 Task: Create a wedding photo album in Google Photos and share it with specific email addresses.
Action: Mouse moved to (166, 0)
Screenshot: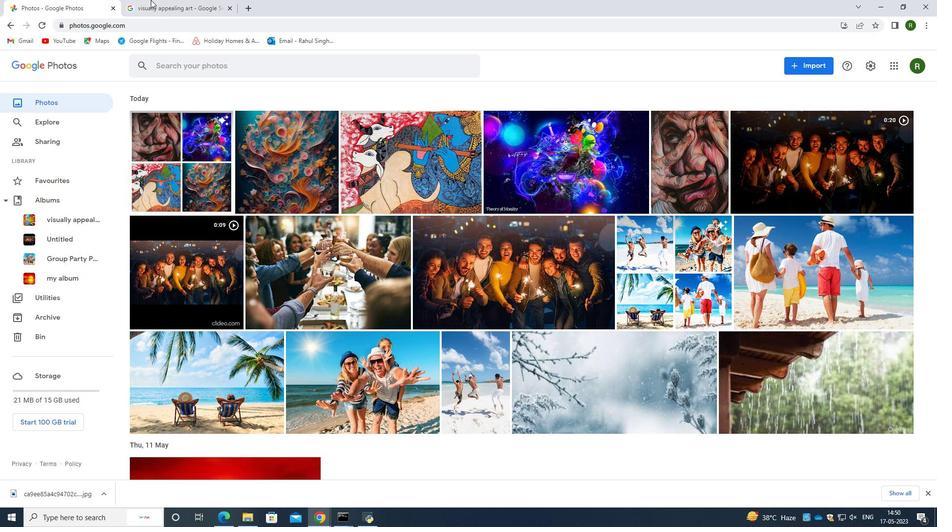 
Action: Mouse pressed left at (166, 0)
Screenshot: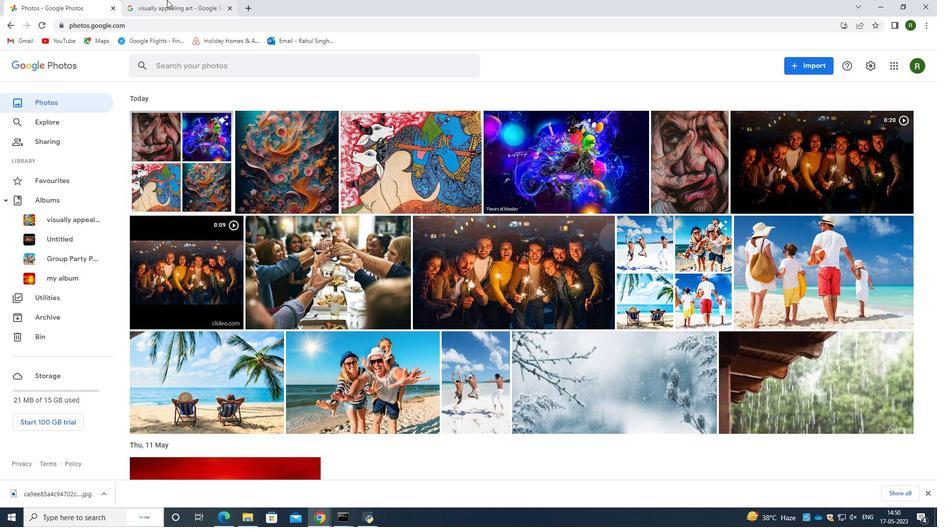 
Action: Mouse moved to (163, 24)
Screenshot: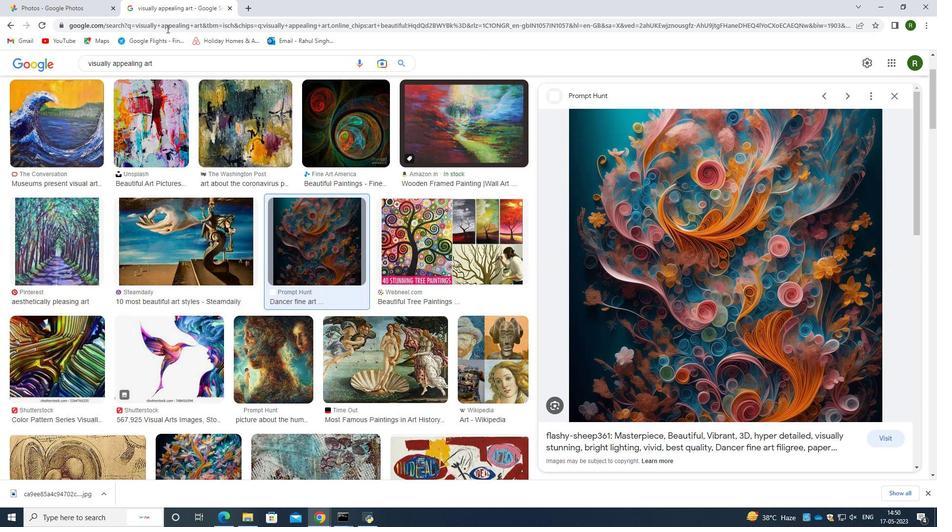 
Action: Mouse pressed left at (163, 24)
Screenshot: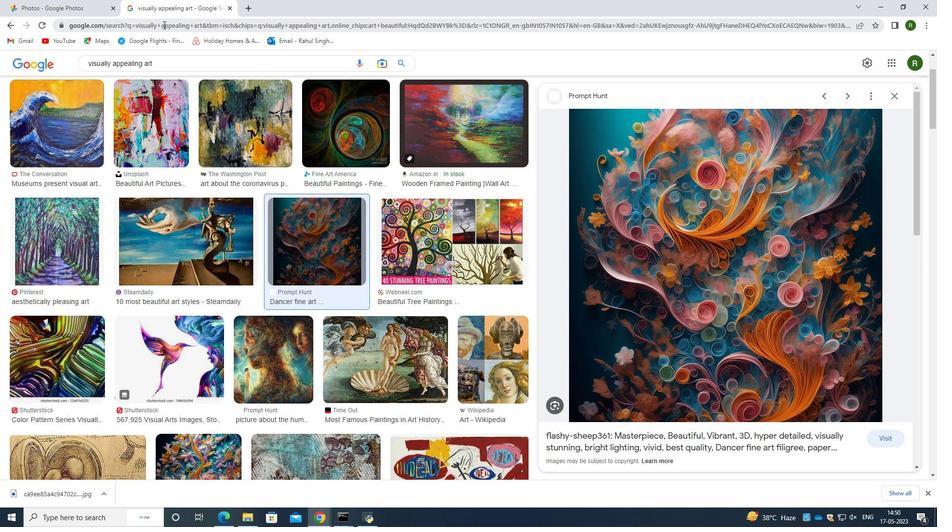 
Action: Mouse moved to (162, 24)
Screenshot: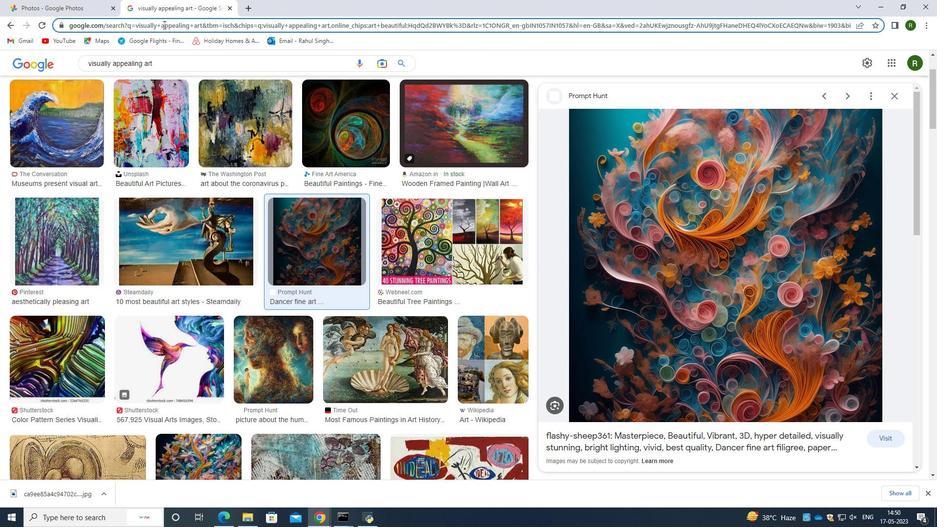 
Action: Key pressed google.com<Key.enter>
Screenshot: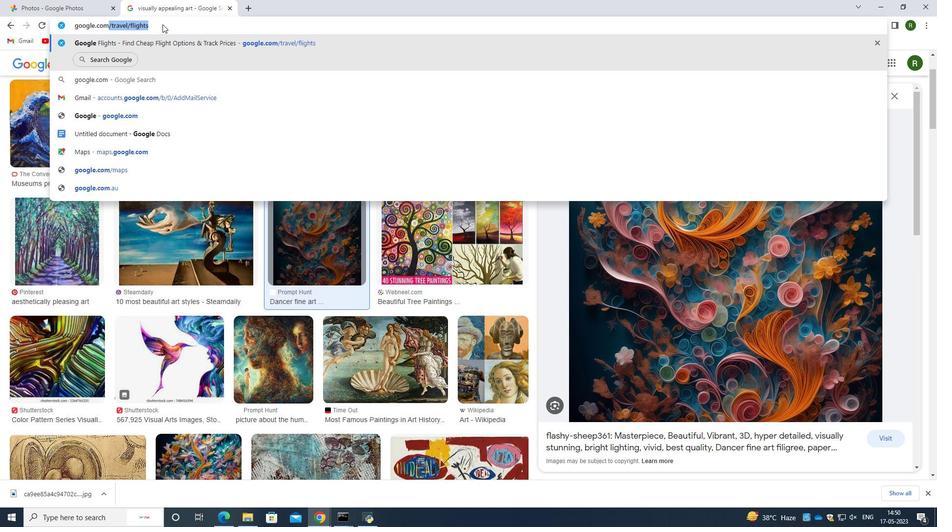 
Action: Mouse moved to (163, 22)
Screenshot: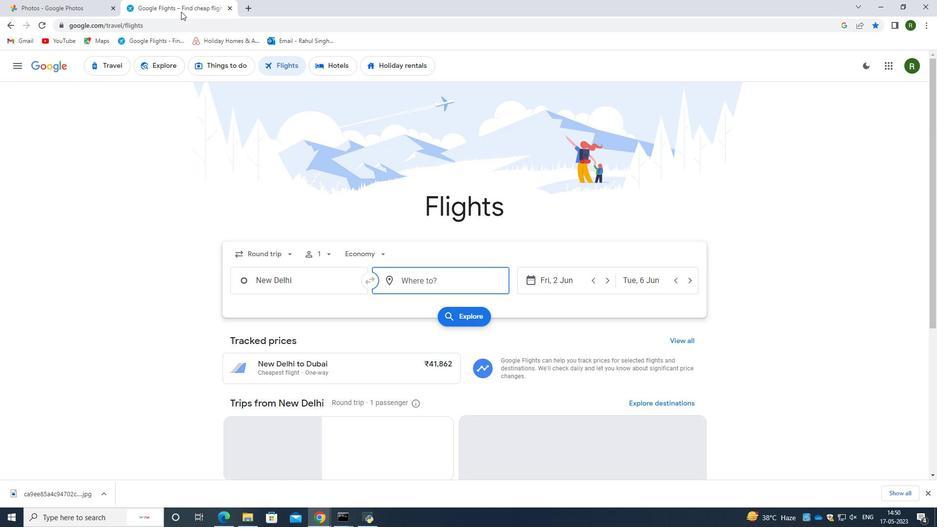 
Action: Mouse pressed left at (163, 22)
Screenshot: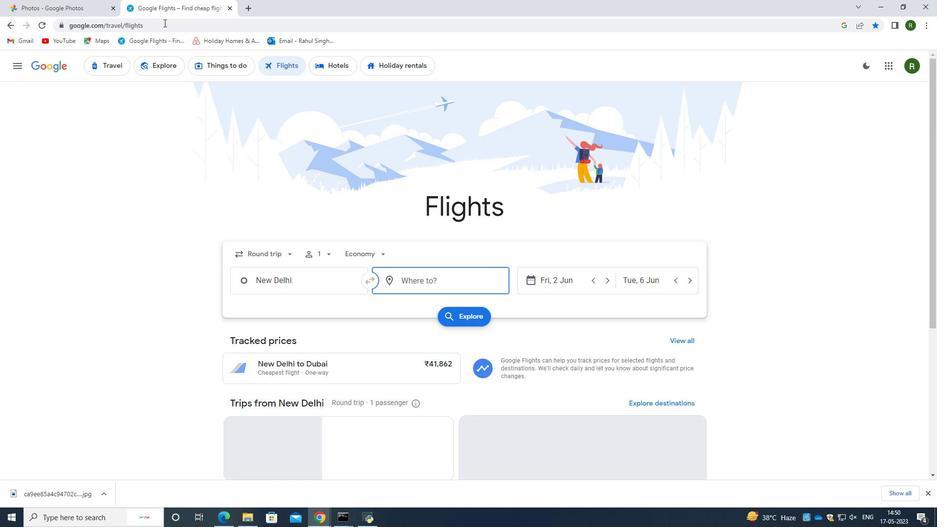 
Action: Key pressed www.google.com<Key.down><Key.enter>
Screenshot: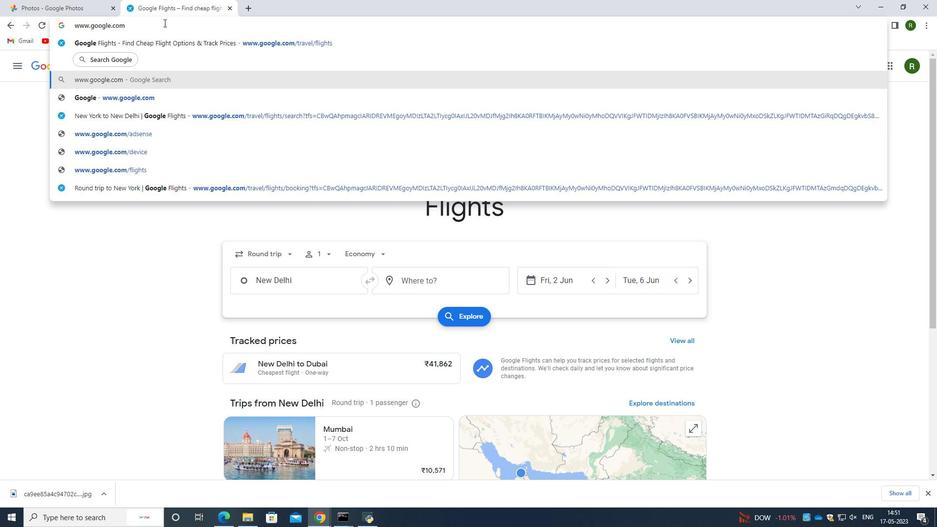 
Action: Mouse moved to (237, 77)
Screenshot: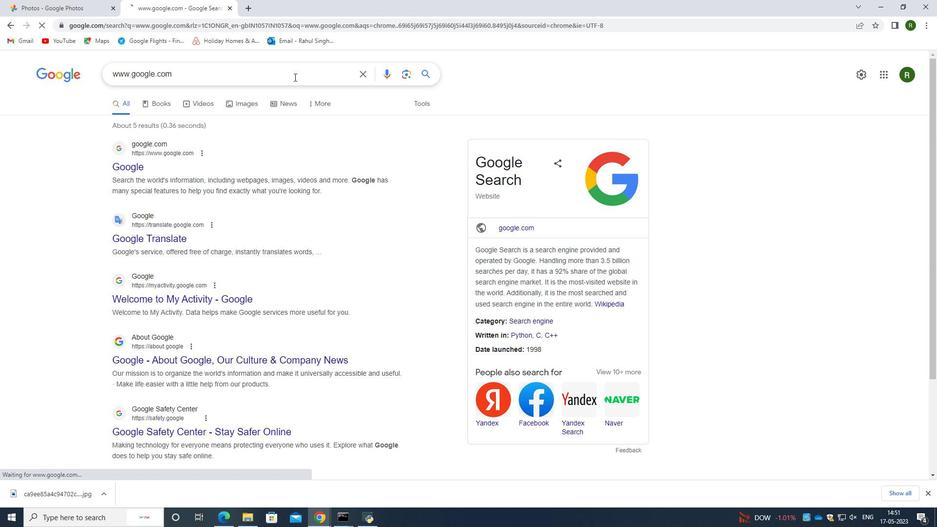 
Action: Mouse pressed left at (237, 77)
Screenshot: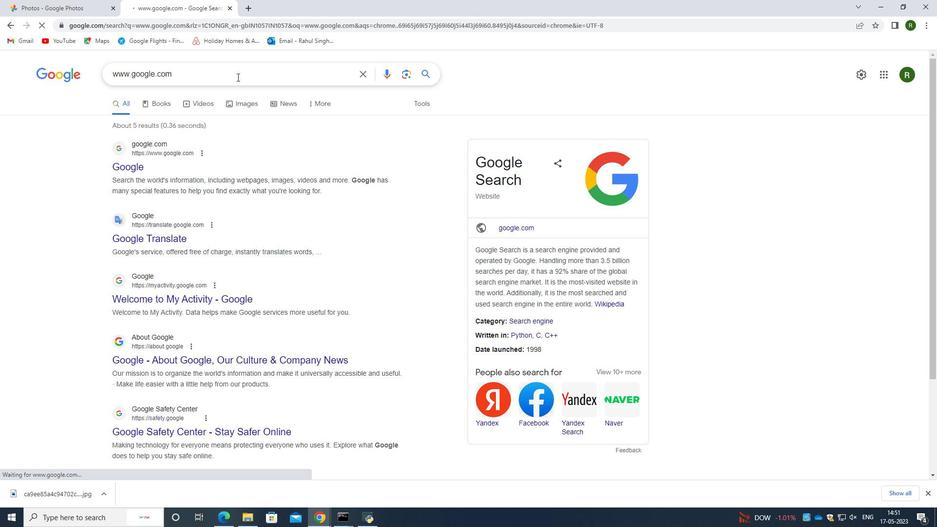 
Action: Mouse moved to (44, 274)
Screenshot: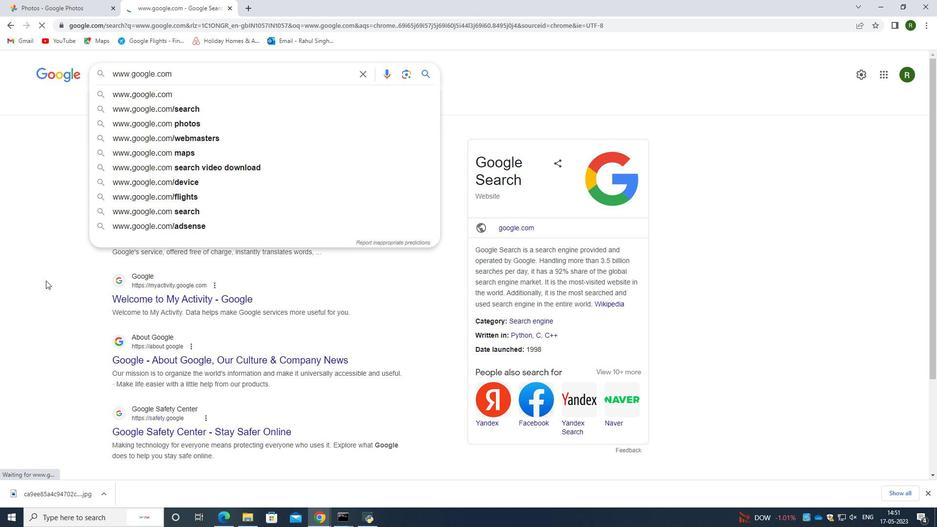 
Action: Mouse pressed left at (44, 274)
Screenshot: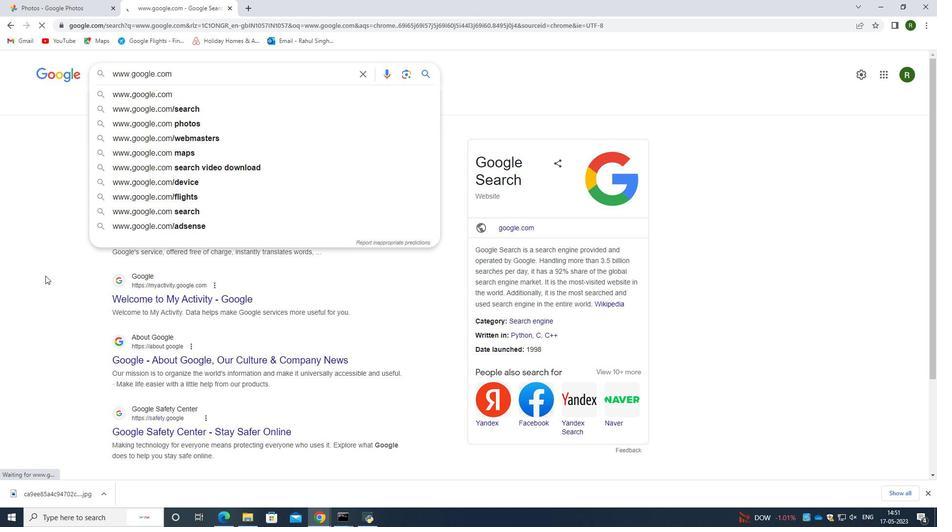 
Action: Mouse moved to (121, 168)
Screenshot: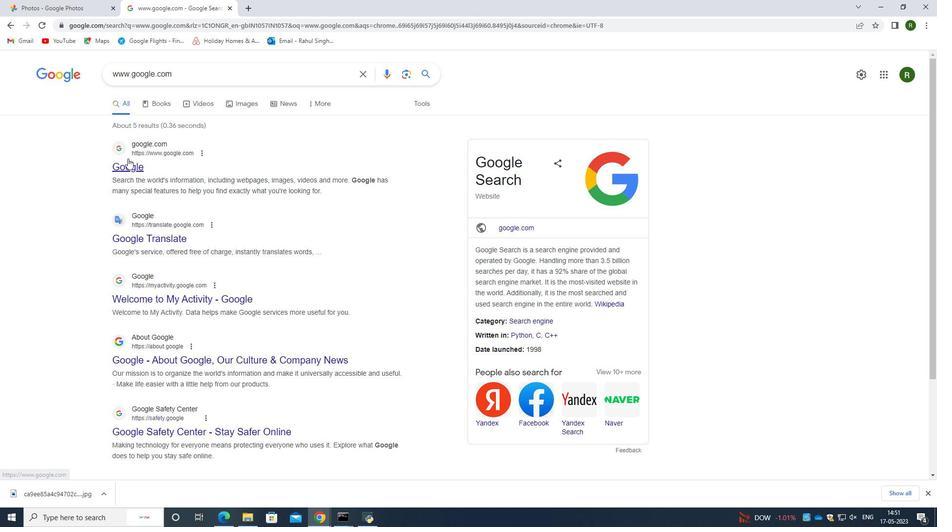 
Action: Mouse pressed left at (121, 168)
Screenshot: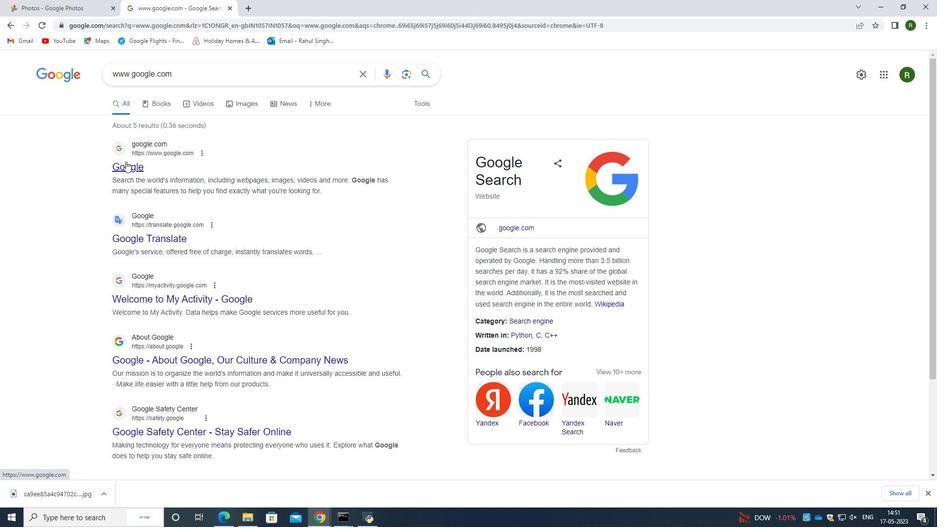 
Action: Mouse moved to (372, 251)
Screenshot: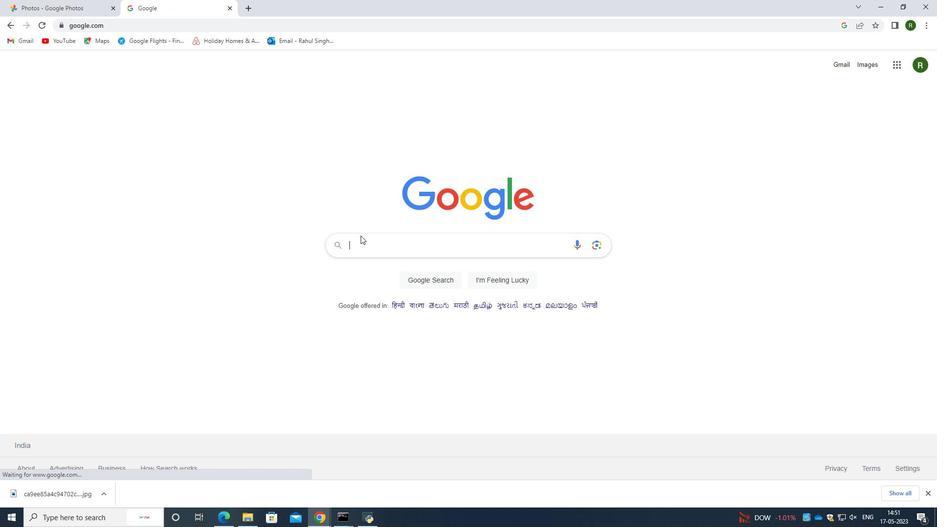 
Action: Mouse pressed left at (372, 251)
Screenshot: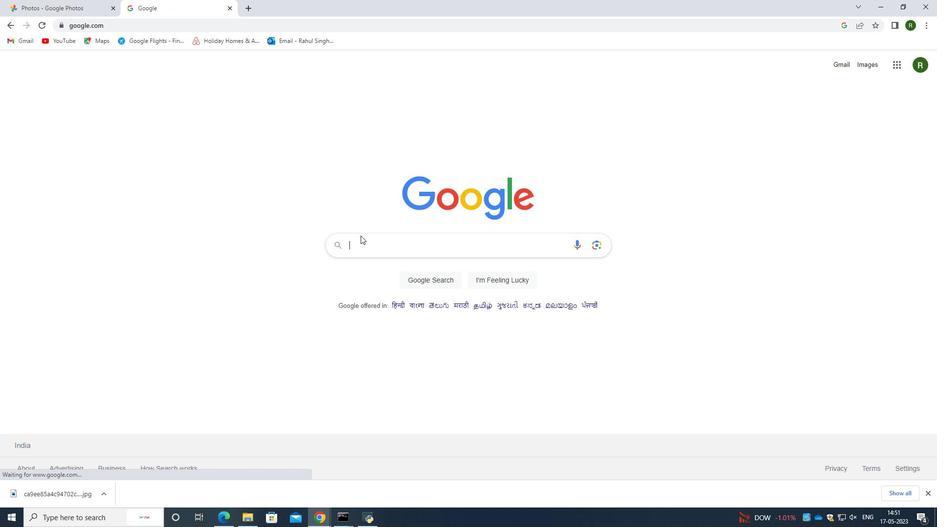 
Action: Mouse moved to (379, 251)
Screenshot: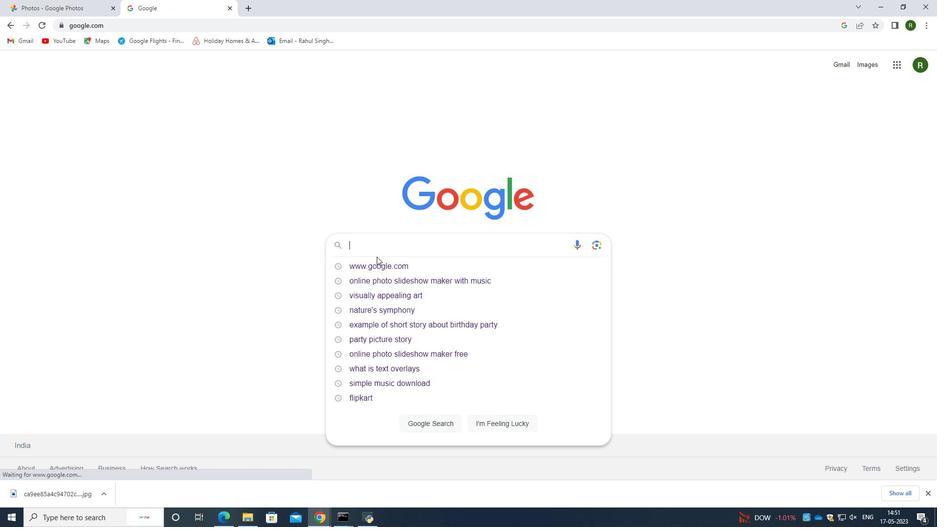 
Action: Mouse pressed left at (379, 251)
Screenshot: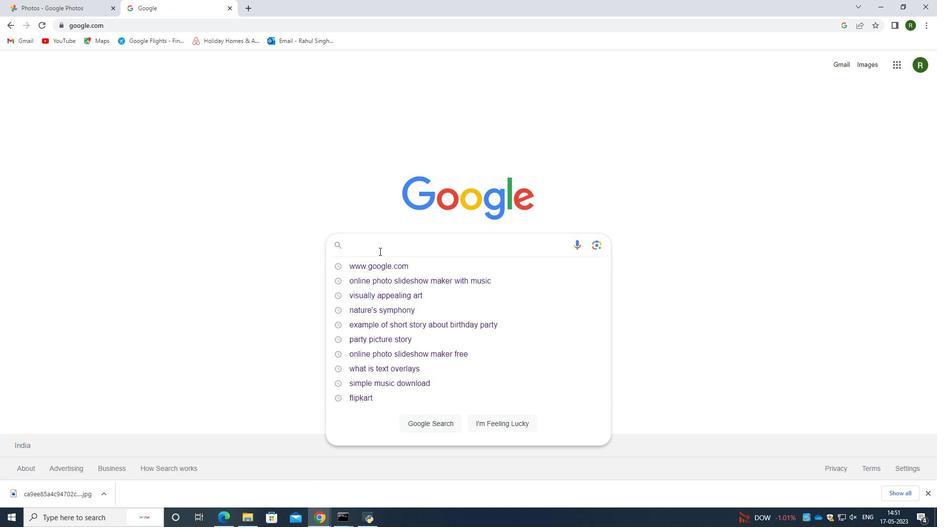 
Action: Key pressed f<Key.backspace>wedding<Key.space>pix<Key.backspace>cture<Key.down><Key.down><Key.enter>
Screenshot: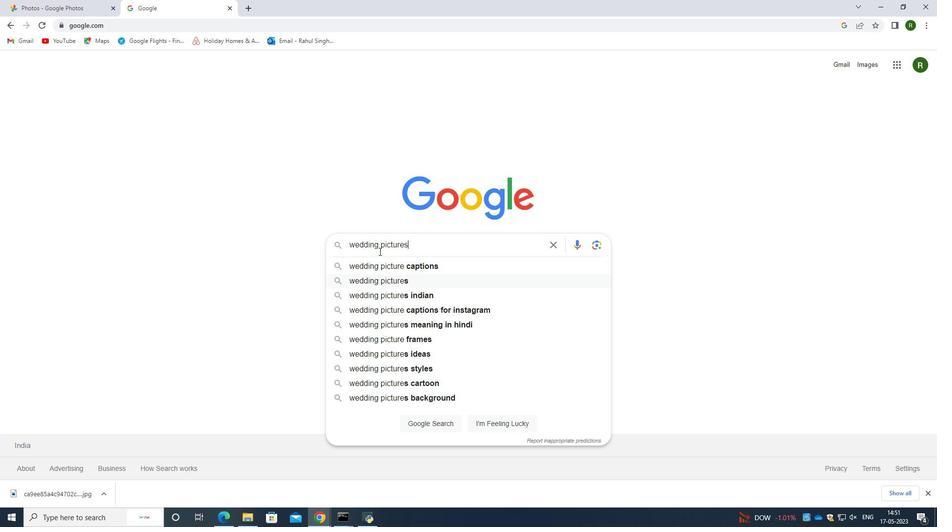 
Action: Mouse moved to (156, 107)
Screenshot: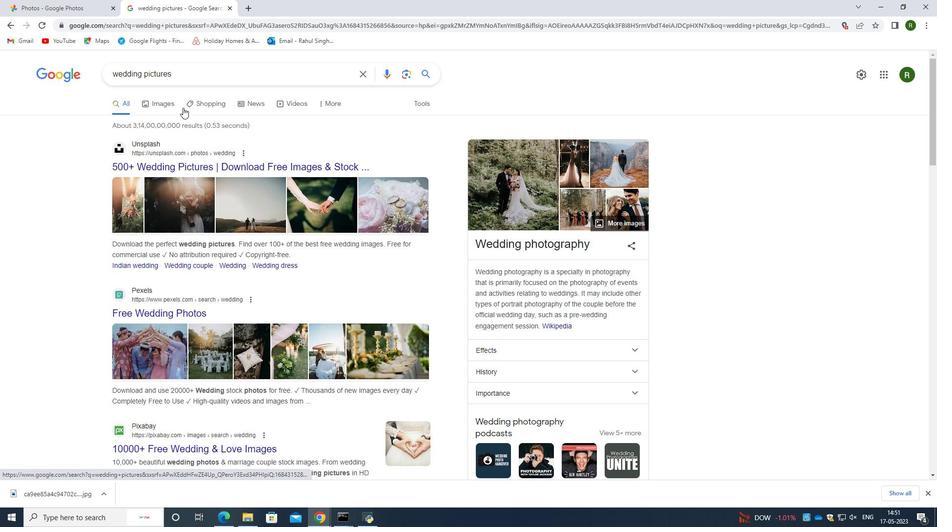 
Action: Mouse pressed left at (156, 107)
Screenshot: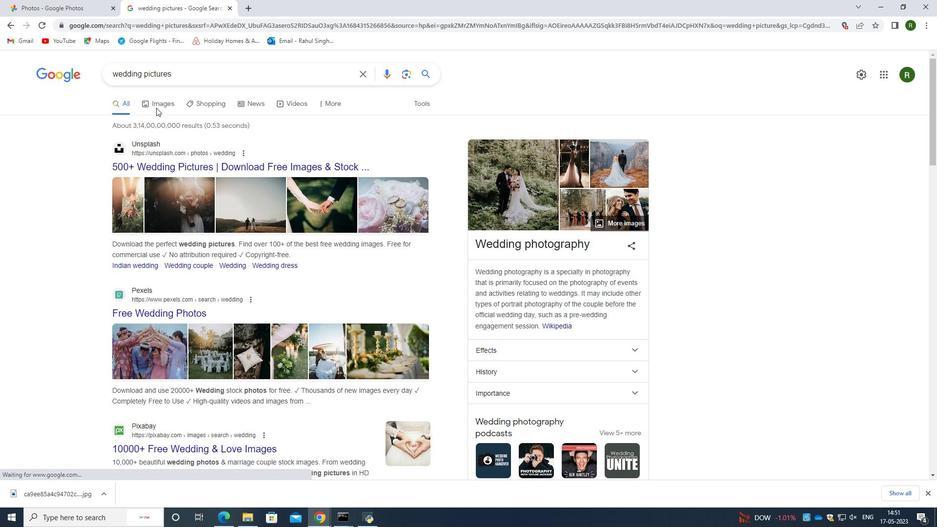 
Action: Mouse moved to (555, 425)
Screenshot: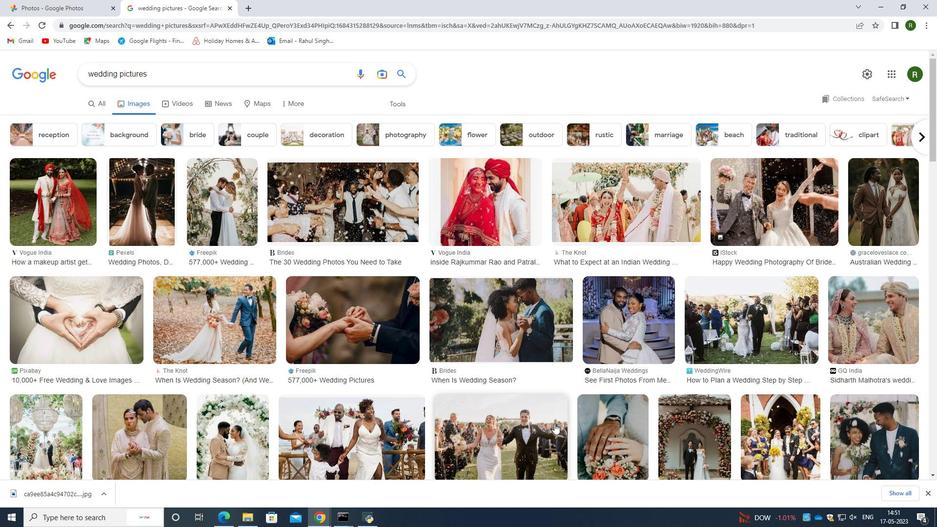 
Action: Mouse scrolled (555, 424) with delta (0, 0)
Screenshot: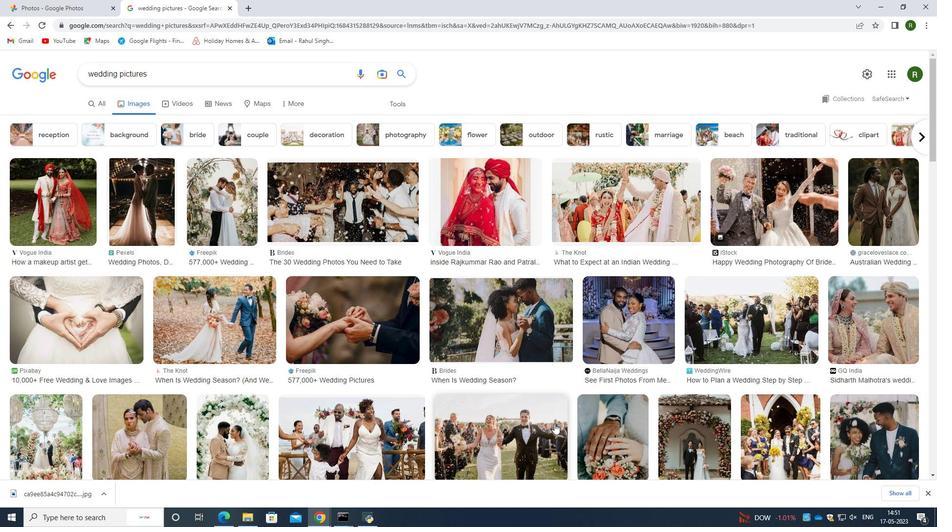 
Action: Mouse scrolled (555, 424) with delta (0, 0)
Screenshot: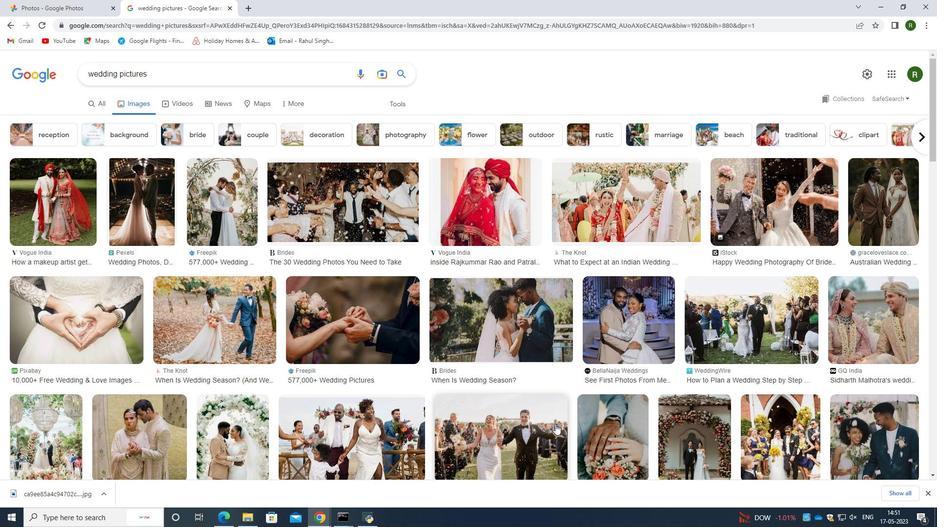 
Action: Mouse moved to (231, 346)
Screenshot: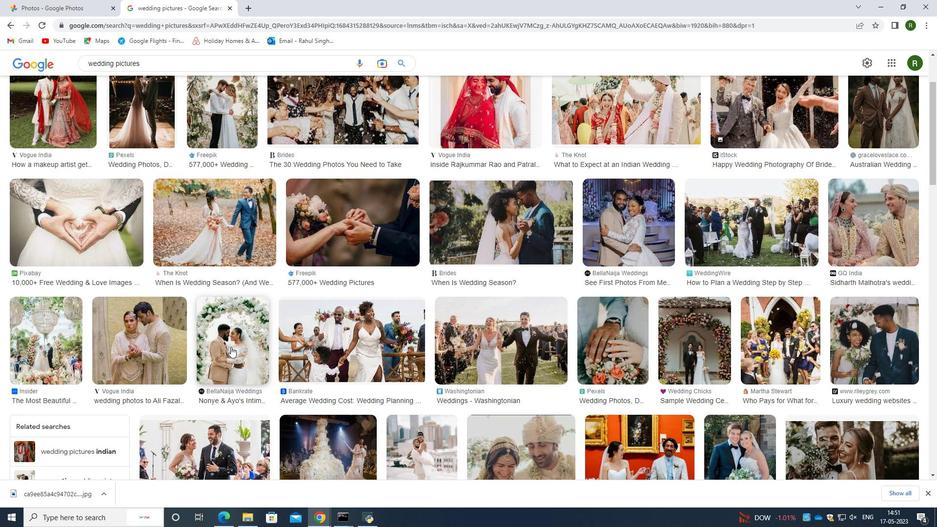 
Action: Mouse pressed left at (231, 346)
Screenshot: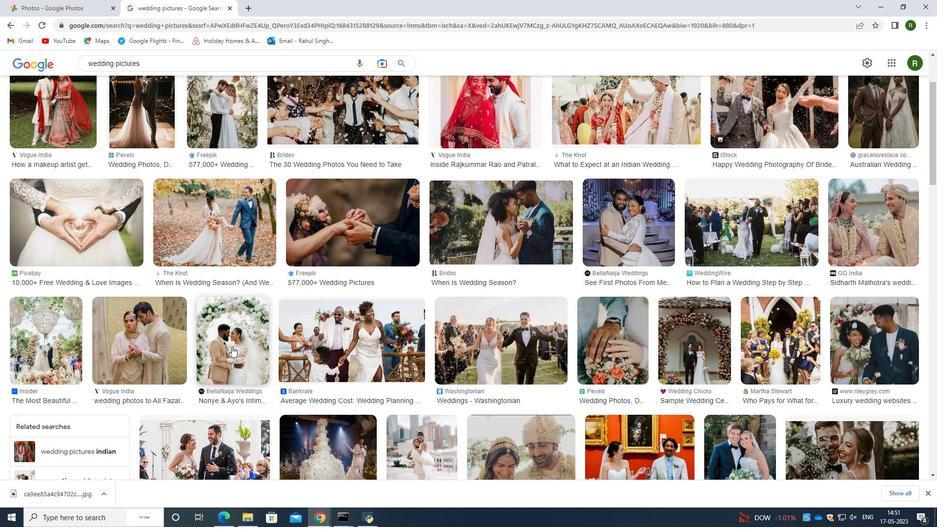 
Action: Mouse moved to (718, 275)
Screenshot: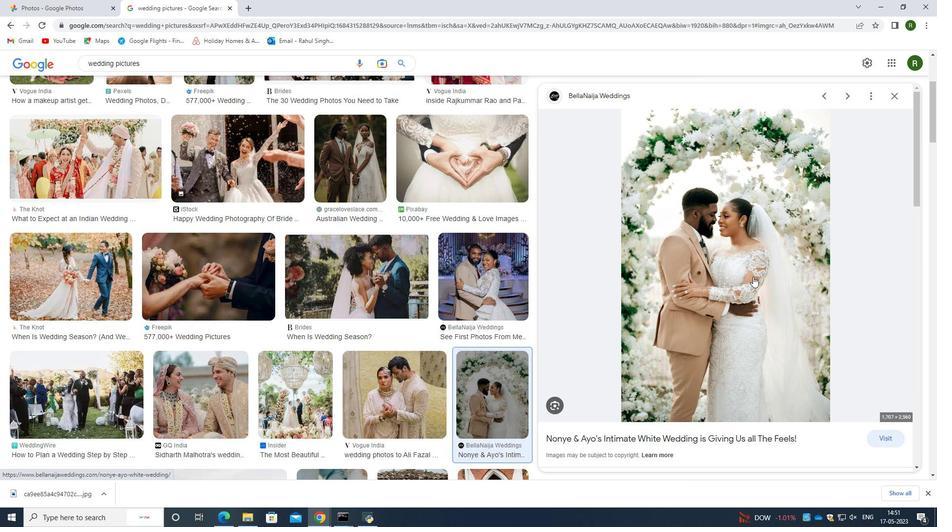 
Action: Mouse pressed right at (718, 275)
Screenshot: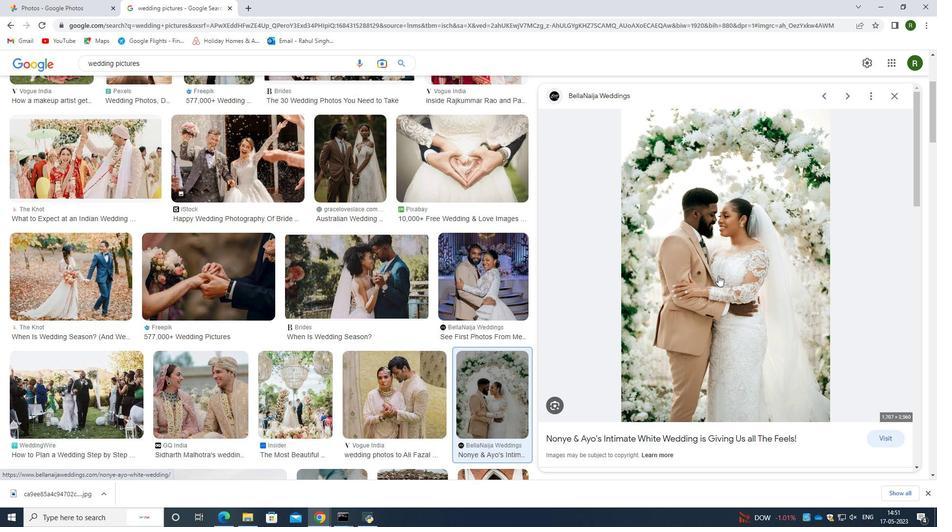 
Action: Mouse moved to (775, 379)
Screenshot: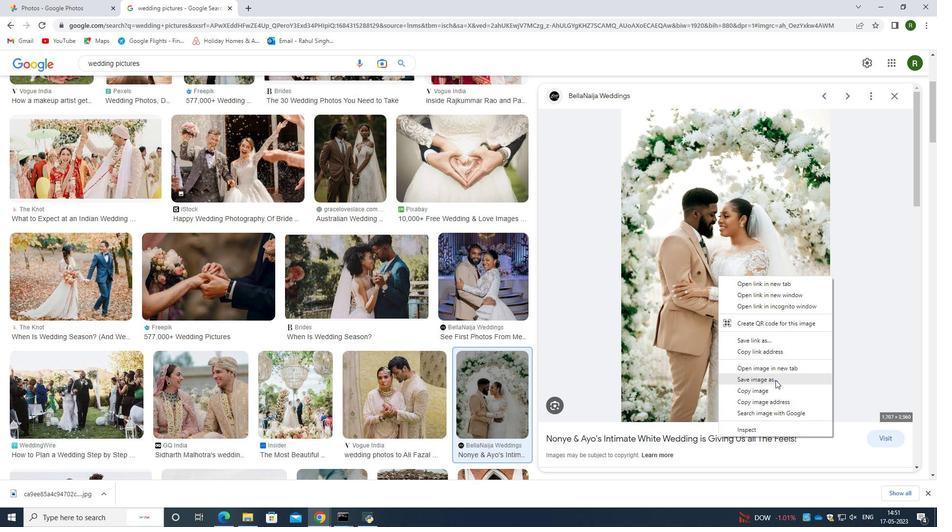 
Action: Mouse pressed left at (775, 379)
Screenshot: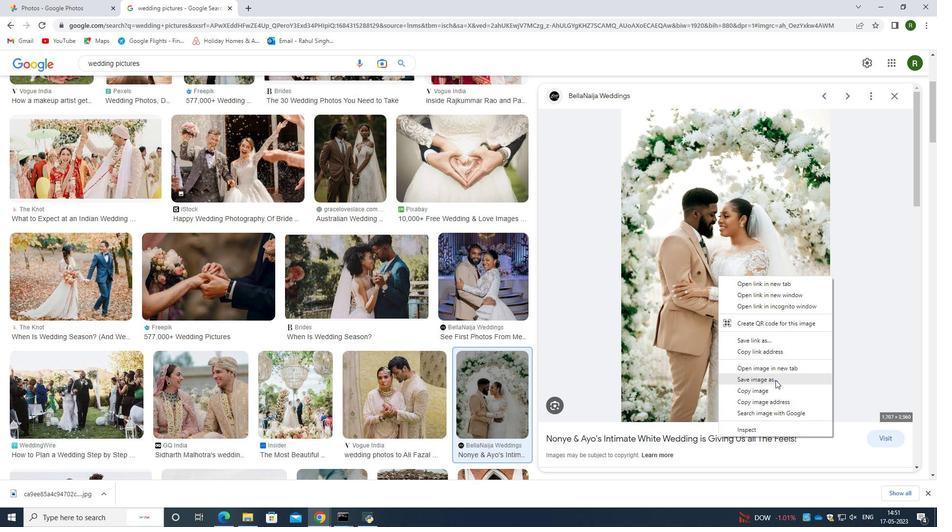 
Action: Mouse moved to (406, 167)
Screenshot: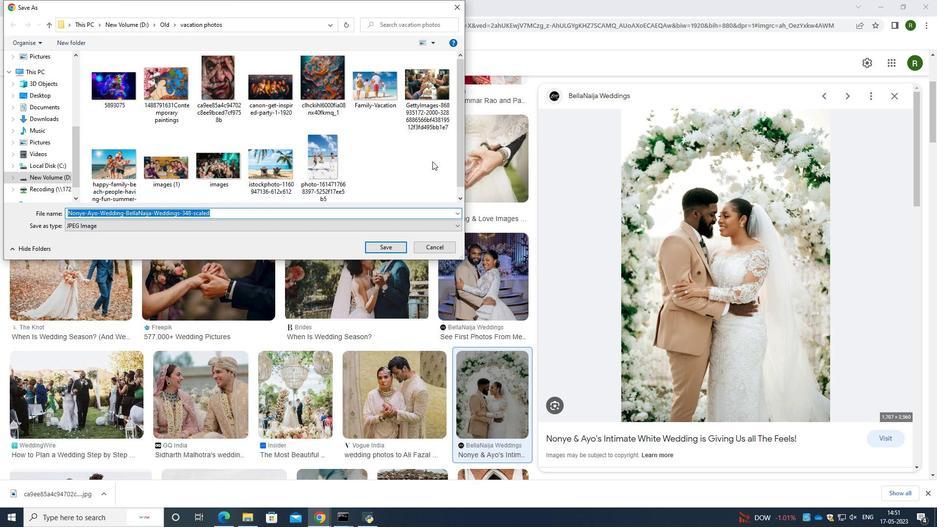 
Action: Mouse pressed left at (406, 167)
Screenshot: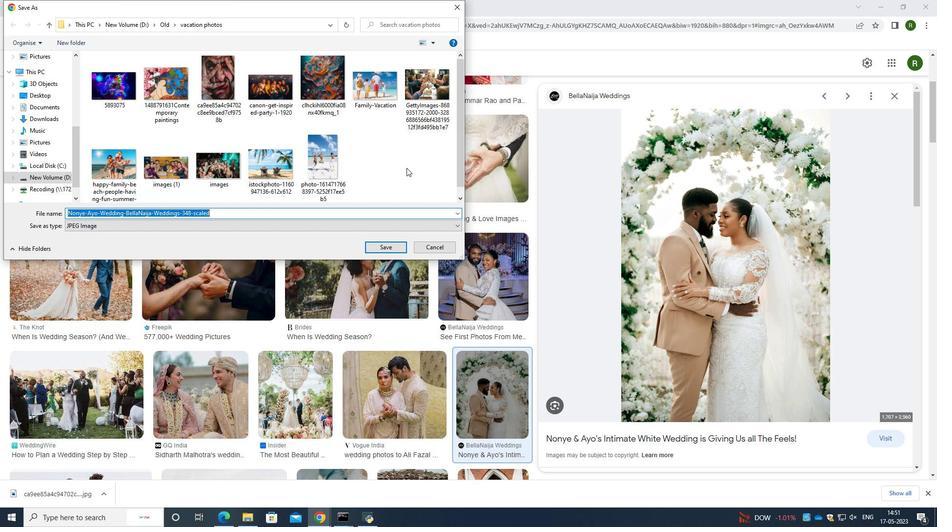 
Action: Mouse moved to (45, 178)
Screenshot: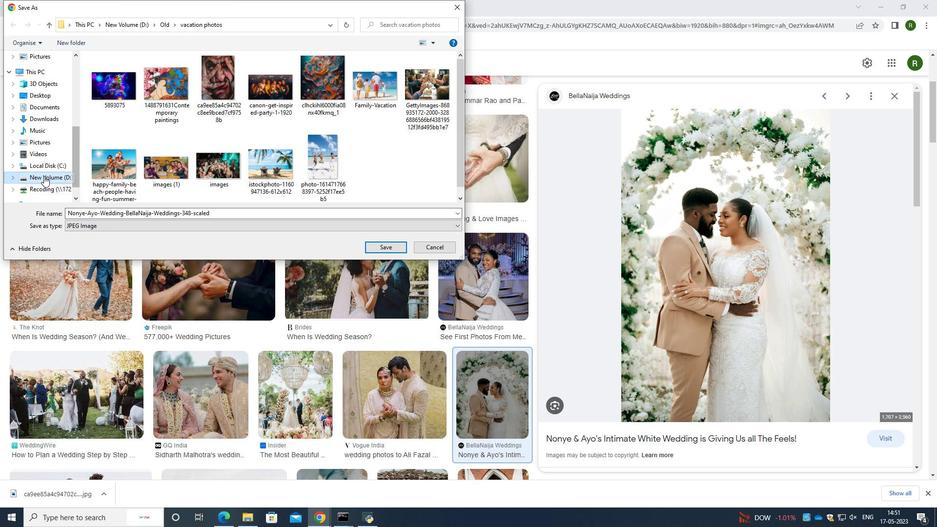 
Action: Mouse pressed left at (45, 178)
Screenshot: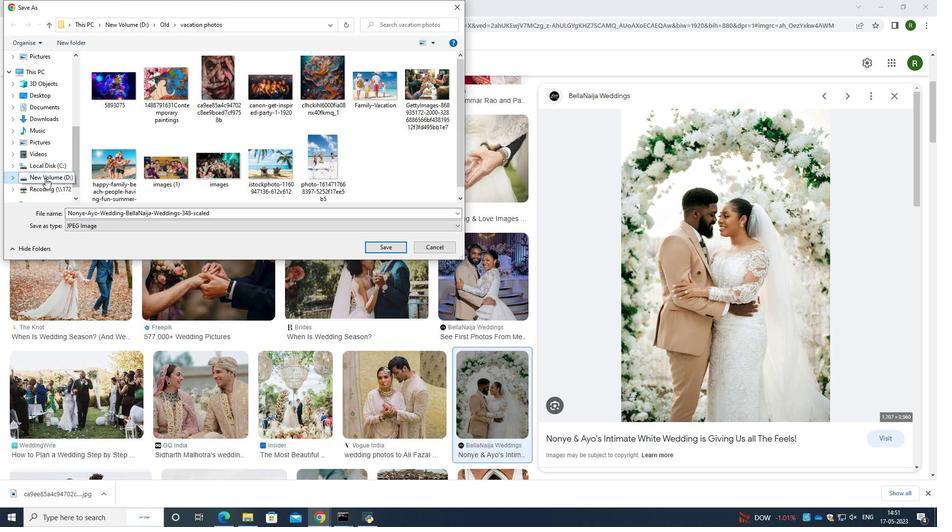 
Action: Mouse moved to (276, 150)
Screenshot: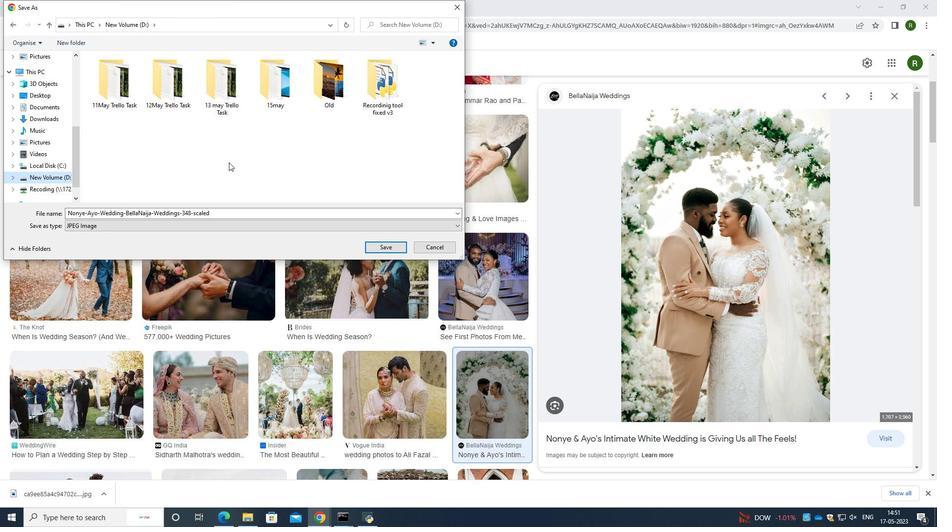 
Action: Mouse pressed right at (276, 150)
Screenshot: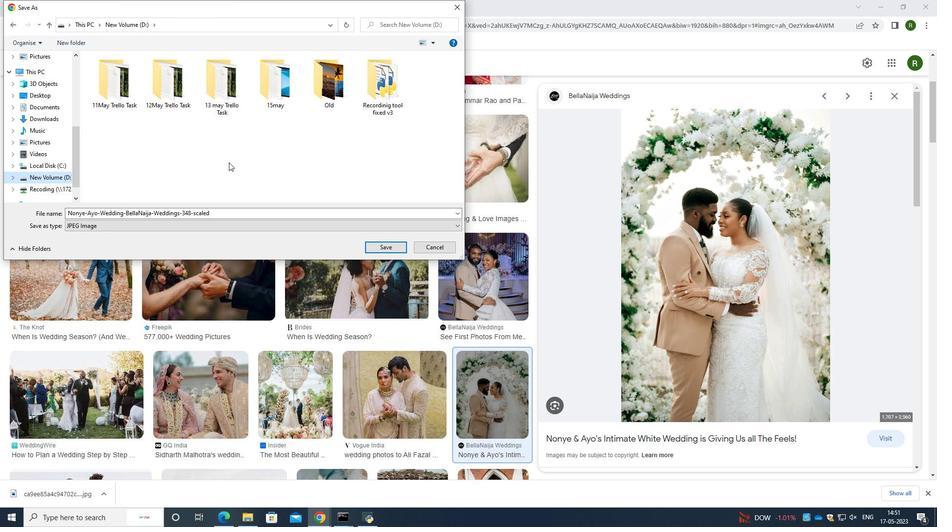 
Action: Mouse moved to (407, 255)
Screenshot: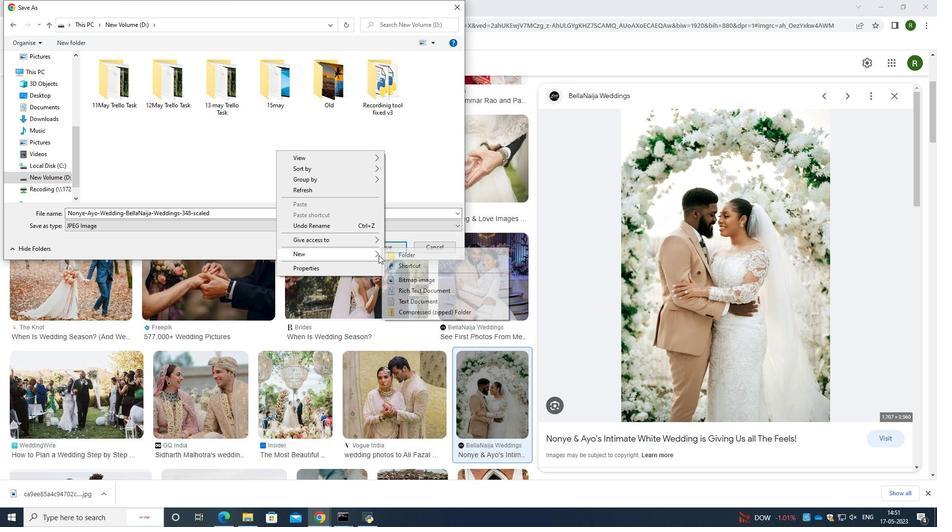 
Action: Mouse pressed left at (407, 255)
Screenshot: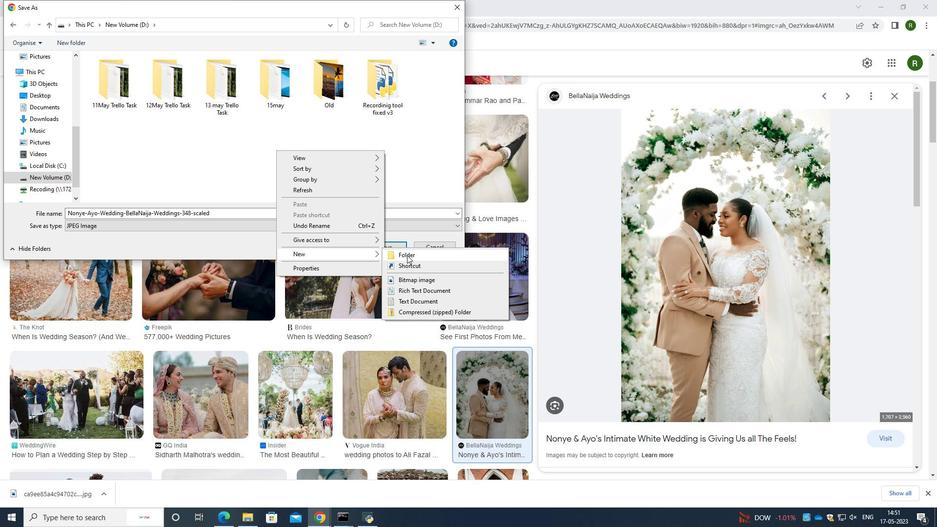 
Action: Mouse moved to (384, 195)
Screenshot: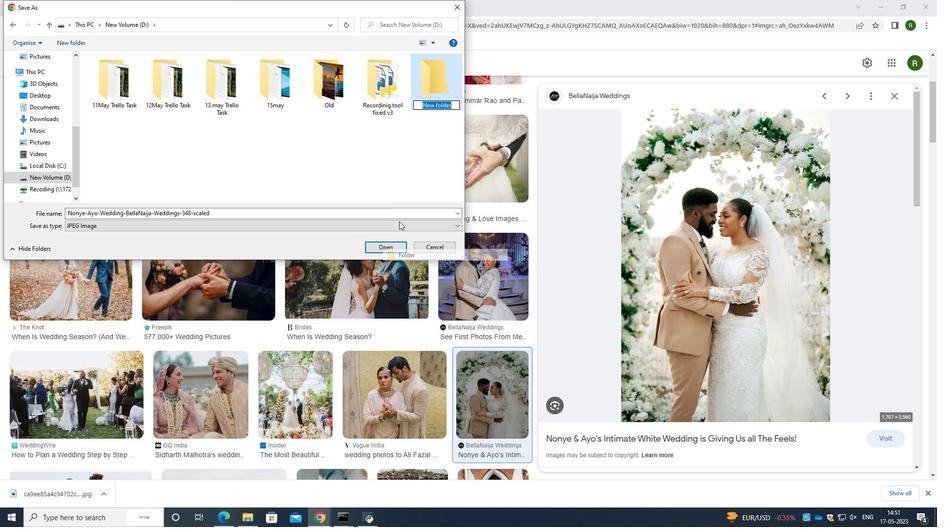 
Action: Key pressed wedding<Key.space>pics<Key.enter>
Screenshot: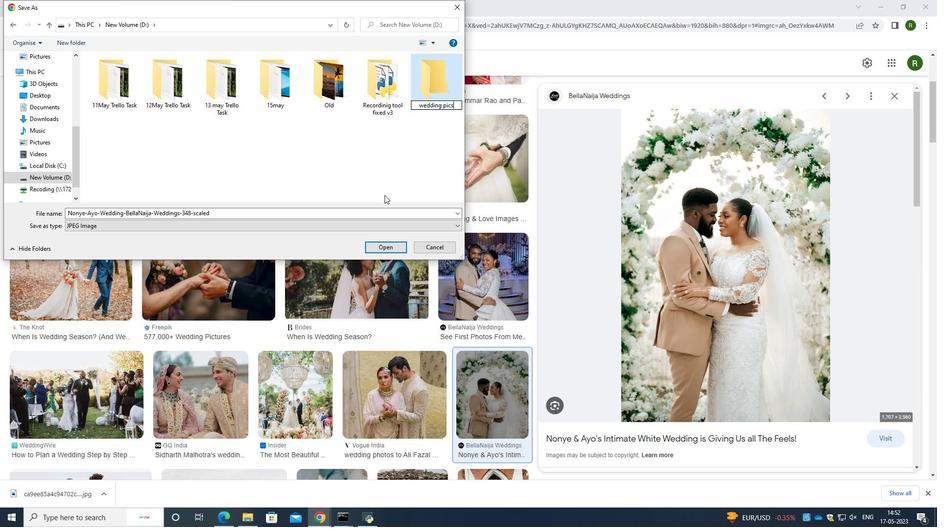 
Action: Mouse moved to (436, 86)
Screenshot: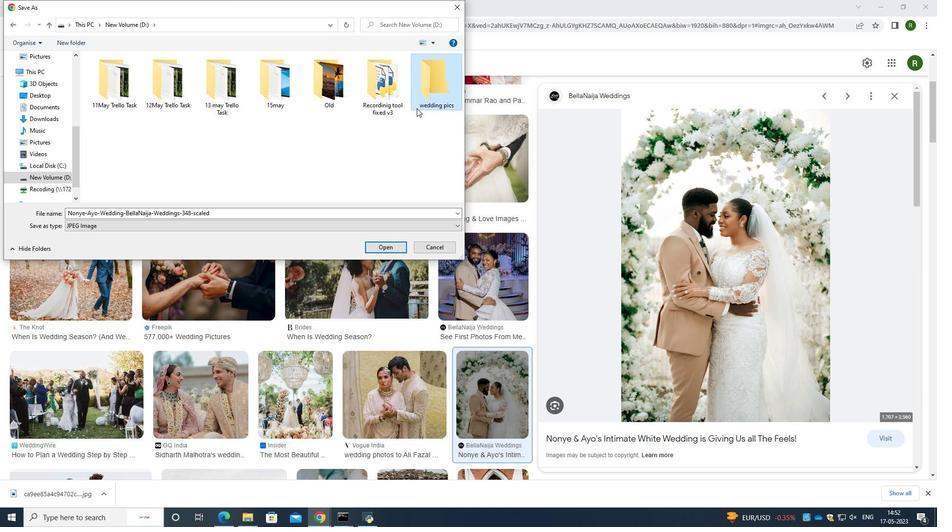 
Action: Mouse pressed left at (436, 86)
Screenshot: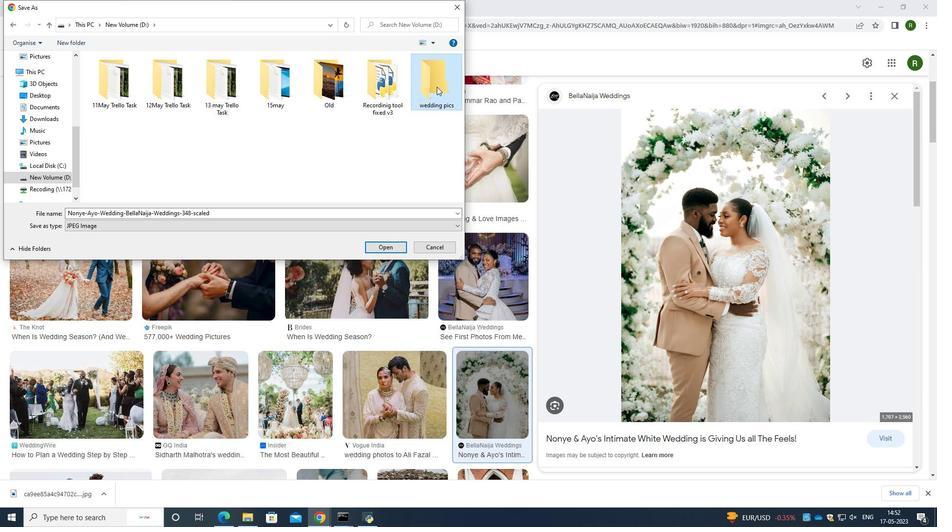 
Action: Mouse pressed left at (436, 86)
Screenshot: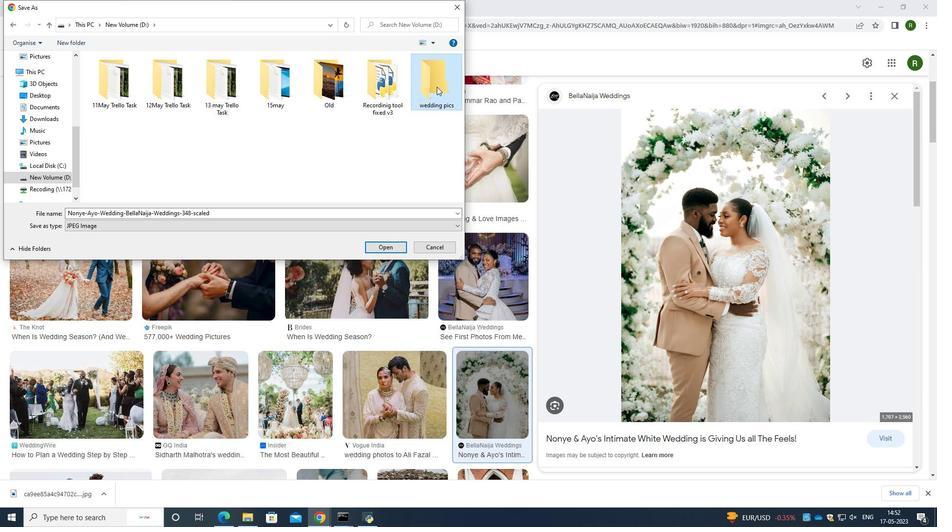 
Action: Mouse moved to (374, 247)
Screenshot: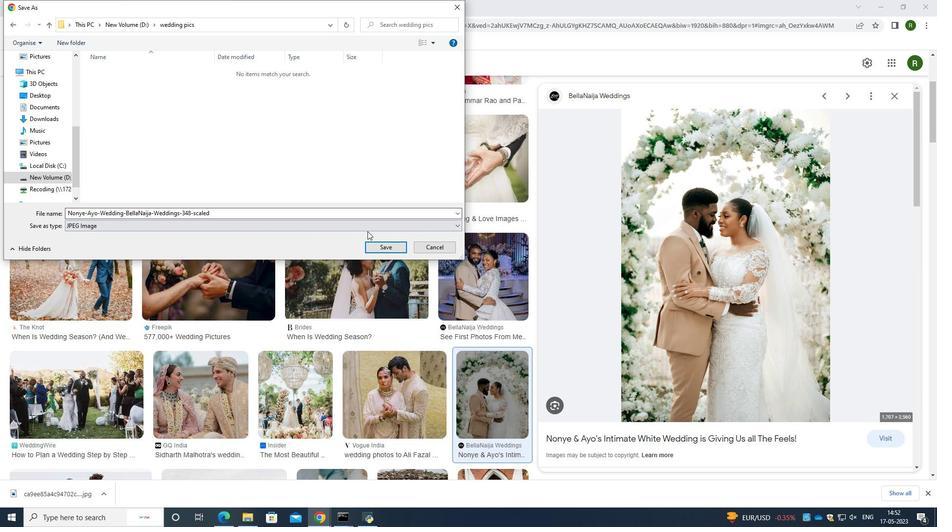 
Action: Mouse pressed left at (374, 247)
Screenshot: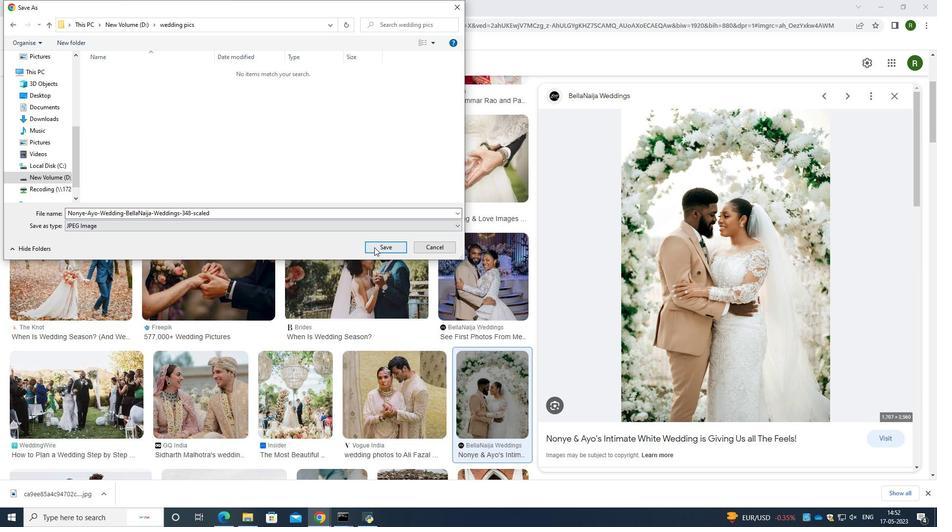 
Action: Mouse moved to (403, 285)
Screenshot: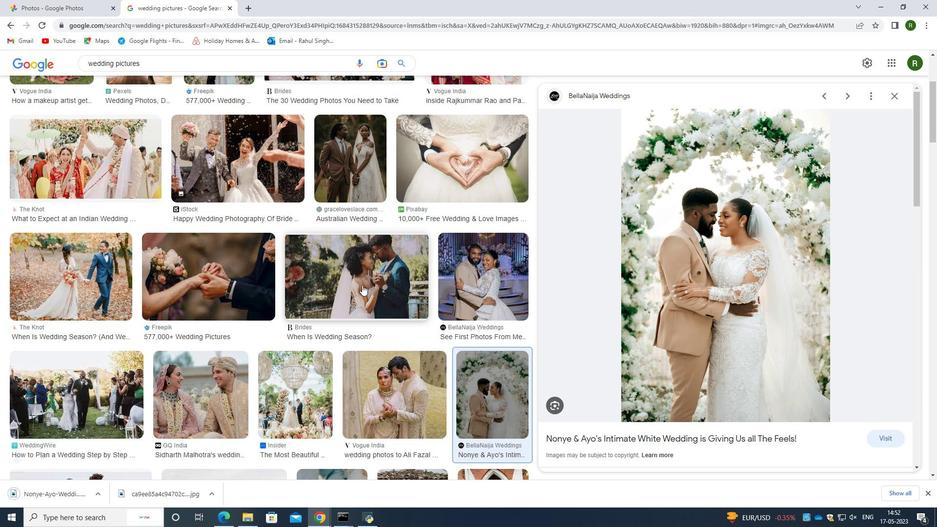 
Action: Mouse scrolled (403, 285) with delta (0, 0)
Screenshot: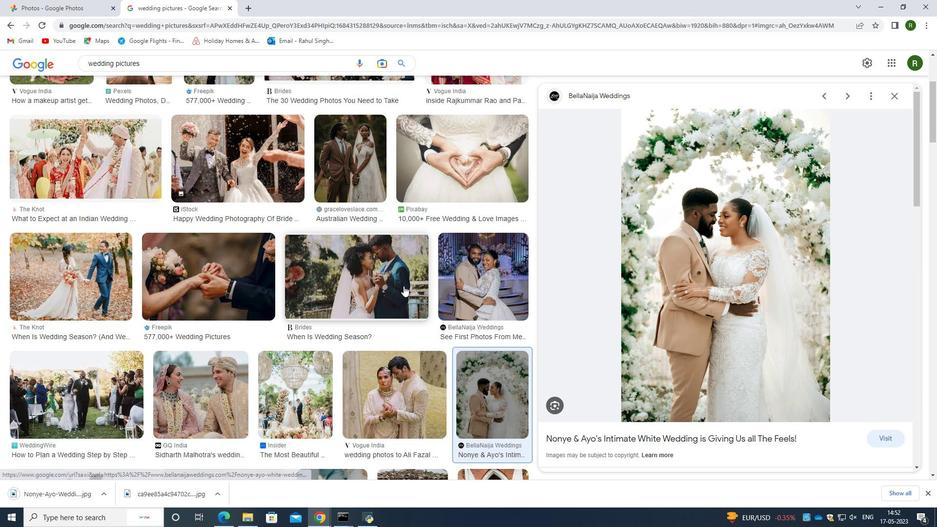 
Action: Mouse scrolled (403, 285) with delta (0, 0)
Screenshot: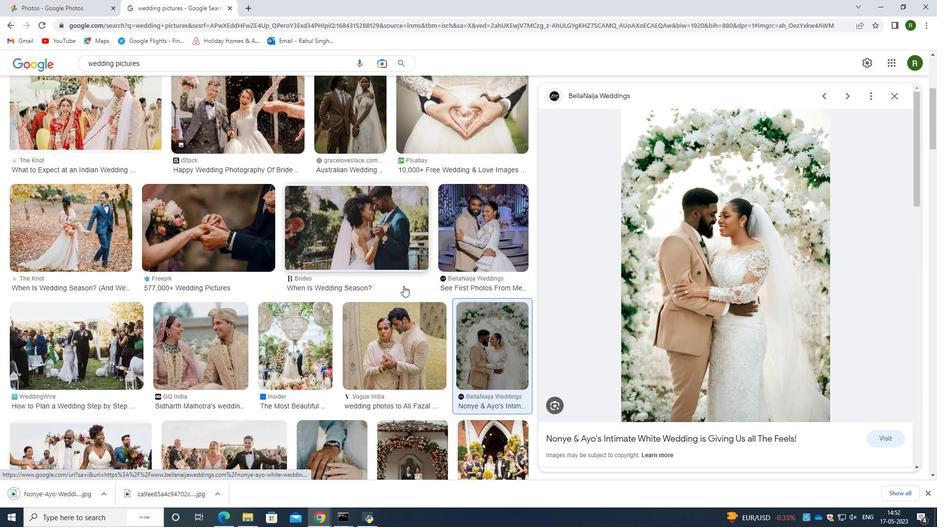 
Action: Mouse moved to (294, 294)
Screenshot: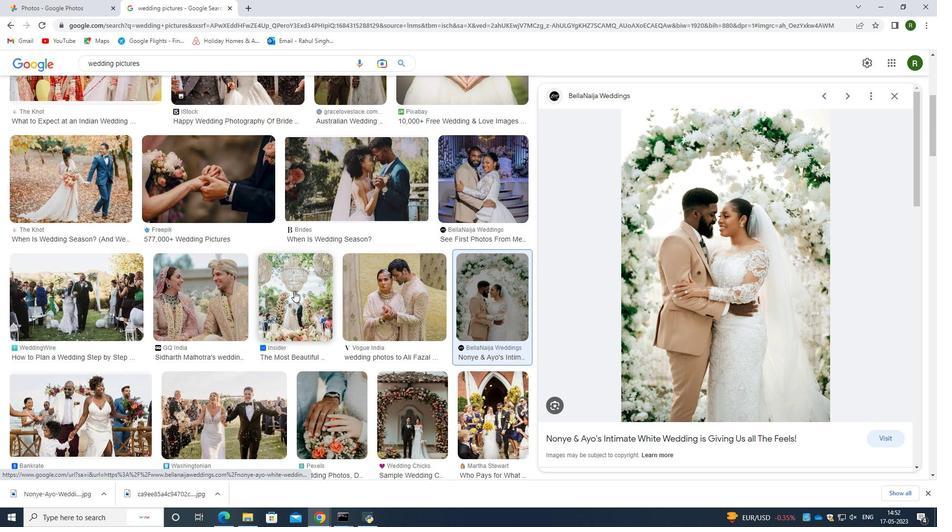 
Action: Mouse pressed left at (294, 294)
Screenshot: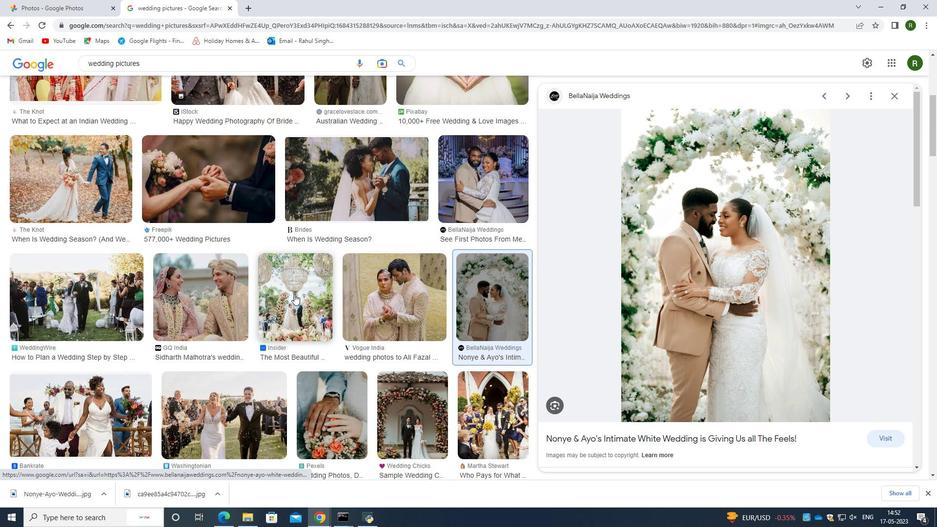 
Action: Mouse moved to (713, 257)
Screenshot: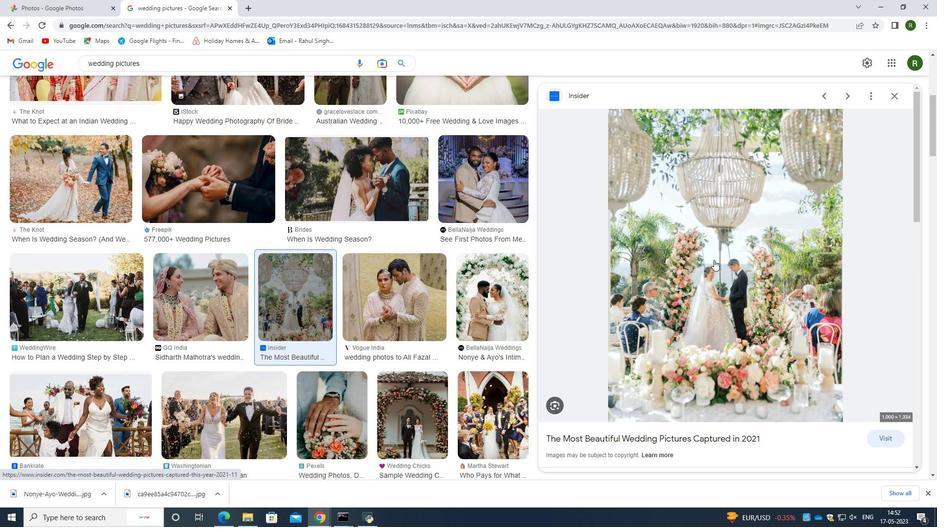
Action: Mouse pressed right at (713, 257)
Screenshot: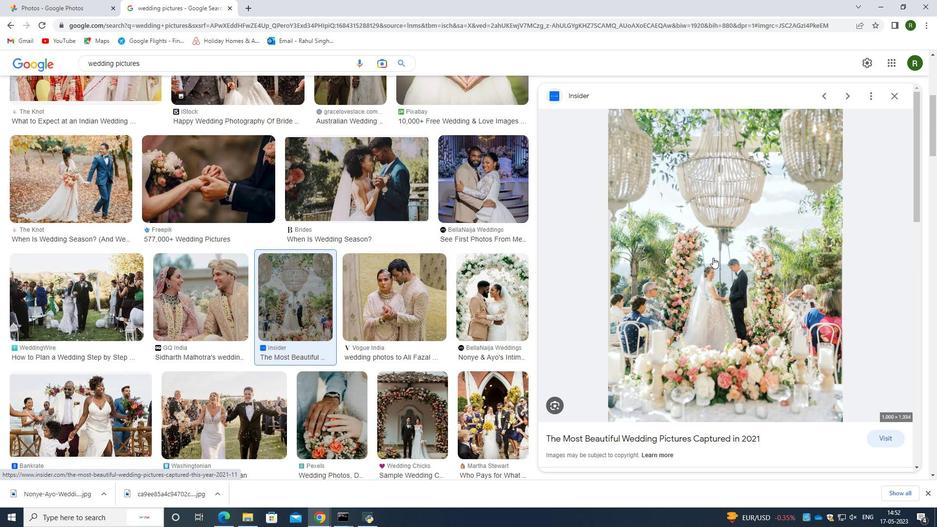 
Action: Mouse moved to (296, 275)
Screenshot: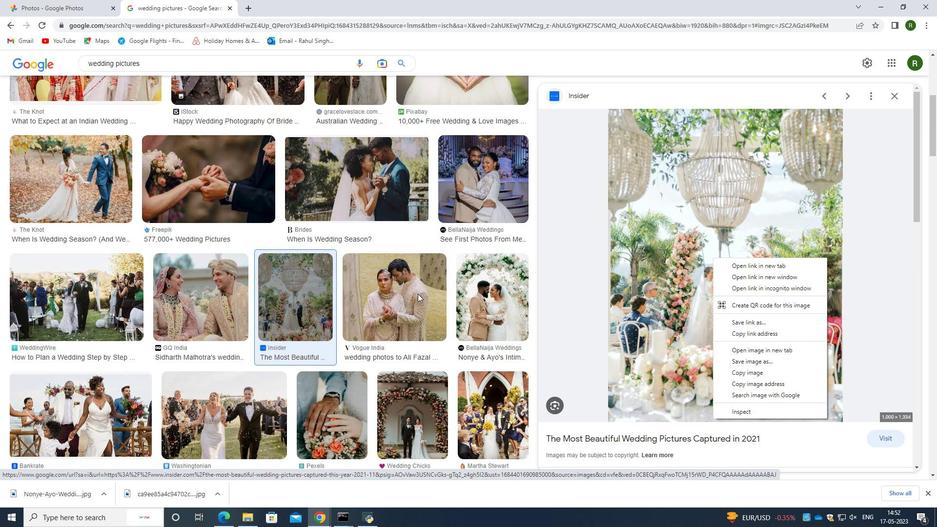 
Action: Mouse scrolled (296, 275) with delta (0, 0)
Screenshot: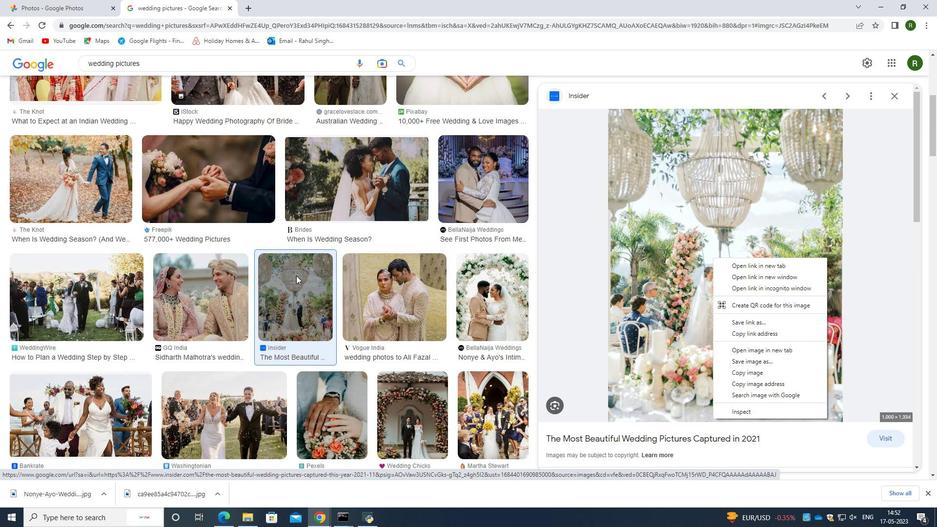 
Action: Mouse scrolled (296, 275) with delta (0, 0)
Screenshot: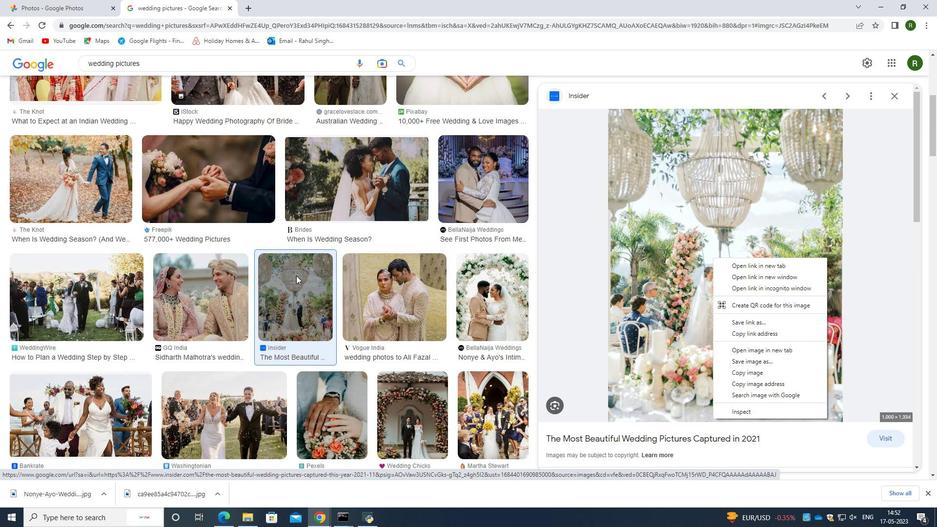 
Action: Mouse moved to (313, 327)
Screenshot: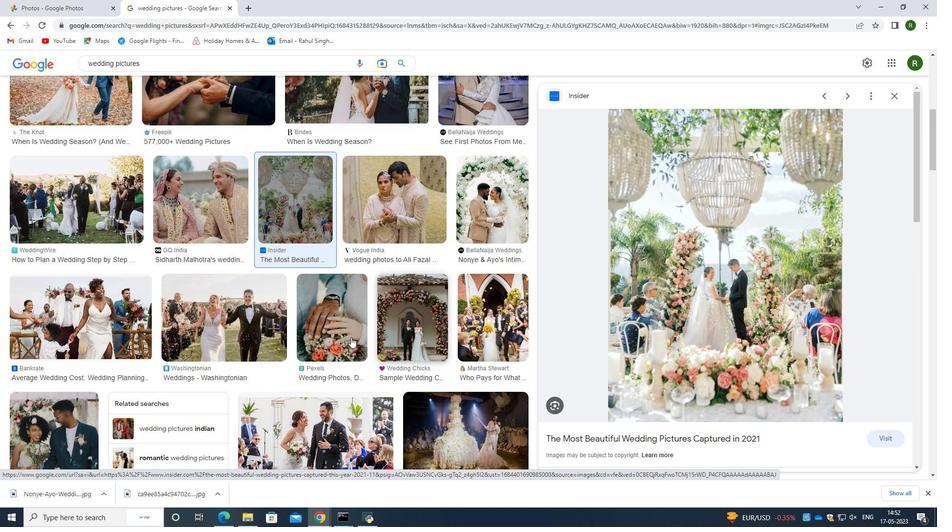 
Action: Mouse scrolled (313, 326) with delta (0, 0)
Screenshot: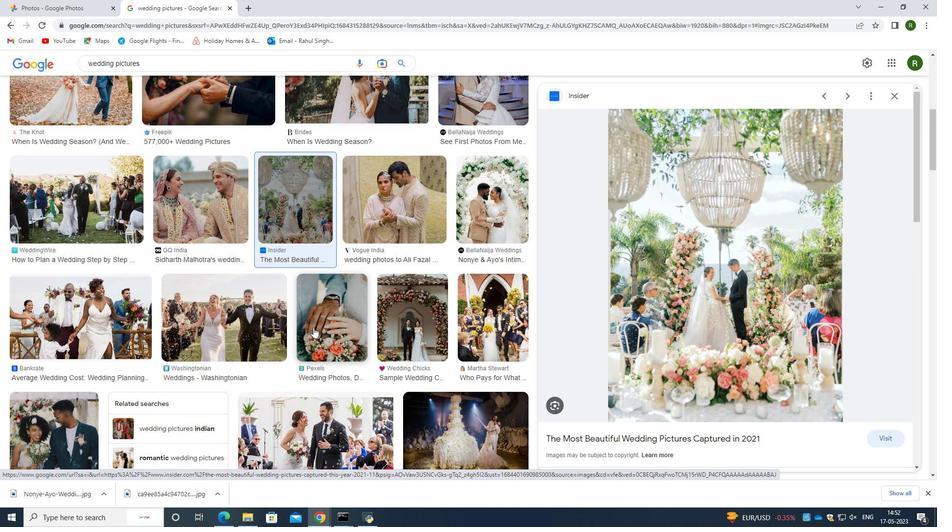 
Action: Mouse scrolled (313, 326) with delta (0, 0)
Screenshot: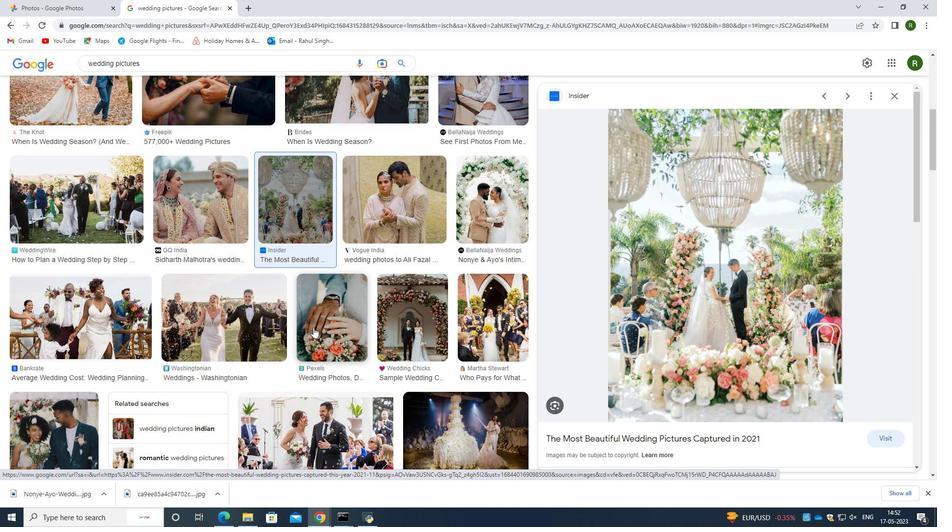 
Action: Mouse moved to (420, 309)
Screenshot: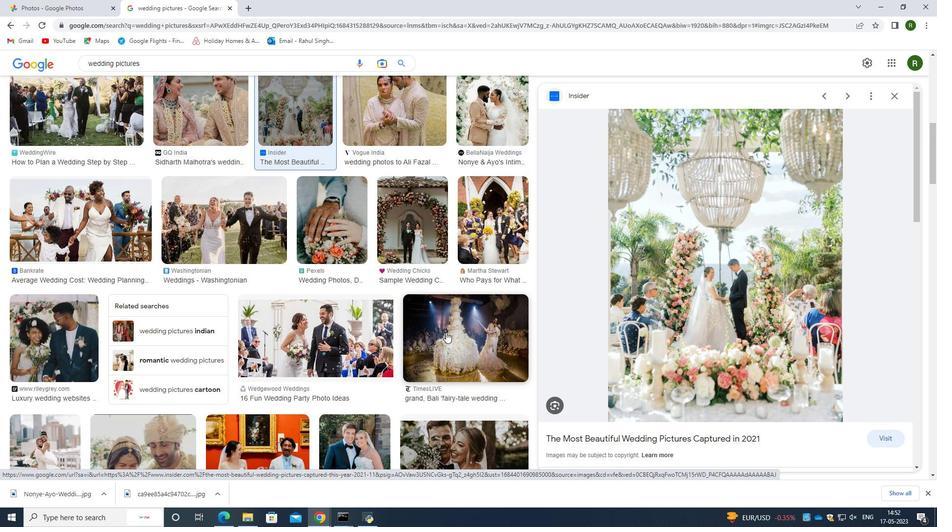
Action: Mouse scrolled (420, 308) with delta (0, 0)
Screenshot: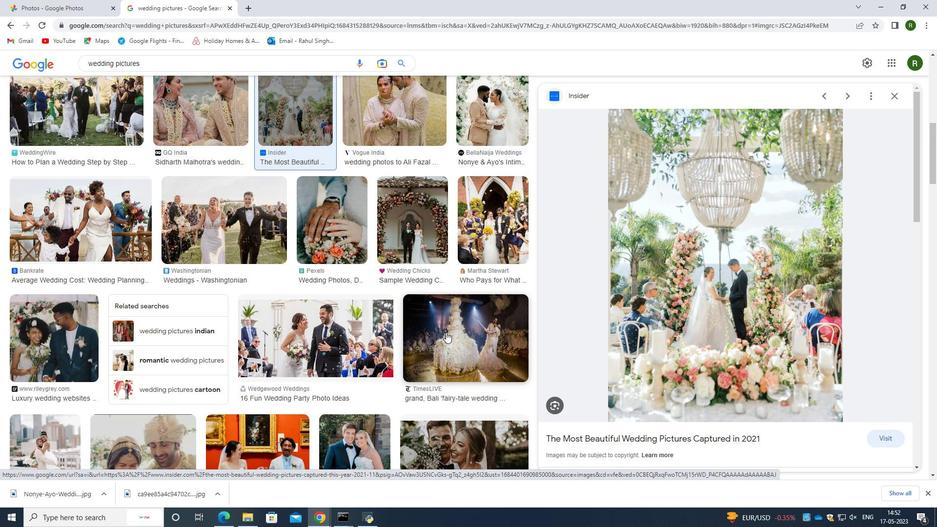 
Action: Mouse moved to (369, 357)
Screenshot: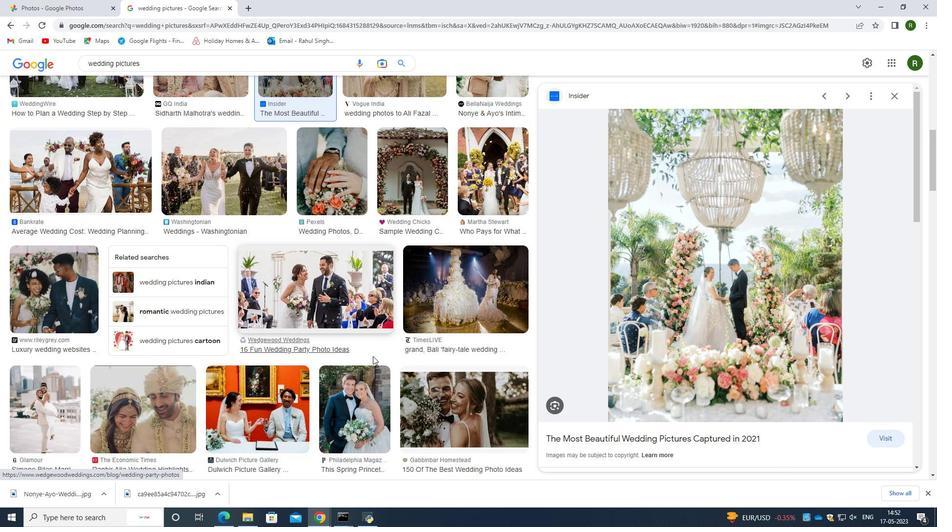 
Action: Mouse scrolled (369, 356) with delta (0, 0)
Screenshot: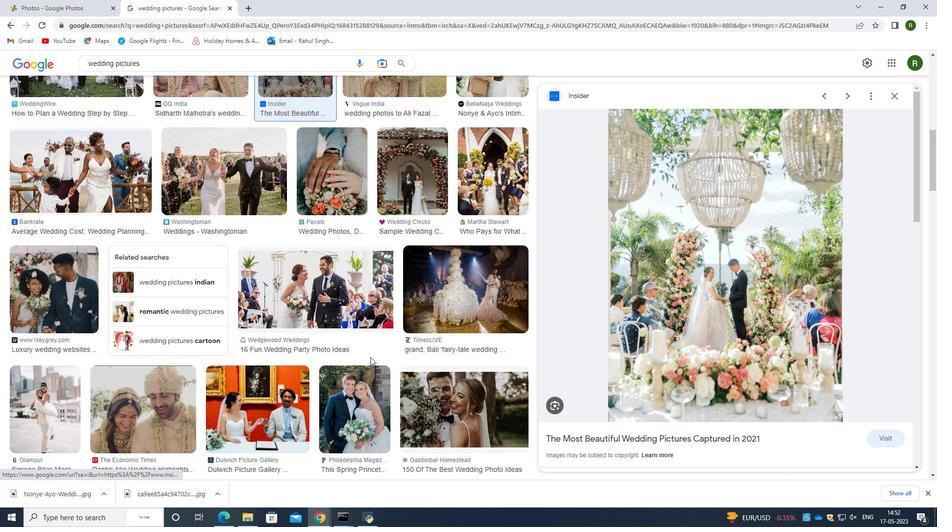 
Action: Mouse moved to (299, 346)
Screenshot: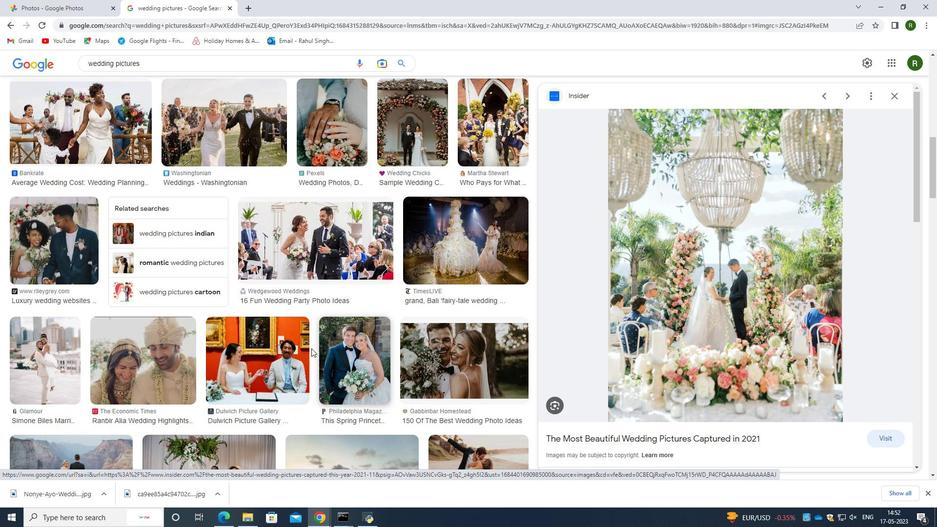 
Action: Mouse scrolled (299, 346) with delta (0, 0)
Screenshot: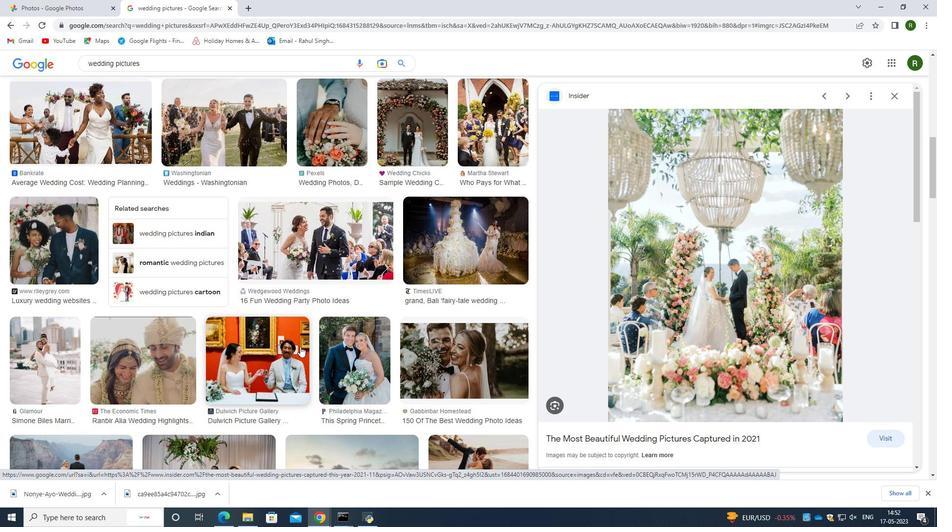 
Action: Mouse moved to (299, 346)
Screenshot: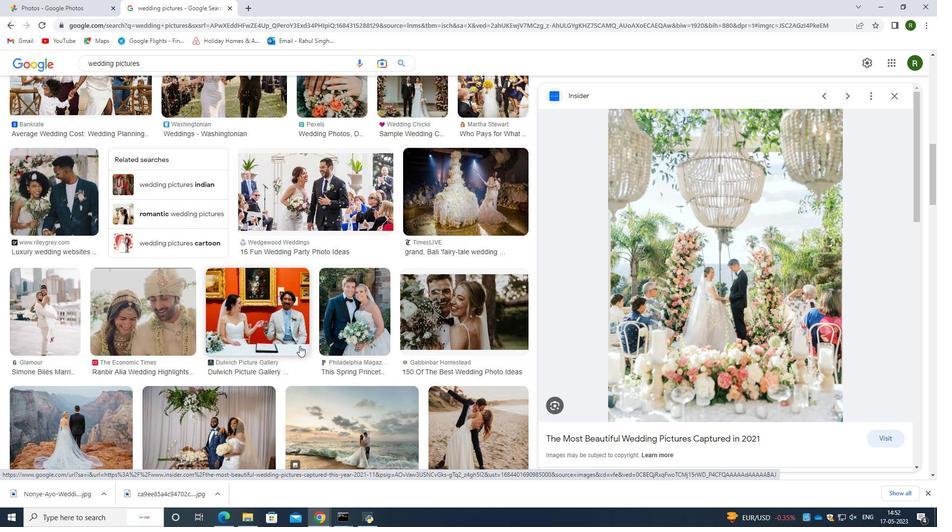 
Action: Mouse scrolled (299, 345) with delta (0, 0)
Screenshot: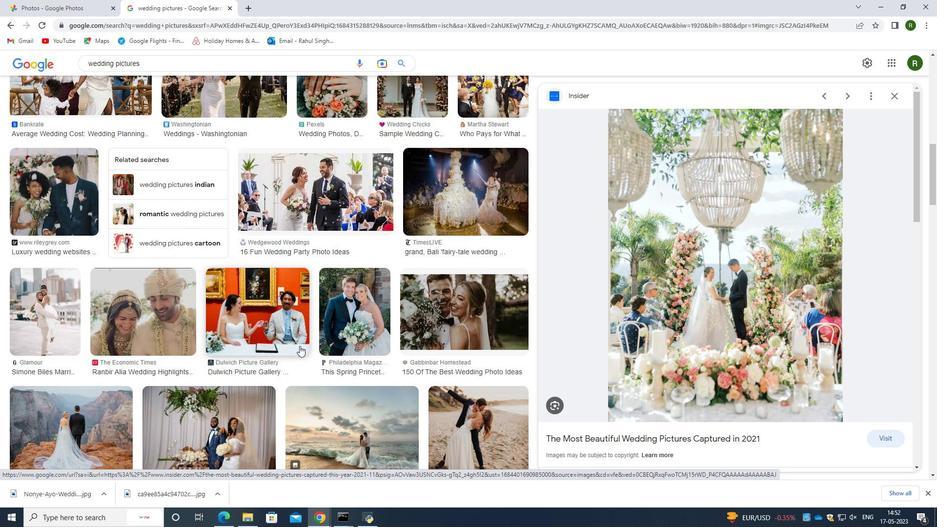 
Action: Mouse scrolled (299, 345) with delta (0, 0)
Screenshot: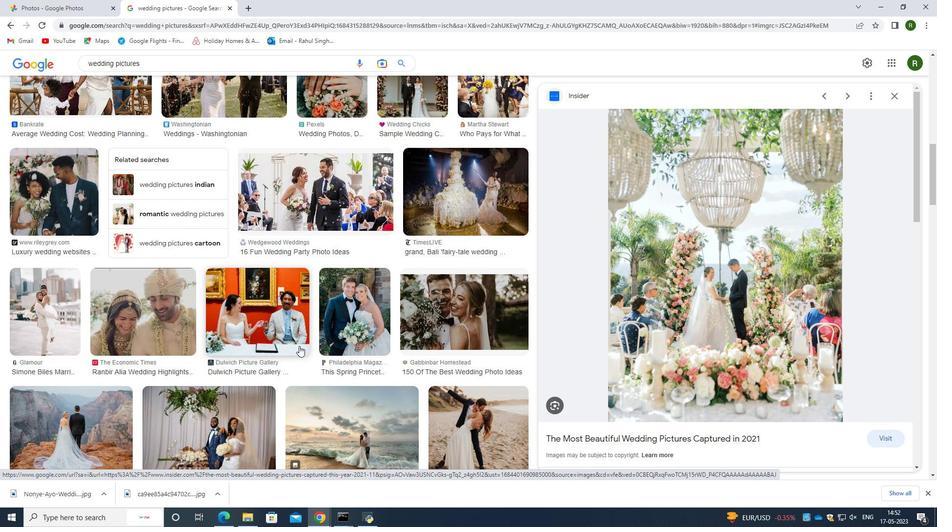 
Action: Mouse moved to (192, 317)
Screenshot: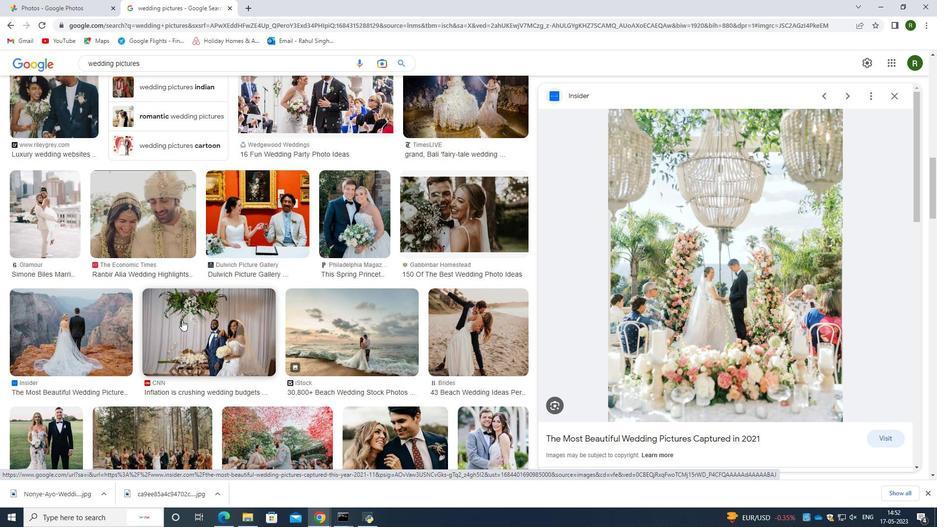 
Action: Mouse scrolled (192, 316) with delta (0, 0)
Screenshot: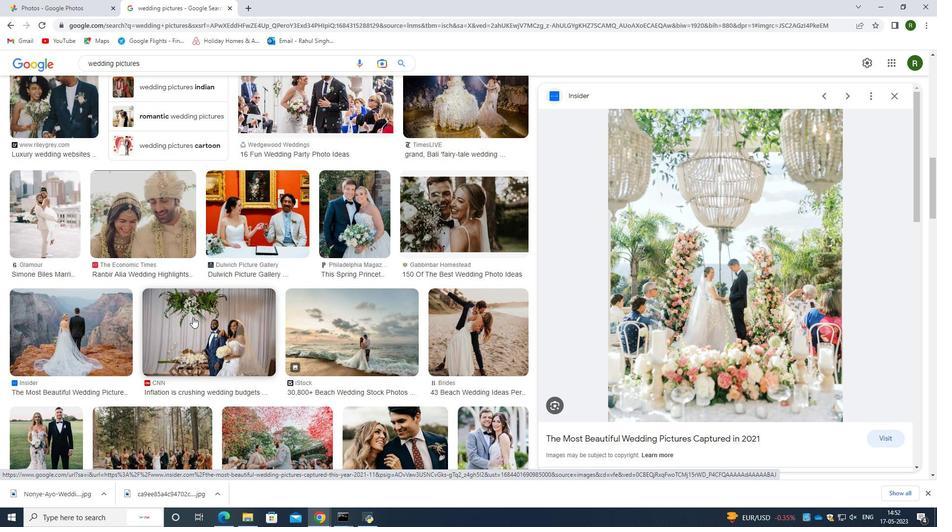 
Action: Mouse moved to (208, 351)
Screenshot: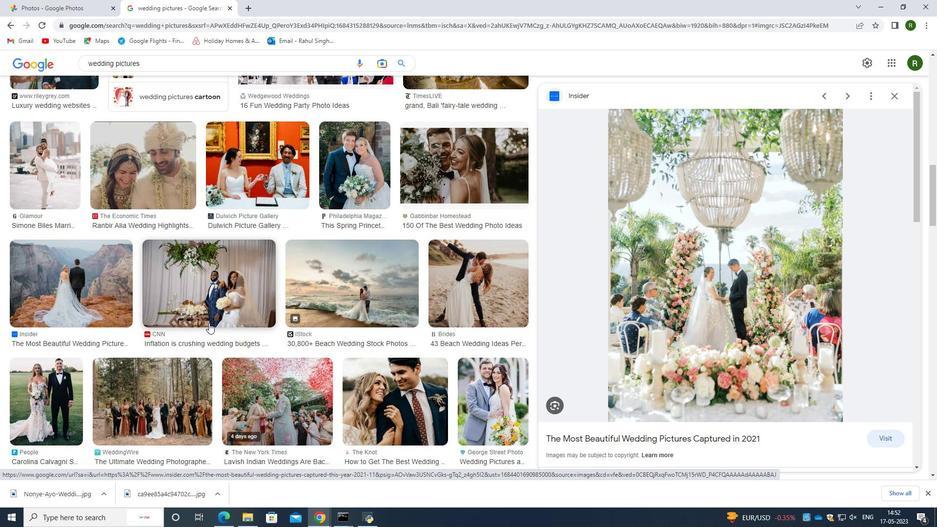 
Action: Mouse scrolled (208, 350) with delta (0, 0)
Screenshot: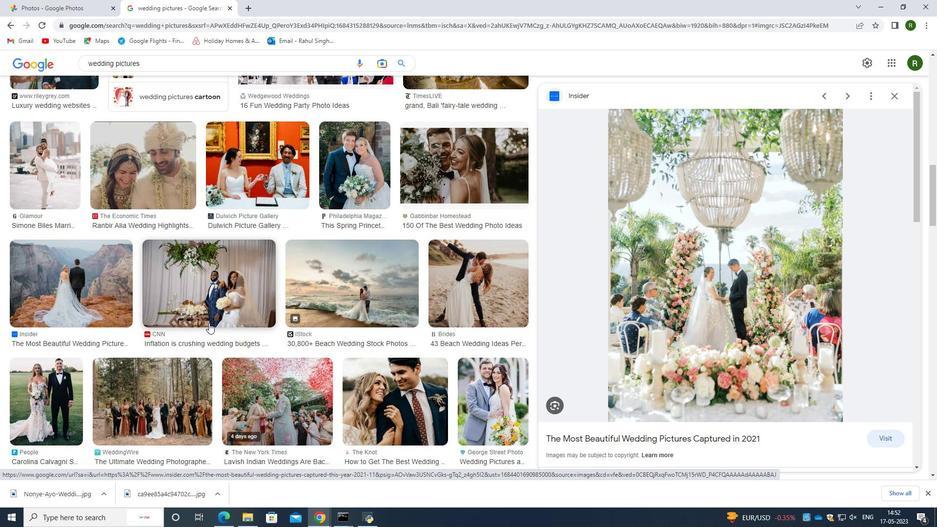 
Action: Mouse moved to (163, 360)
Screenshot: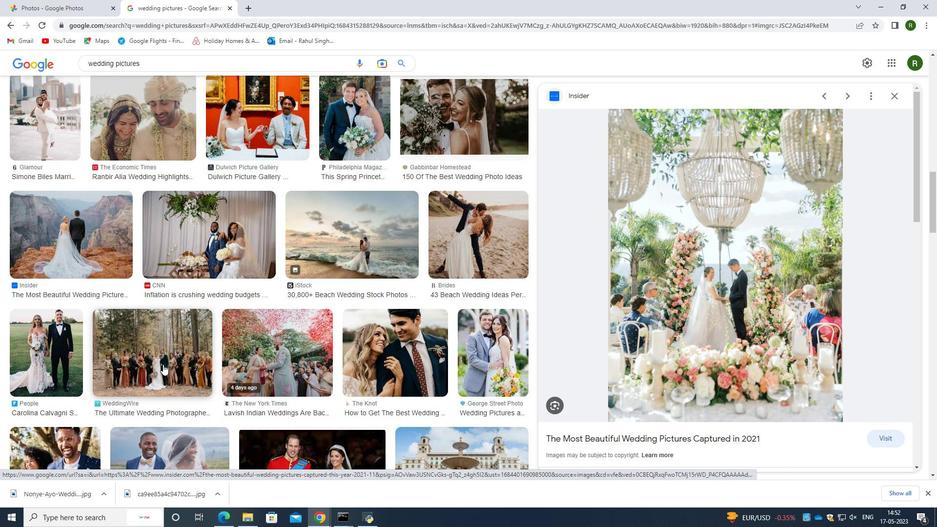 
Action: Mouse pressed left at (163, 360)
Screenshot: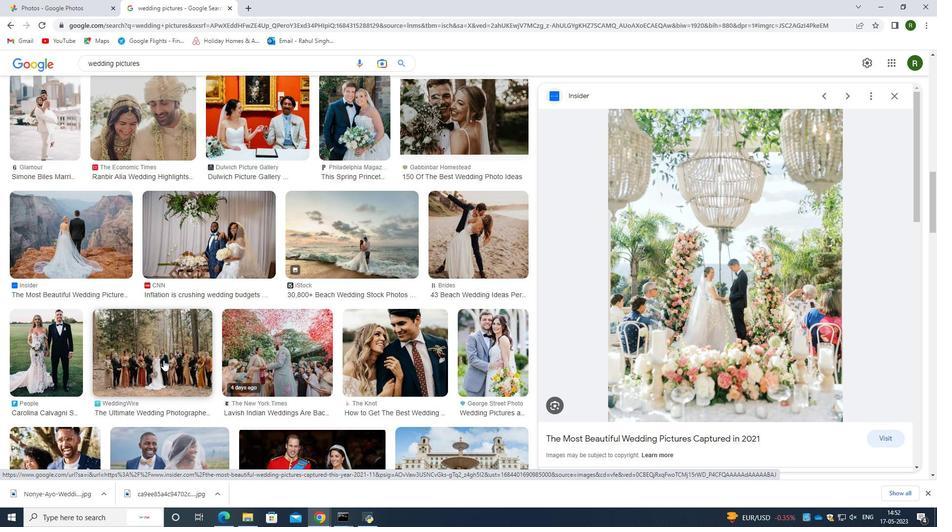 
Action: Mouse moved to (693, 229)
Screenshot: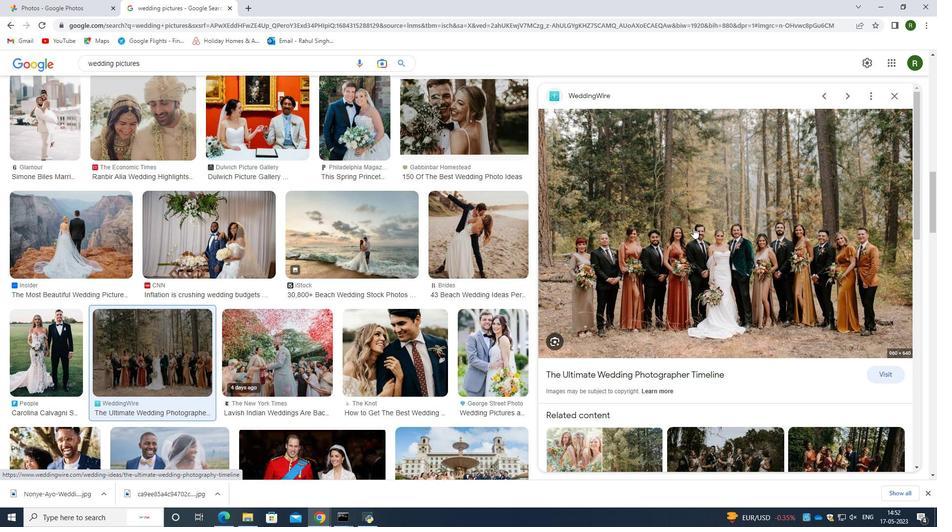 
Action: Mouse pressed right at (693, 229)
Screenshot: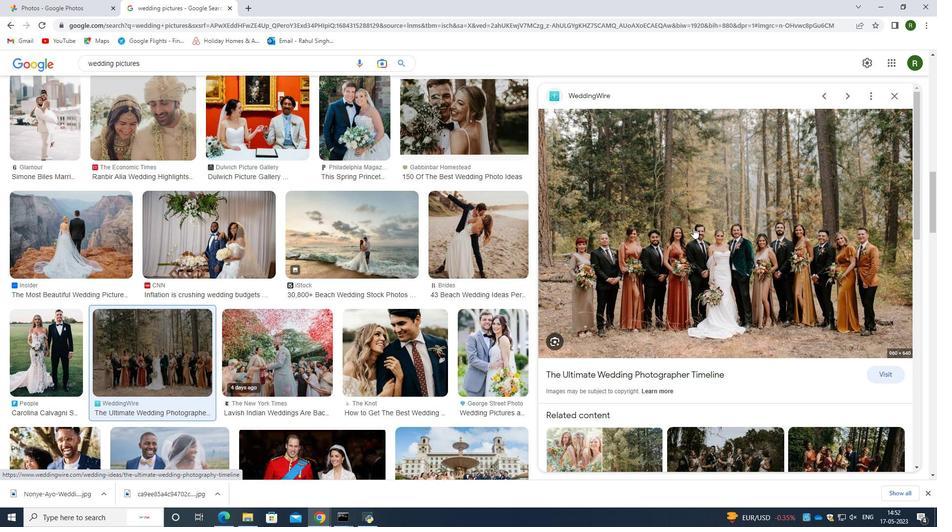 
Action: Mouse moved to (749, 336)
Screenshot: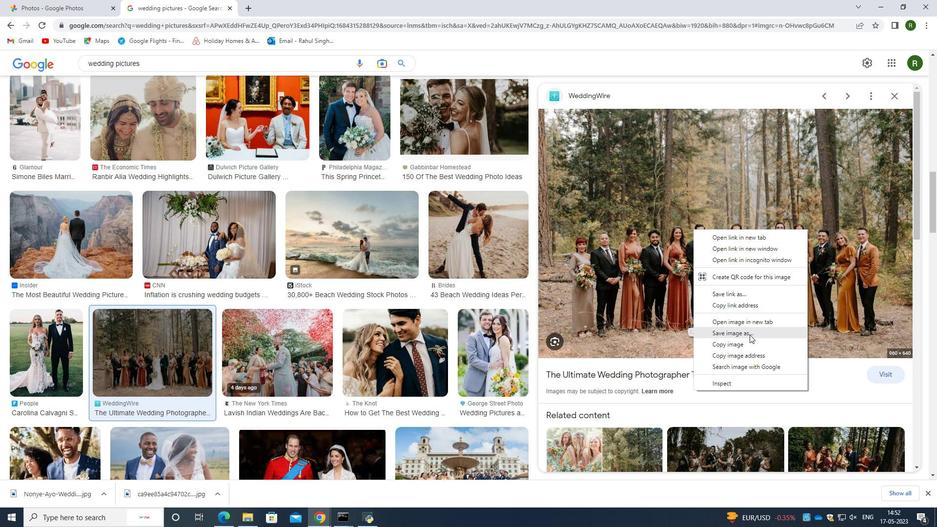 
Action: Mouse pressed left at (749, 336)
Screenshot: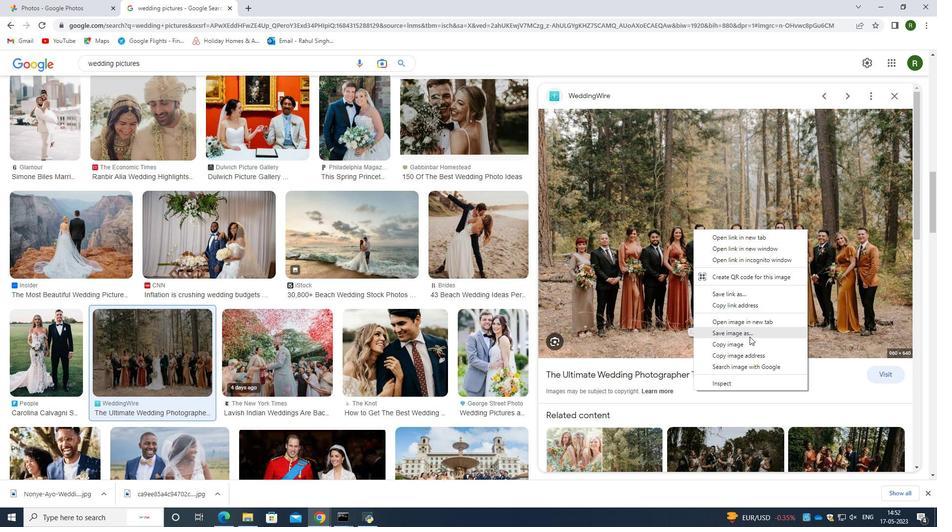 
Action: Mouse moved to (398, 252)
Screenshot: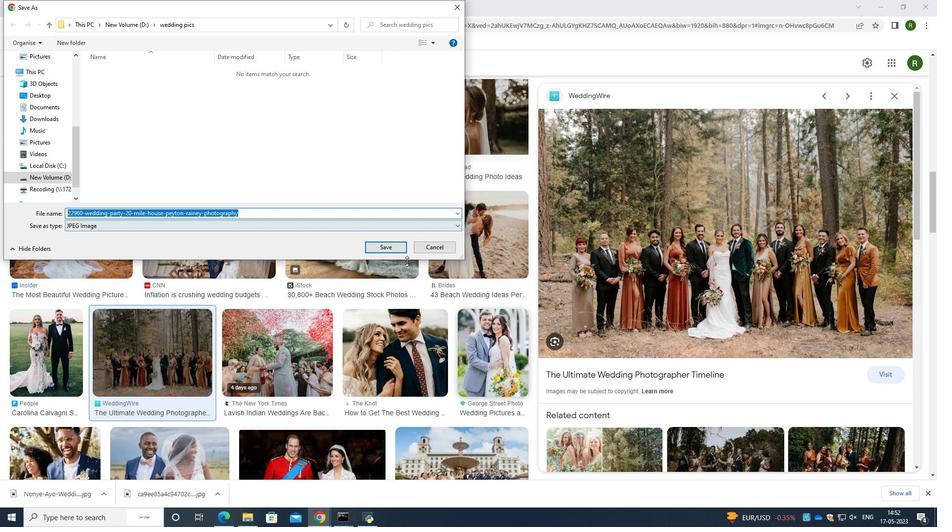 
Action: Mouse pressed left at (398, 252)
Screenshot: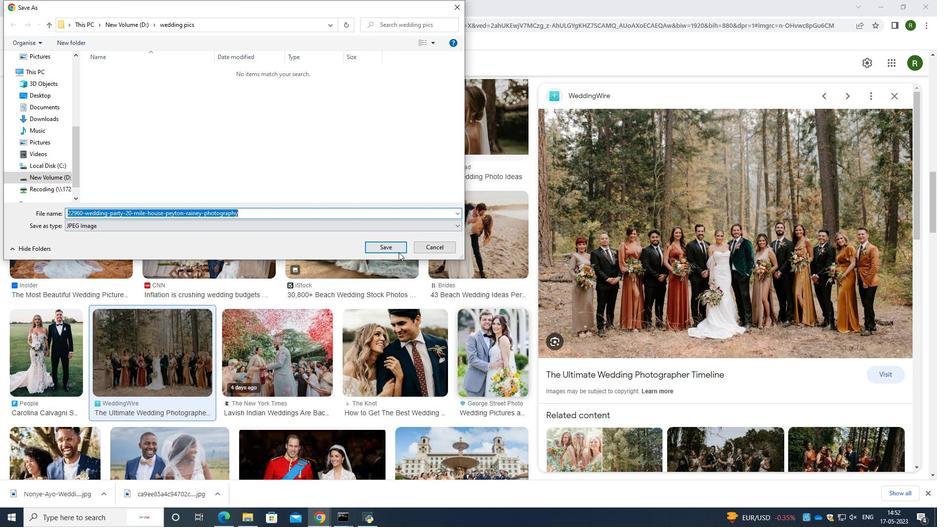 
Action: Mouse moved to (179, 358)
Screenshot: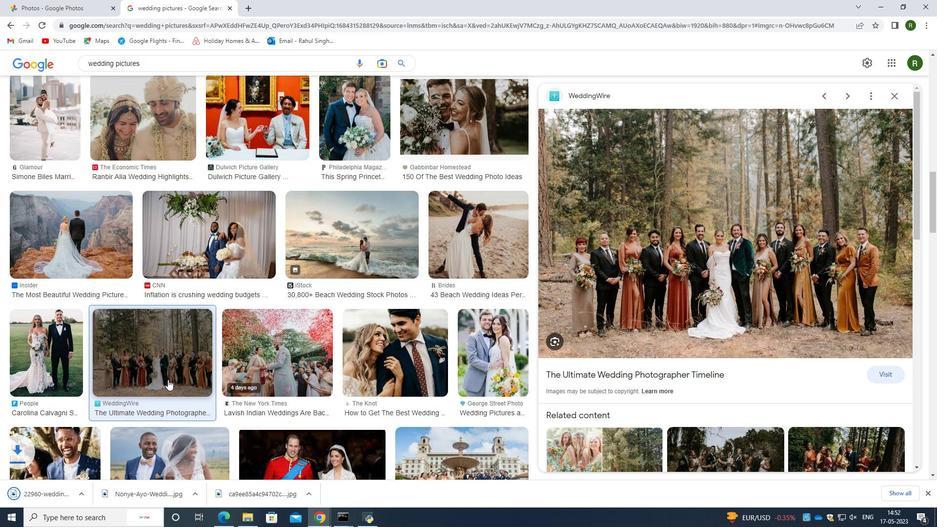 
Action: Mouse scrolled (179, 357) with delta (0, 0)
Screenshot: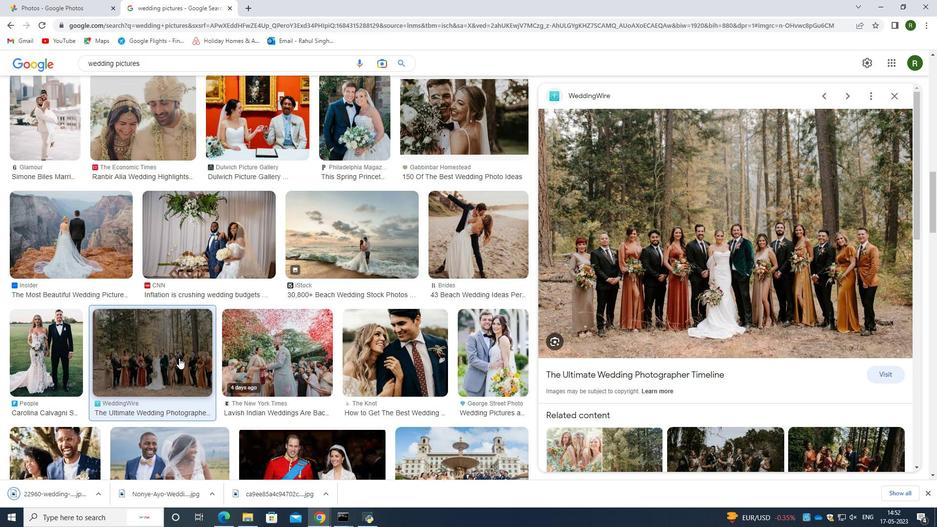 
Action: Mouse moved to (196, 397)
Screenshot: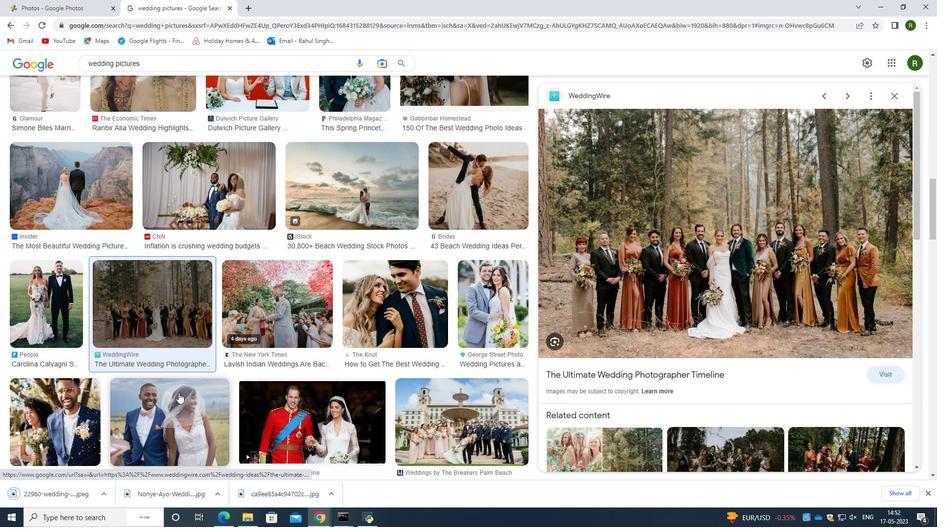 
Action: Mouse scrolled (196, 397) with delta (0, 0)
Screenshot: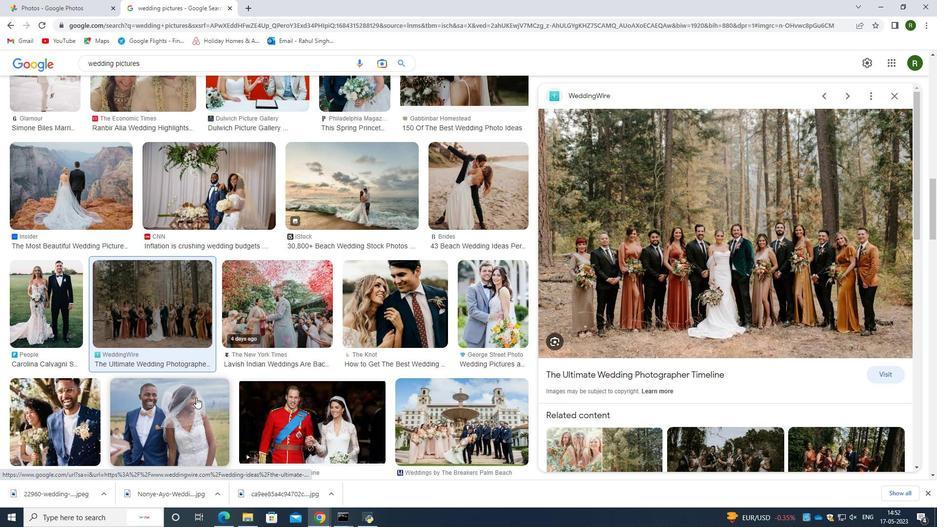 
Action: Mouse moved to (184, 382)
Screenshot: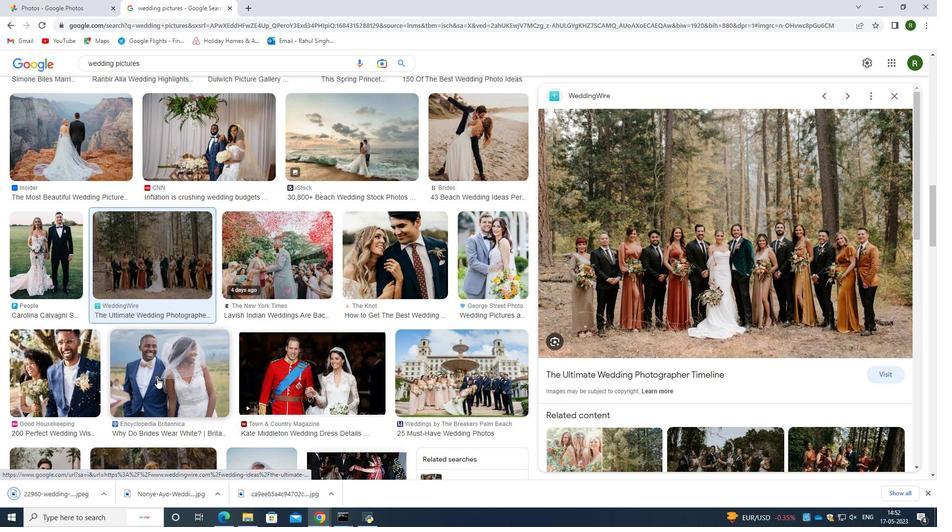 
Action: Mouse pressed left at (184, 382)
Screenshot: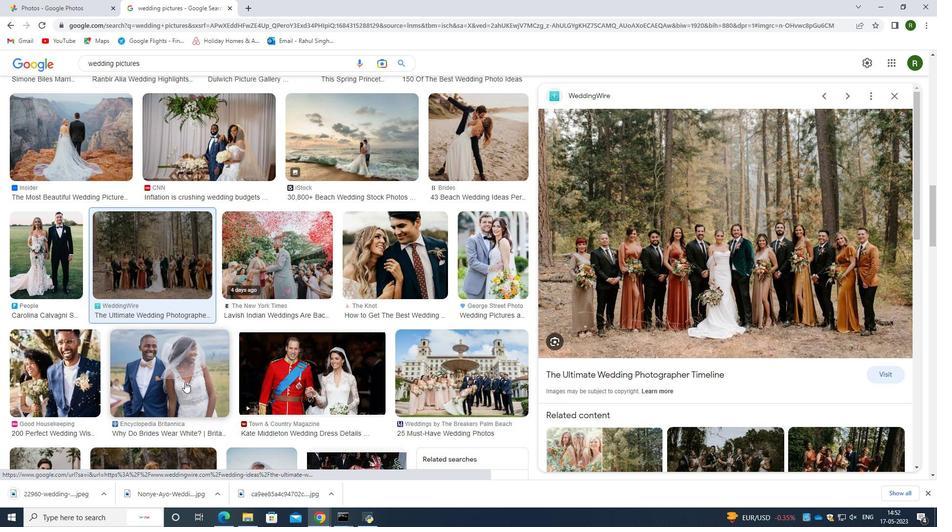 
Action: Mouse moved to (730, 254)
Screenshot: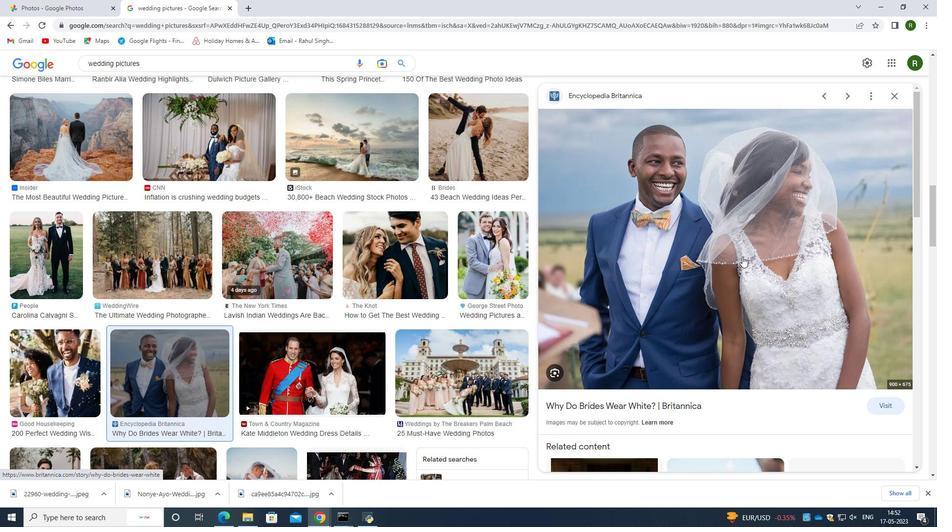 
Action: Mouse pressed right at (730, 254)
Screenshot: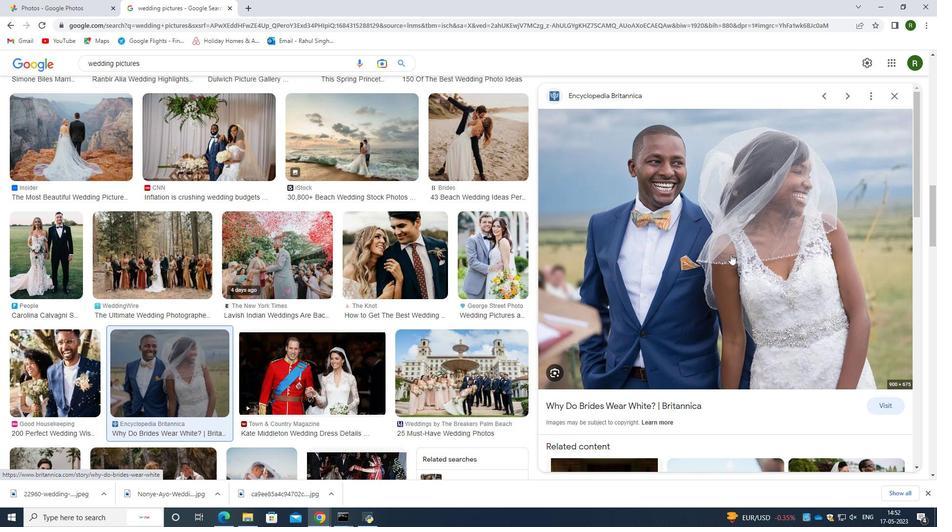 
Action: Mouse moved to (782, 356)
Screenshot: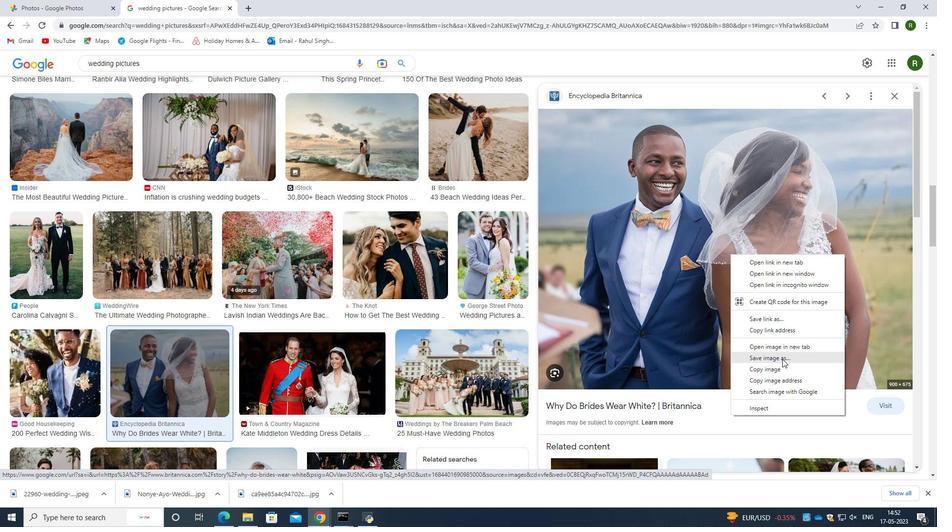 
Action: Mouse pressed left at (782, 356)
Screenshot: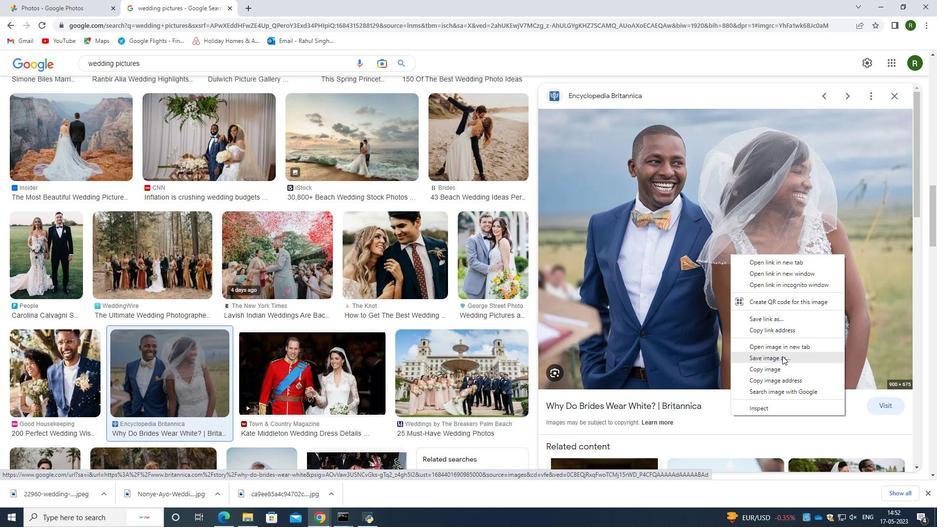 
Action: Mouse moved to (465, 9)
Screenshot: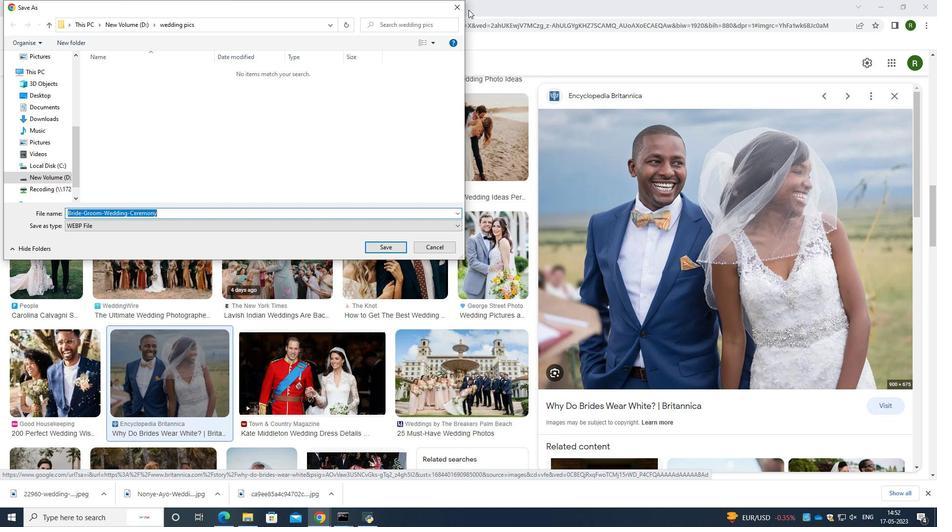 
Action: Mouse pressed left at (465, 9)
Screenshot: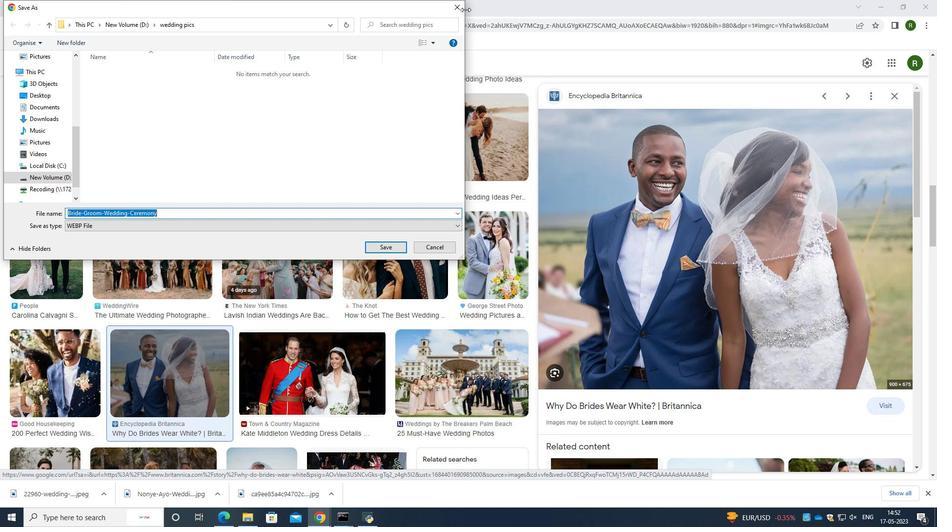 
Action: Mouse moved to (455, 4)
Screenshot: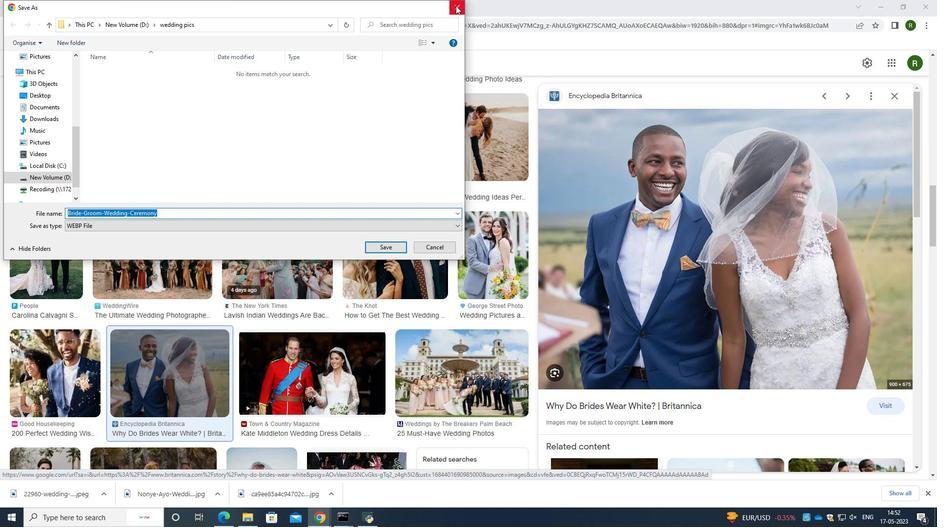 
Action: Mouse pressed left at (455, 4)
Screenshot: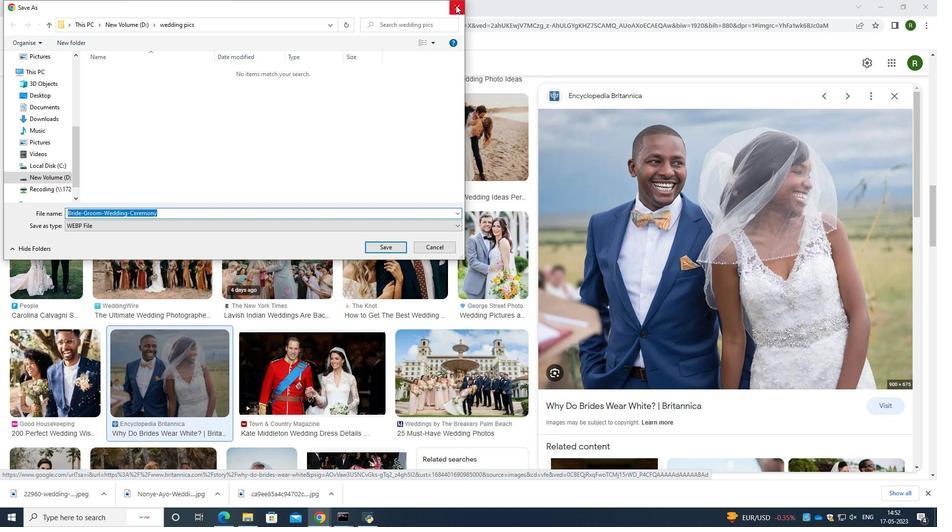 
Action: Mouse moved to (233, 368)
Screenshot: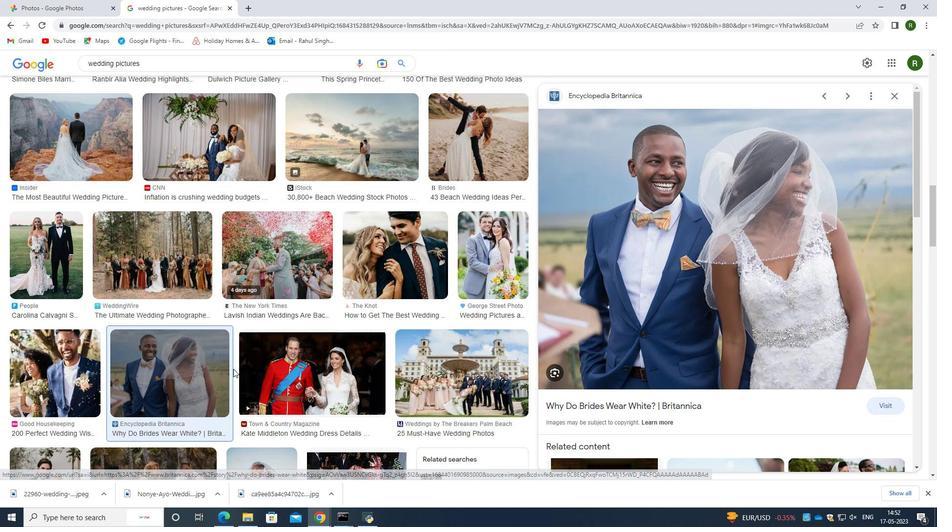 
Action: Mouse scrolled (233, 367) with delta (0, 0)
Screenshot: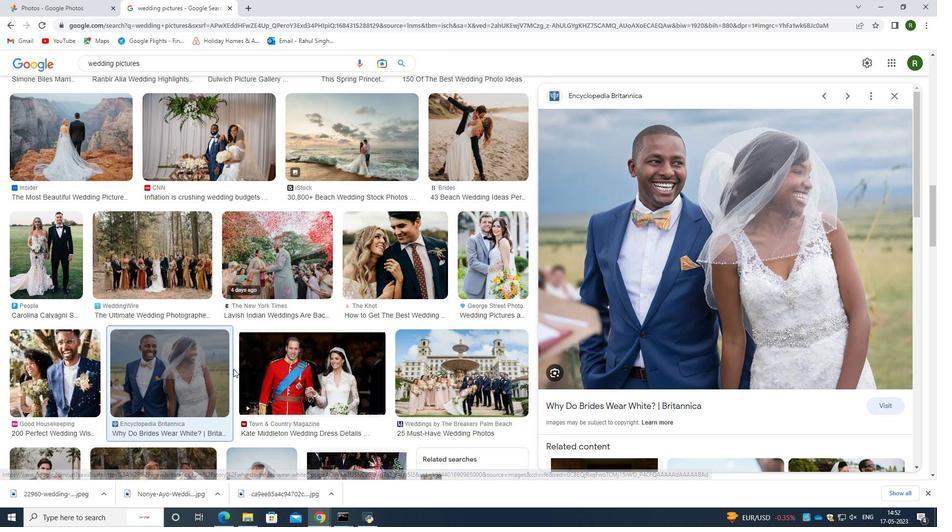 
Action: Mouse scrolled (233, 367) with delta (0, 0)
Screenshot: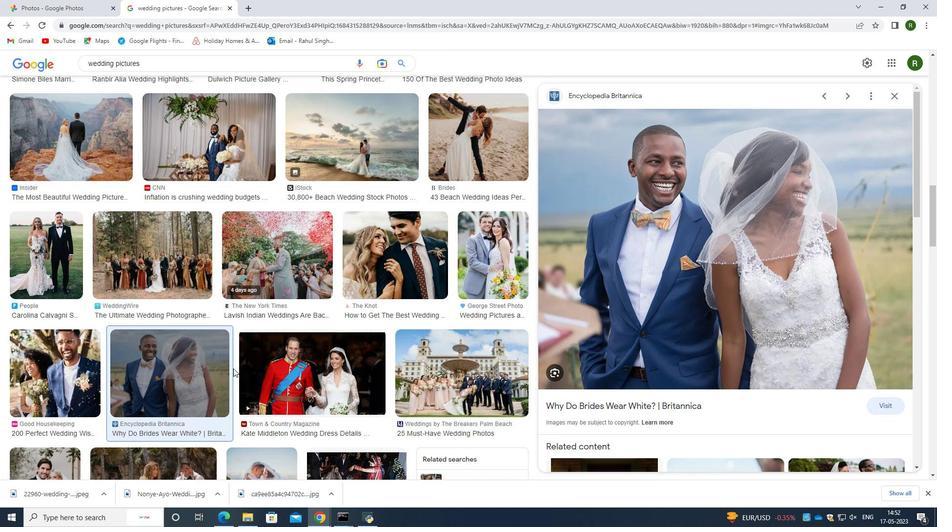 
Action: Mouse moved to (156, 406)
Screenshot: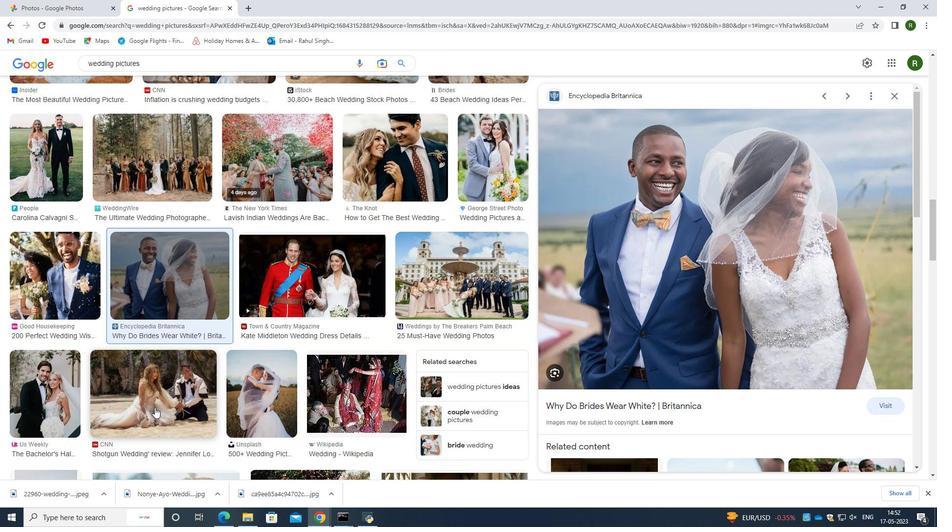 
Action: Mouse pressed left at (156, 406)
Screenshot: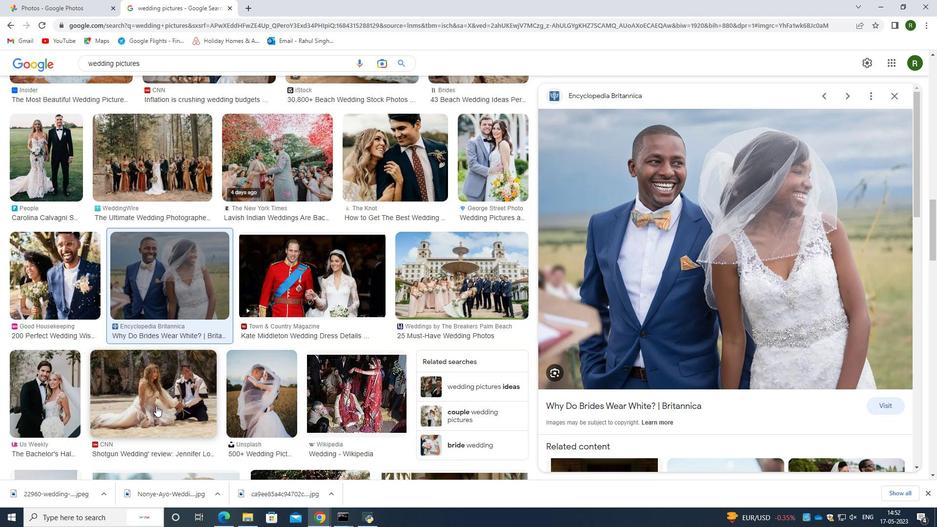 
Action: Mouse moved to (667, 247)
Screenshot: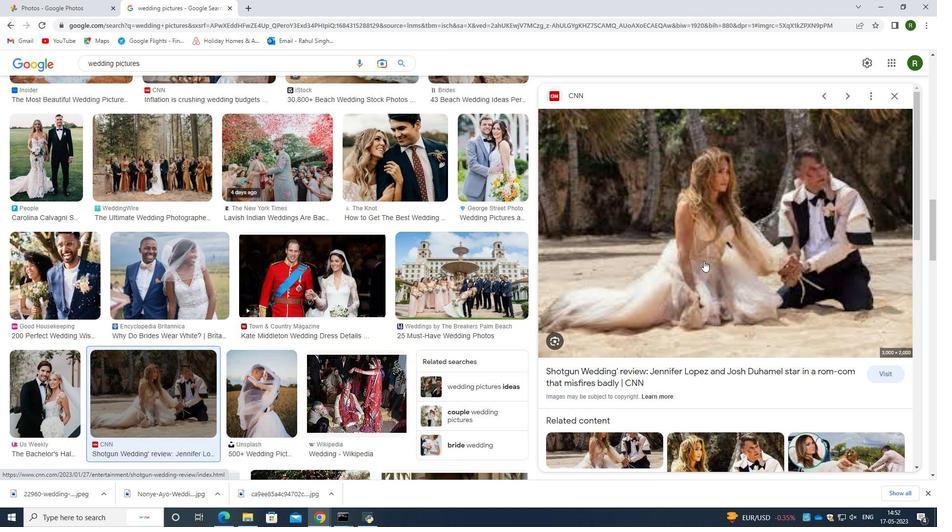 
Action: Mouse pressed right at (667, 247)
Screenshot: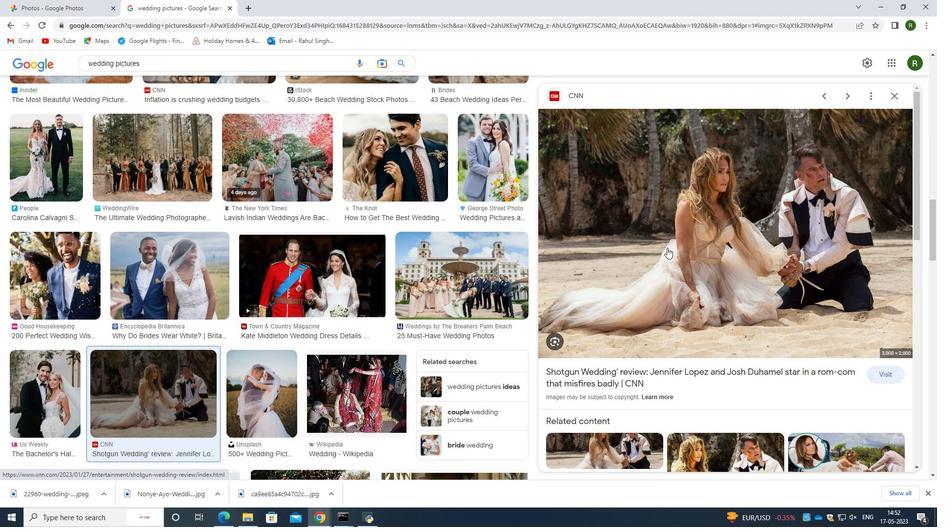 
Action: Mouse moved to (323, 408)
Screenshot: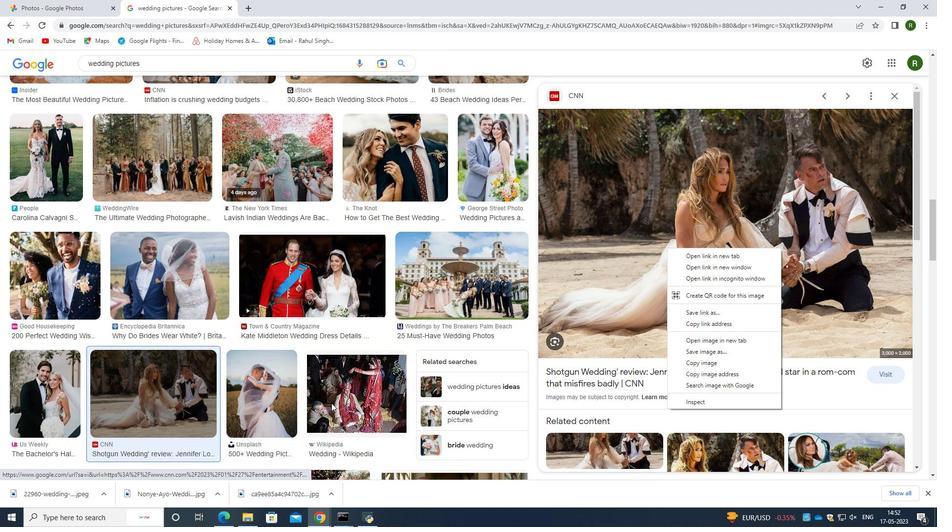 
Action: Mouse pressed left at (323, 408)
Screenshot: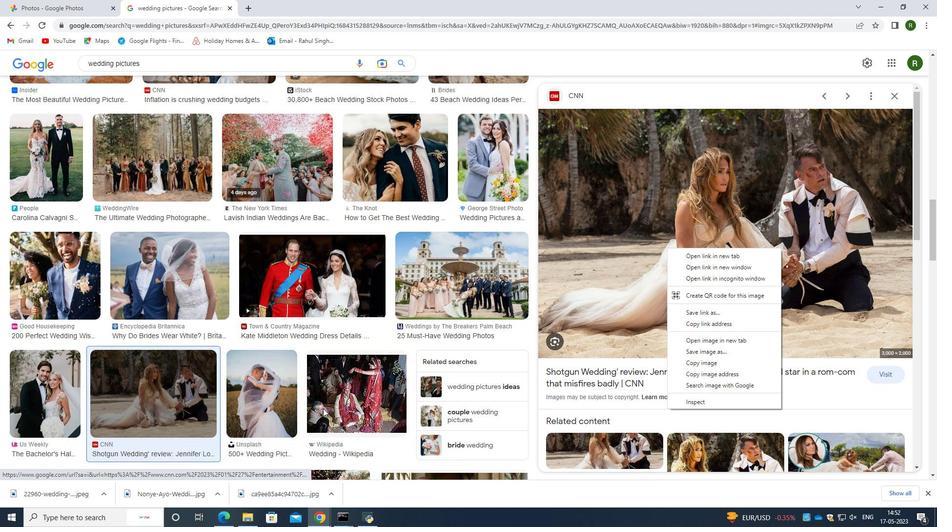 
Action: Mouse moved to (409, 478)
Screenshot: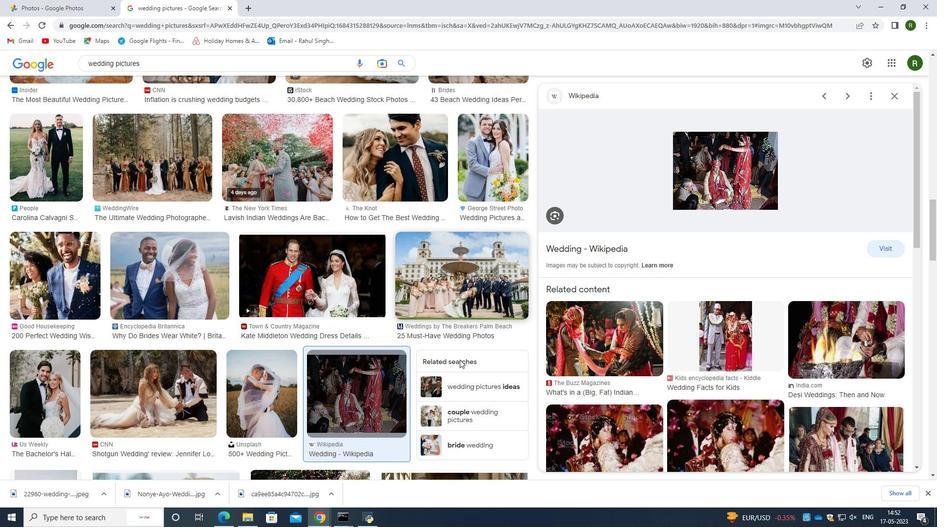
Action: Mouse scrolled (409, 477) with delta (0, 0)
Screenshot: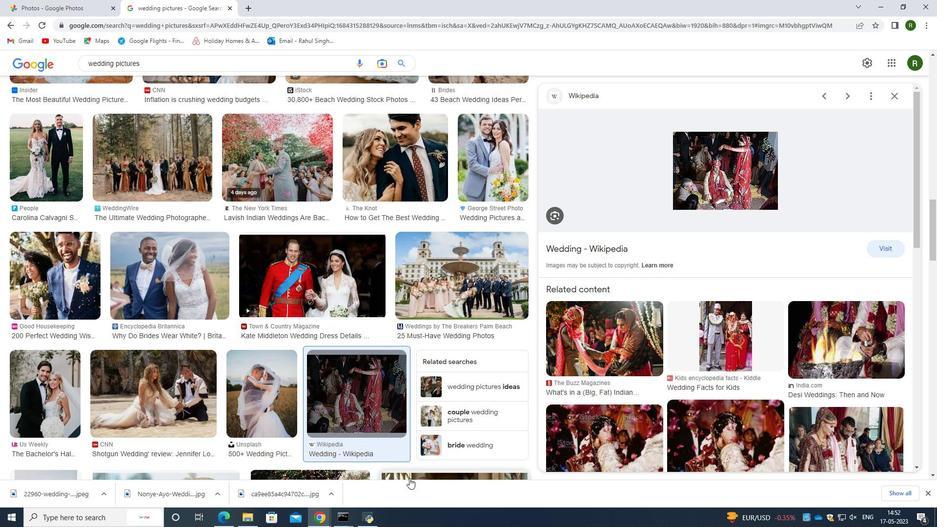 
Action: Mouse moved to (478, 345)
Screenshot: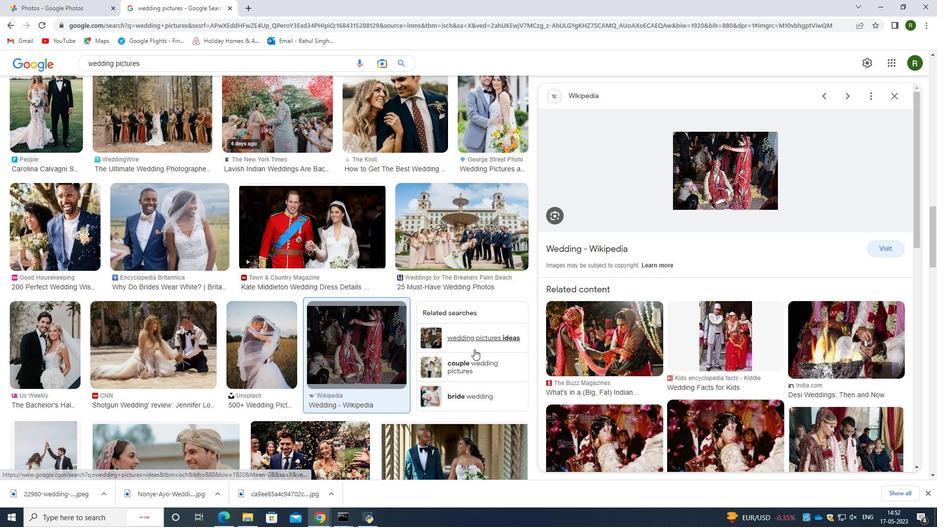 
Action: Mouse pressed left at (478, 345)
Screenshot: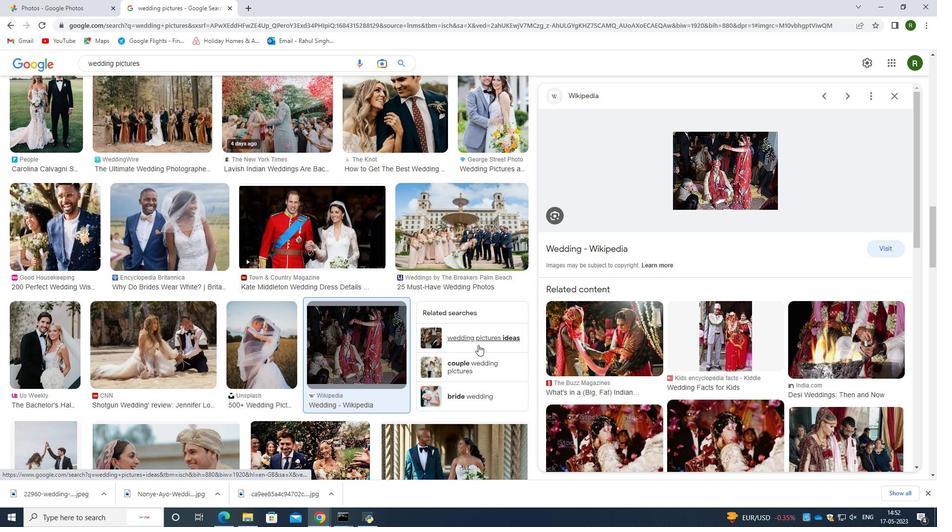 
Action: Mouse moved to (224, 321)
Screenshot: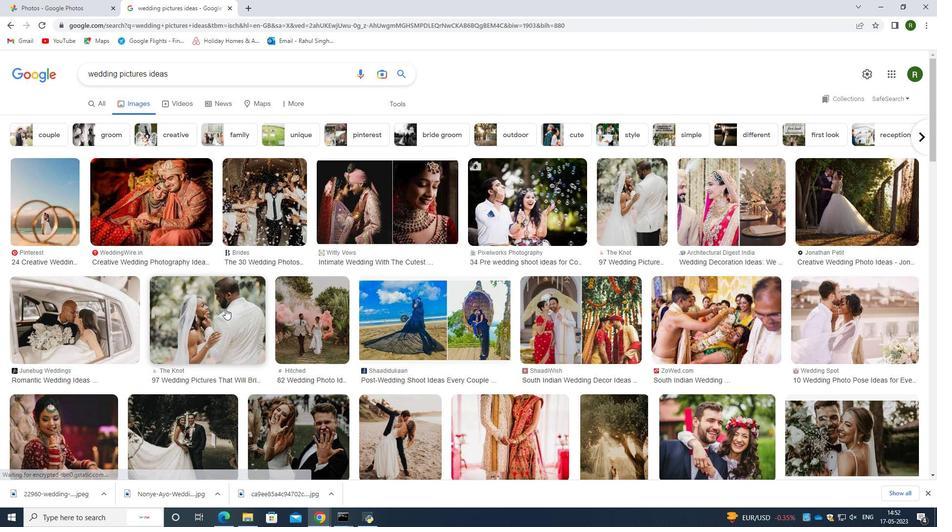 
Action: Mouse pressed right at (224, 321)
Screenshot: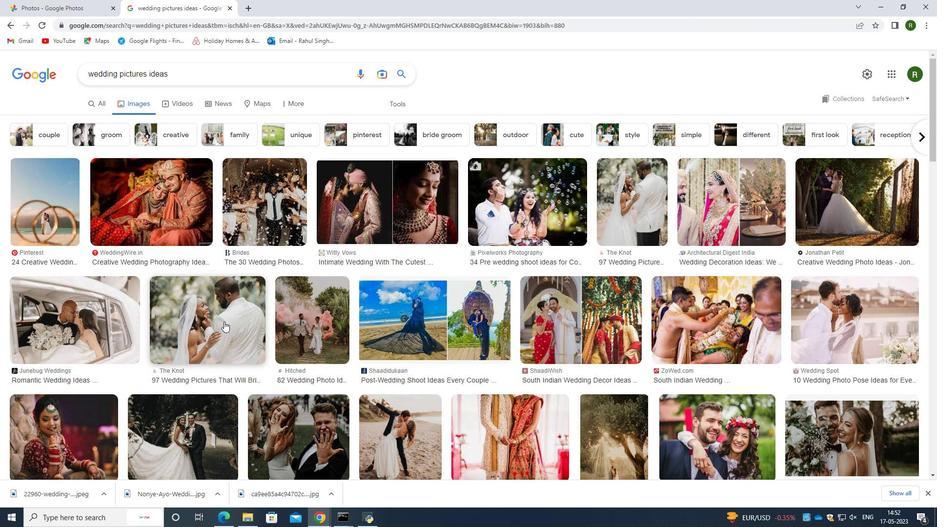 
Action: Mouse pressed left at (224, 321)
Screenshot: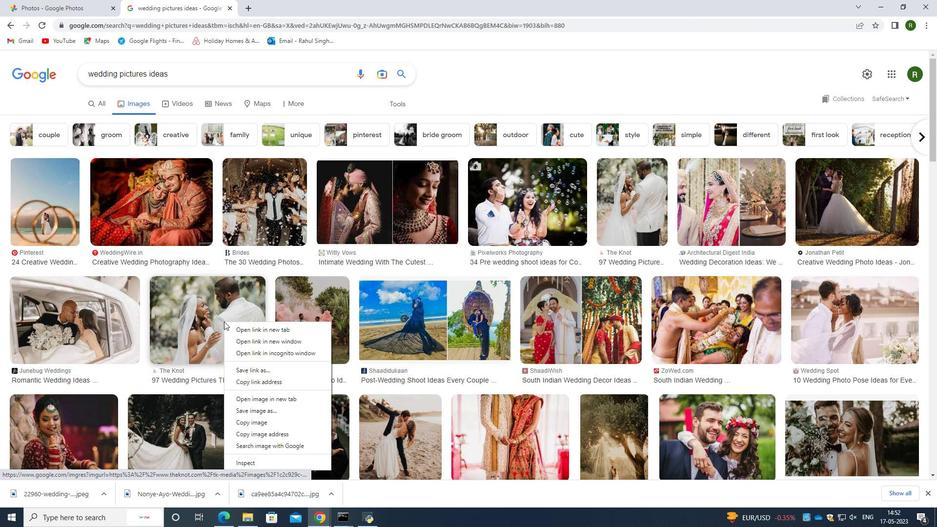 
Action: Mouse moved to (701, 214)
Screenshot: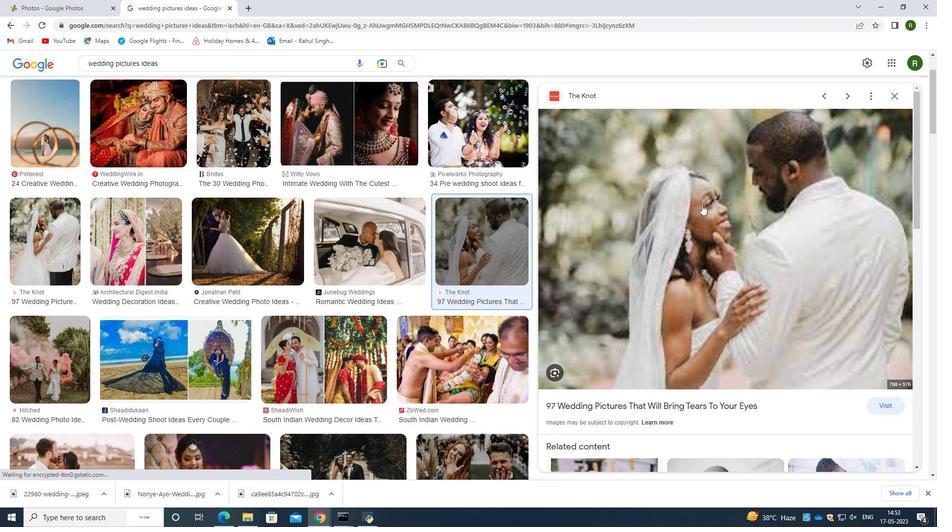 
Action: Mouse pressed right at (701, 214)
Screenshot: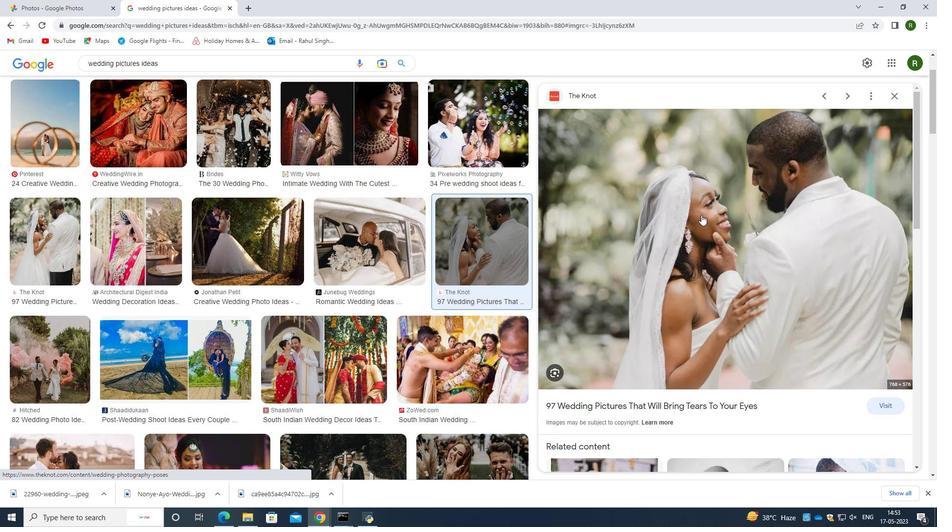 
Action: Mouse moved to (753, 327)
Screenshot: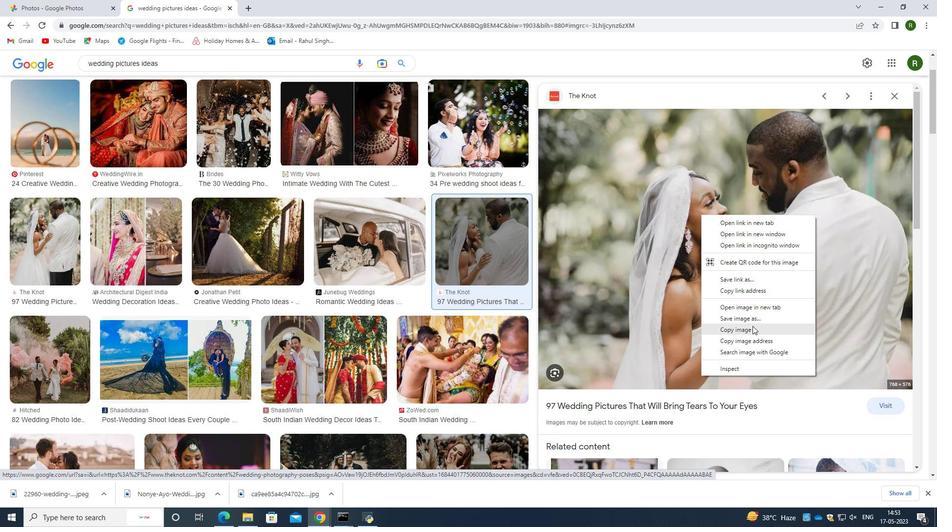
Action: Mouse pressed left at (753, 327)
Screenshot: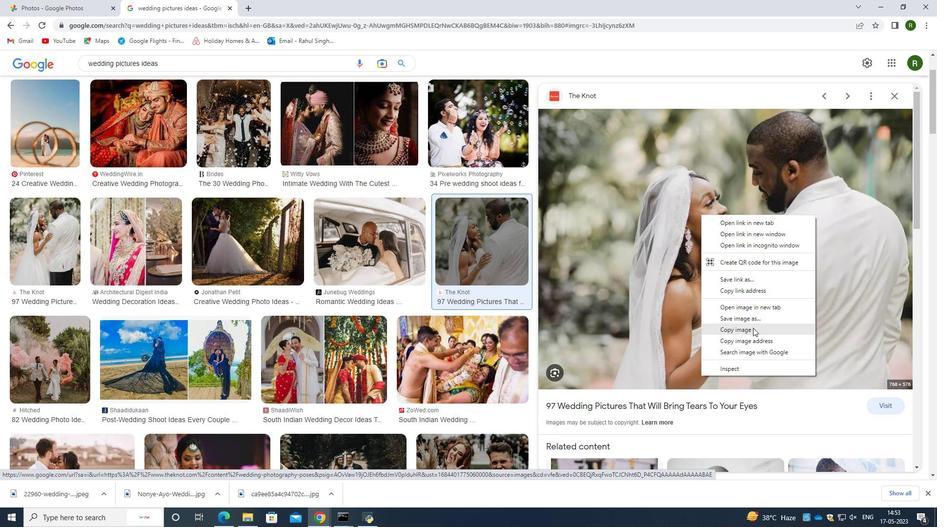 
Action: Mouse moved to (633, 287)
Screenshot: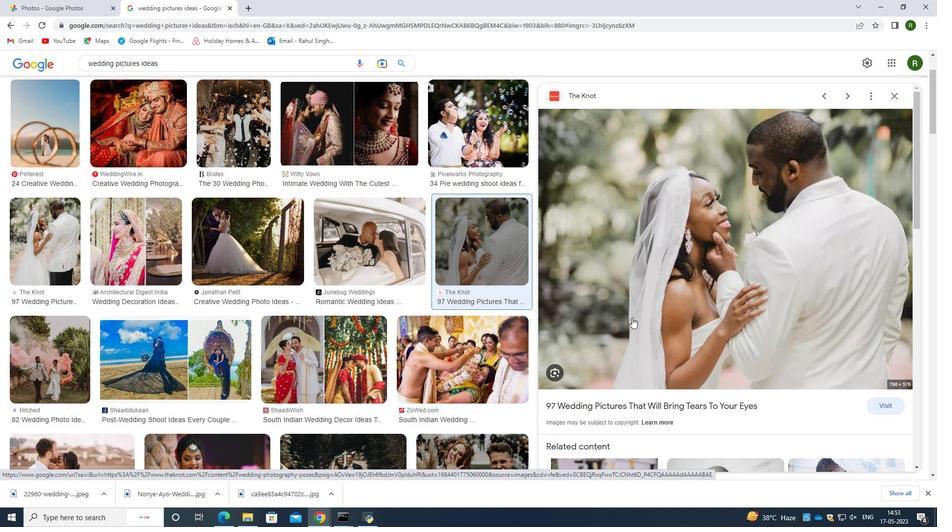 
Action: Mouse pressed right at (633, 287)
Screenshot: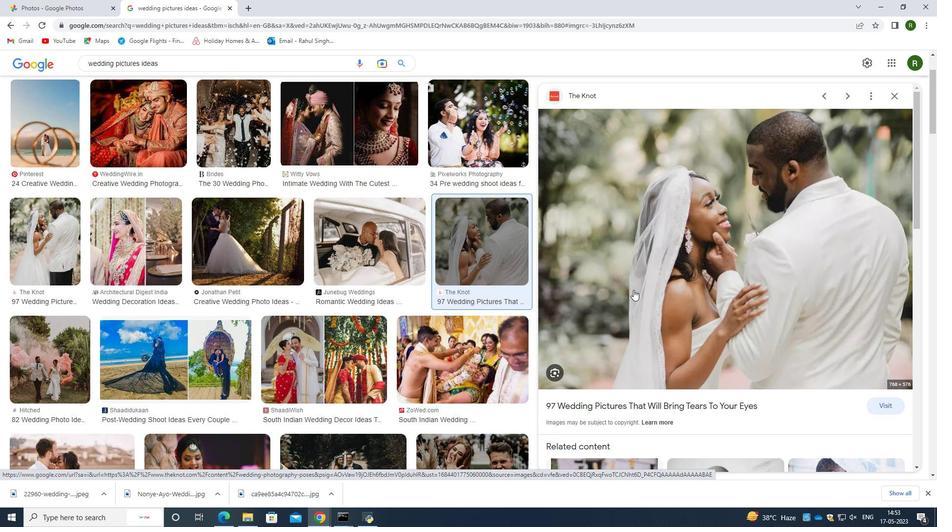 
Action: Mouse moved to (682, 387)
Screenshot: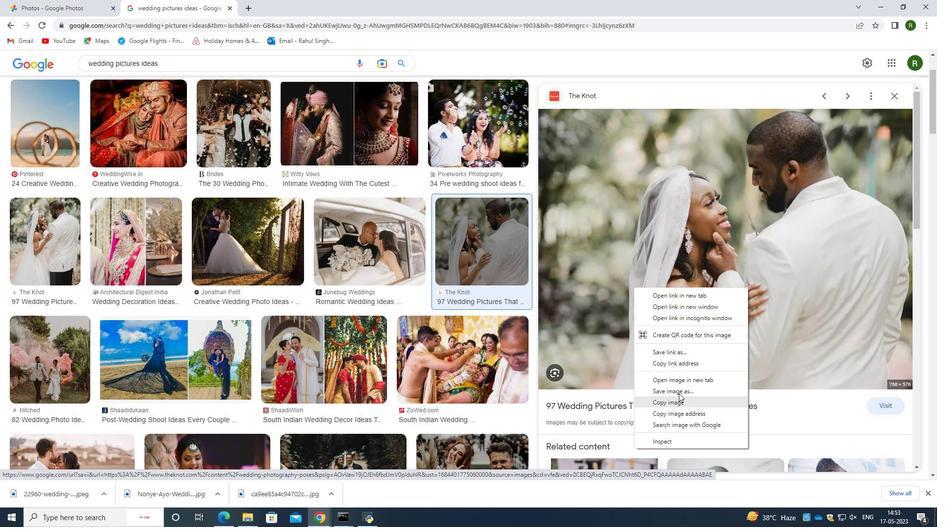 
Action: Mouse pressed left at (682, 387)
Screenshot: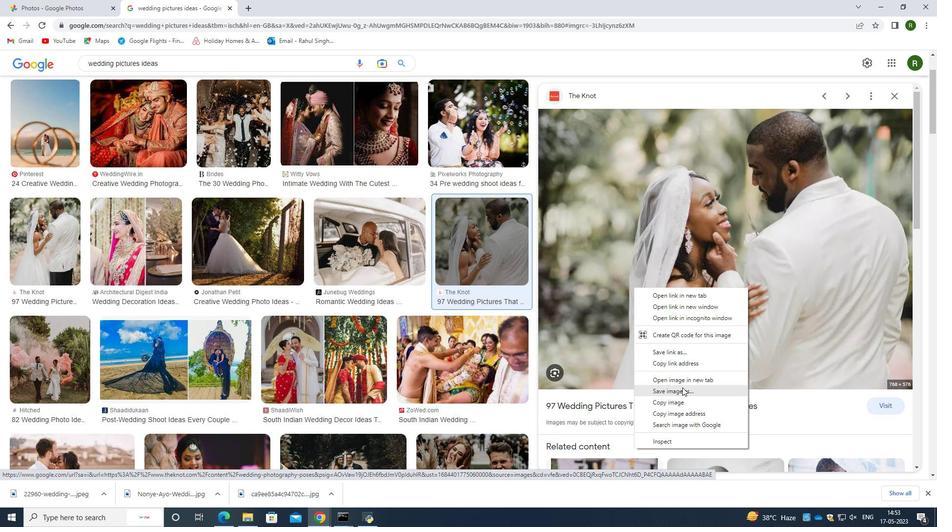 
Action: Mouse moved to (66, 222)
Screenshot: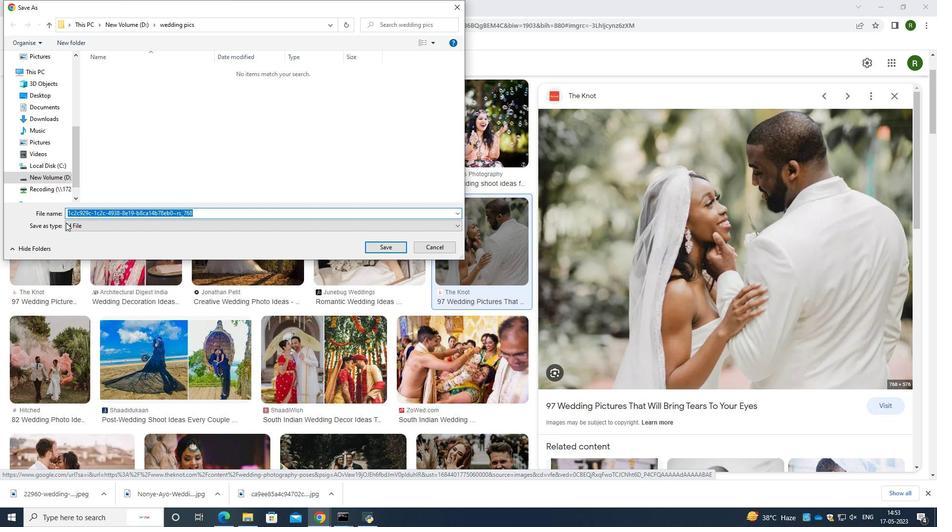 
Action: Mouse pressed left at (66, 222)
Screenshot: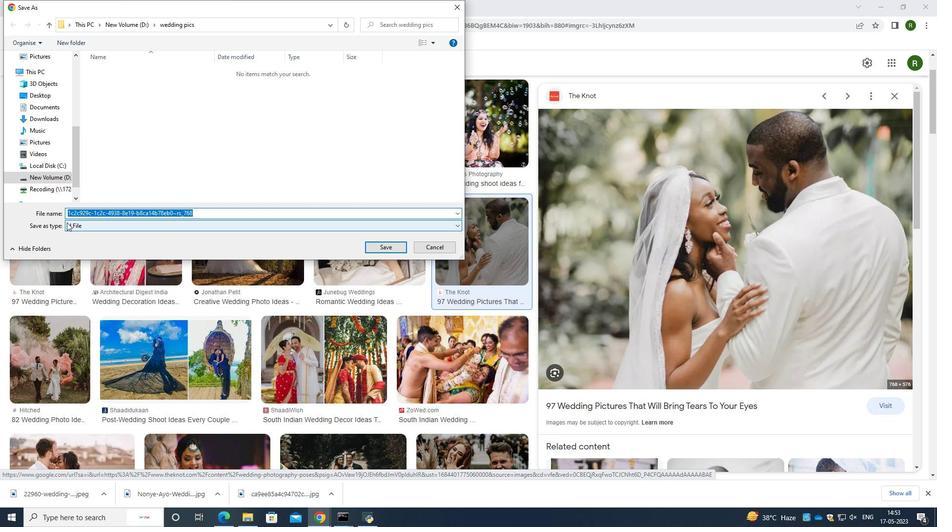 
Action: Mouse pressed left at (66, 222)
Screenshot: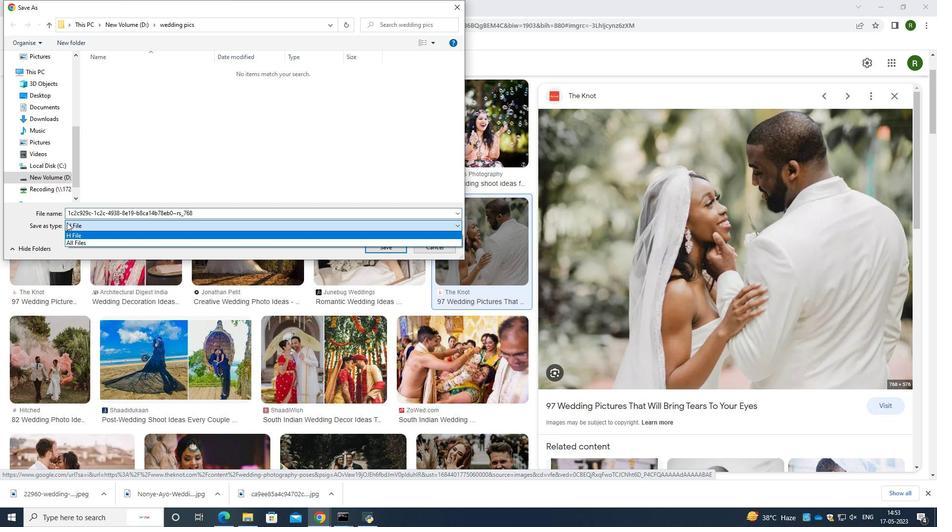 
Action: Mouse moved to (456, 7)
Screenshot: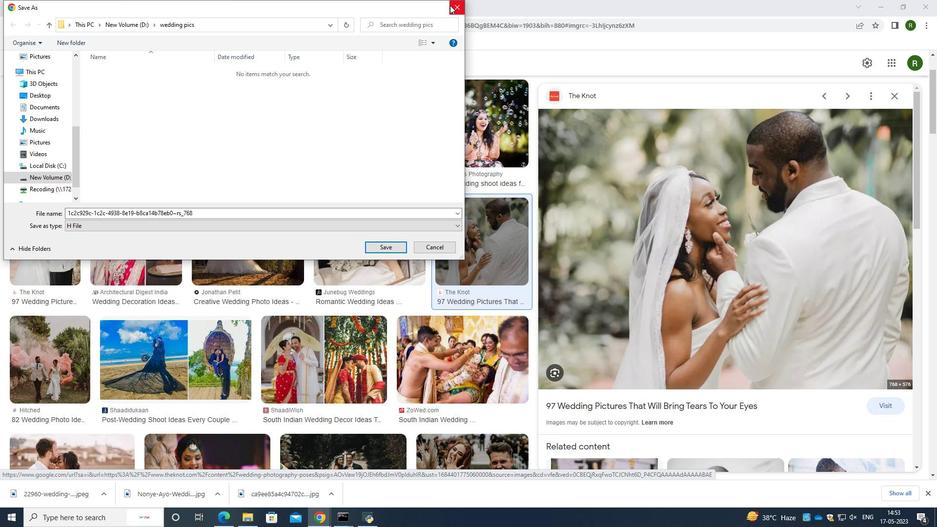 
Action: Mouse pressed left at (456, 7)
Screenshot: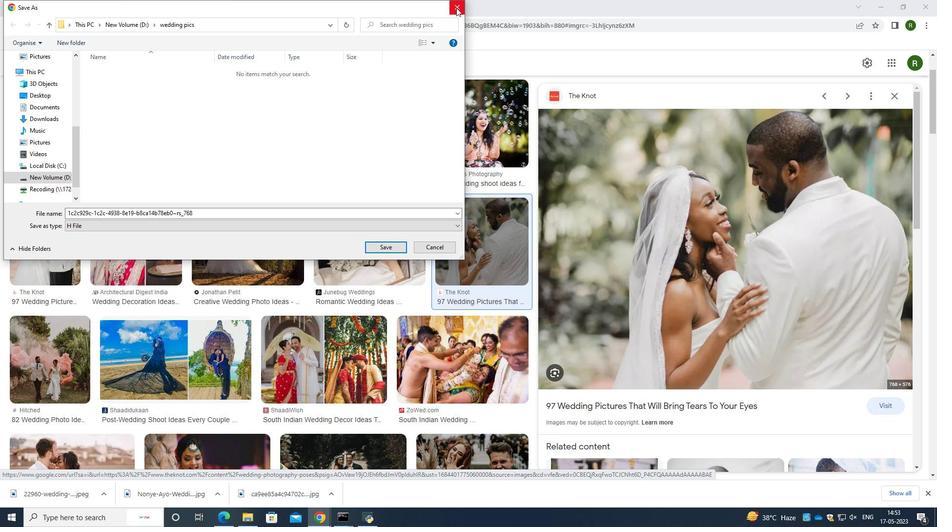 
Action: Mouse moved to (48, 360)
Screenshot: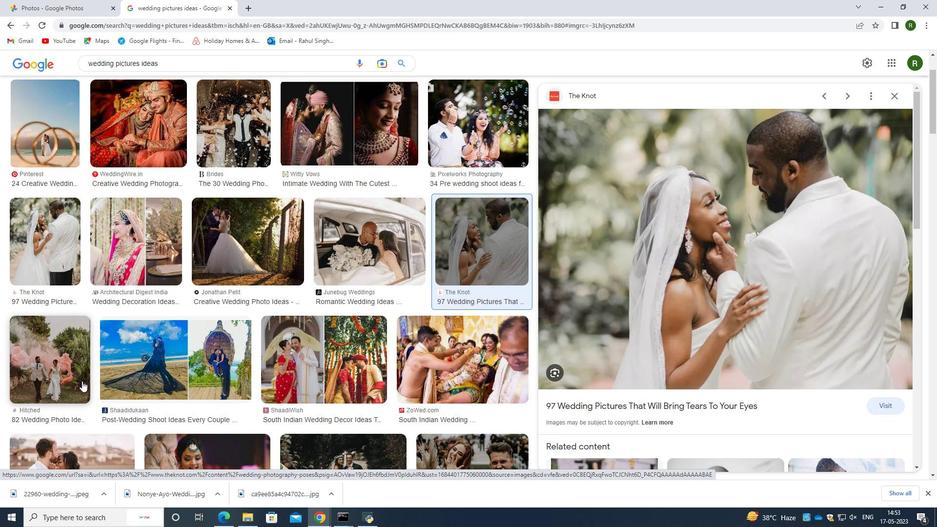 
Action: Mouse pressed left at (48, 360)
Screenshot: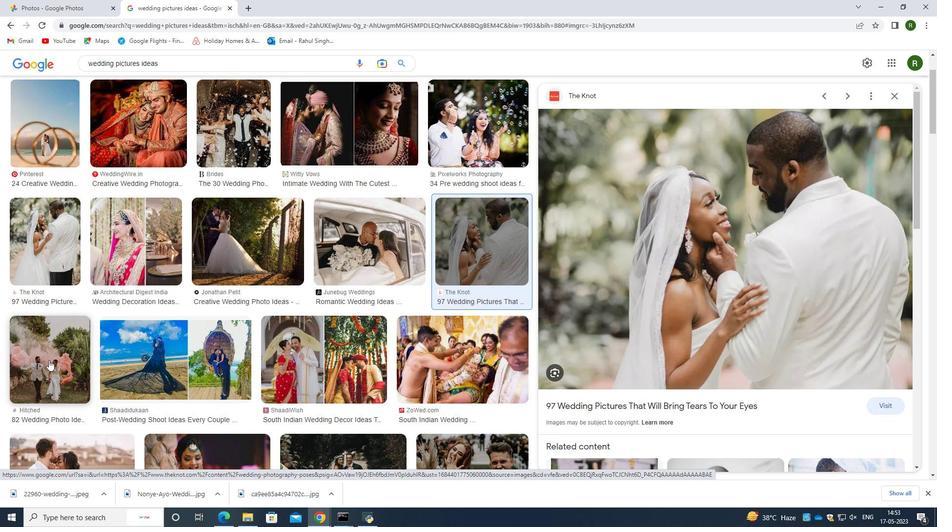 
Action: Mouse moved to (695, 226)
Screenshot: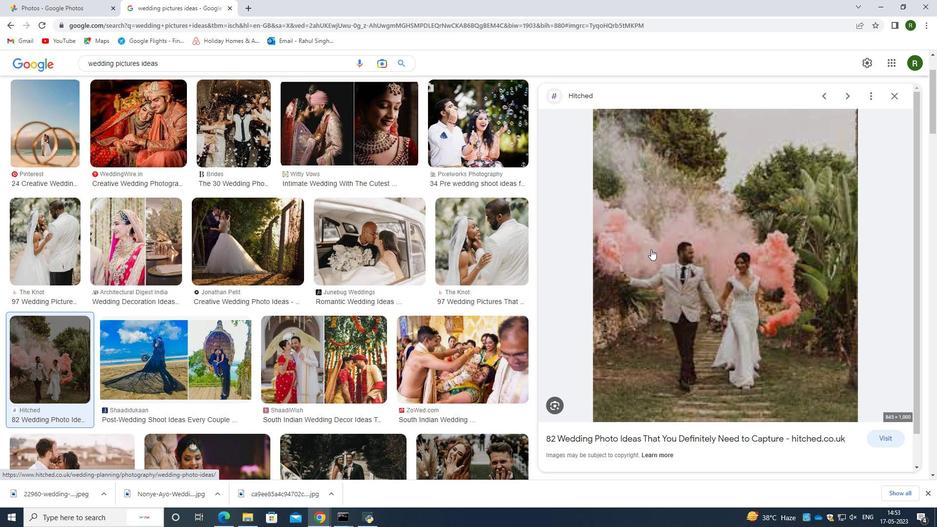 
Action: Mouse pressed right at (695, 226)
Screenshot: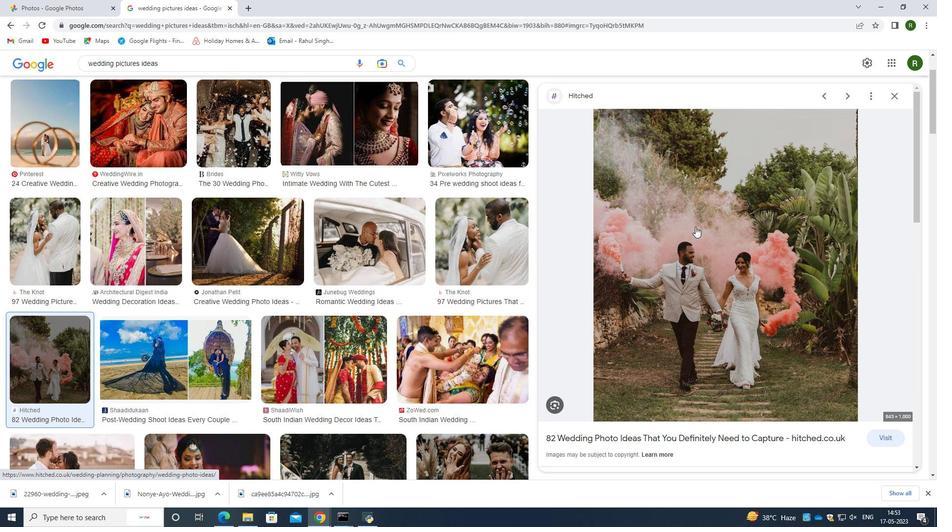 
Action: Mouse moved to (750, 334)
Screenshot: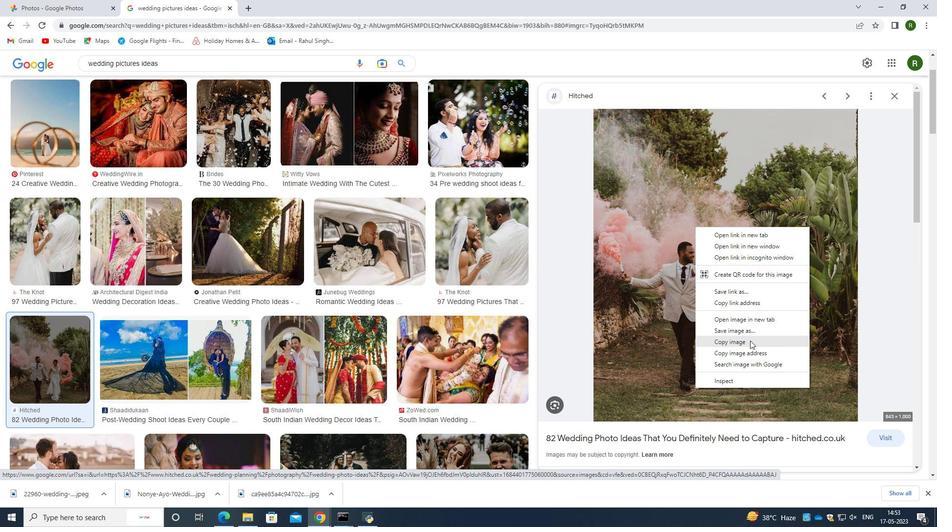 
Action: Mouse pressed left at (750, 334)
Screenshot: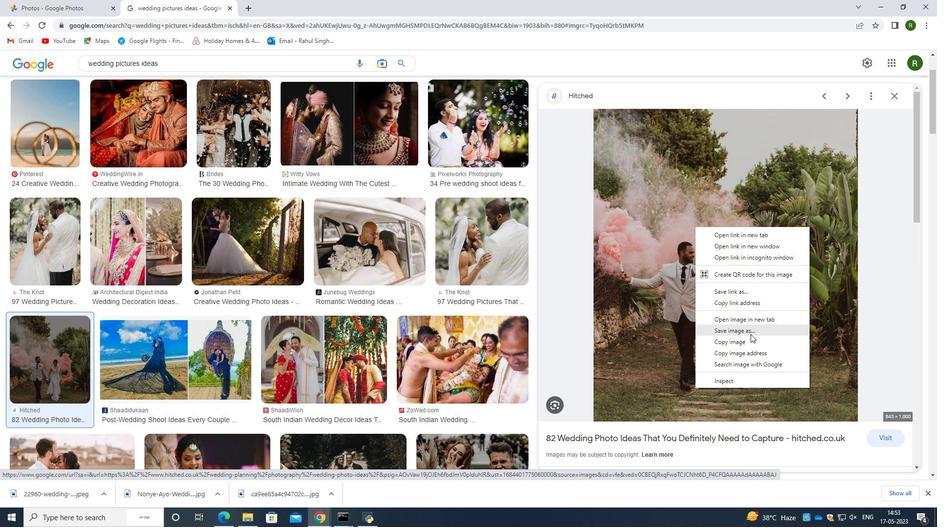 
Action: Mouse moved to (389, 246)
Screenshot: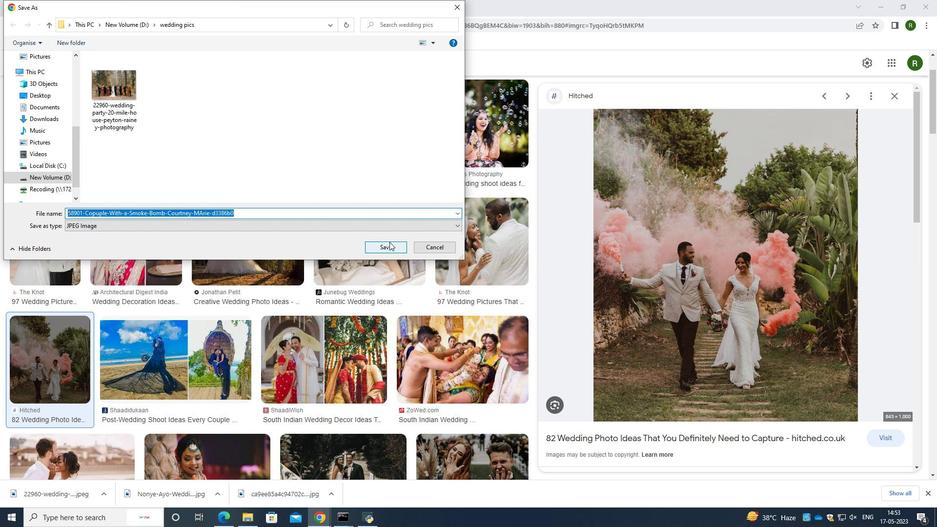 
Action: Mouse pressed left at (389, 246)
Screenshot: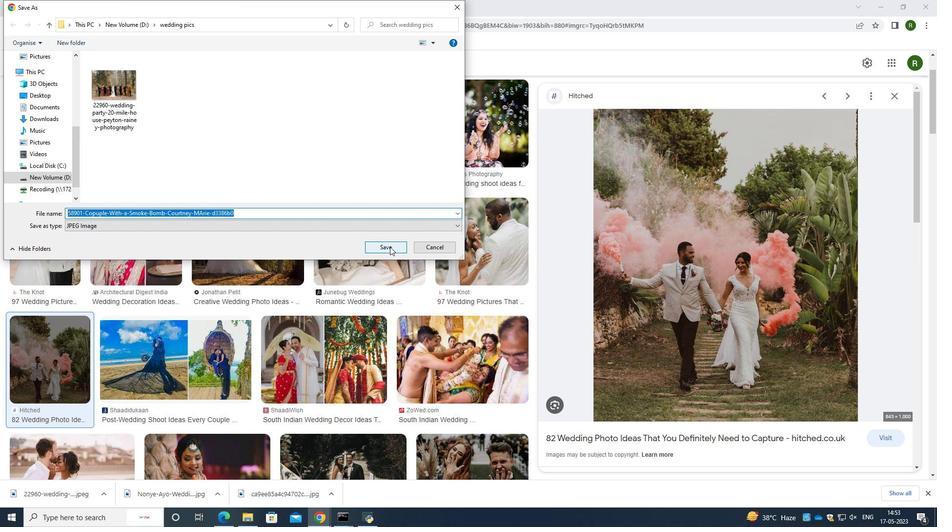 
Action: Mouse moved to (265, 332)
Screenshot: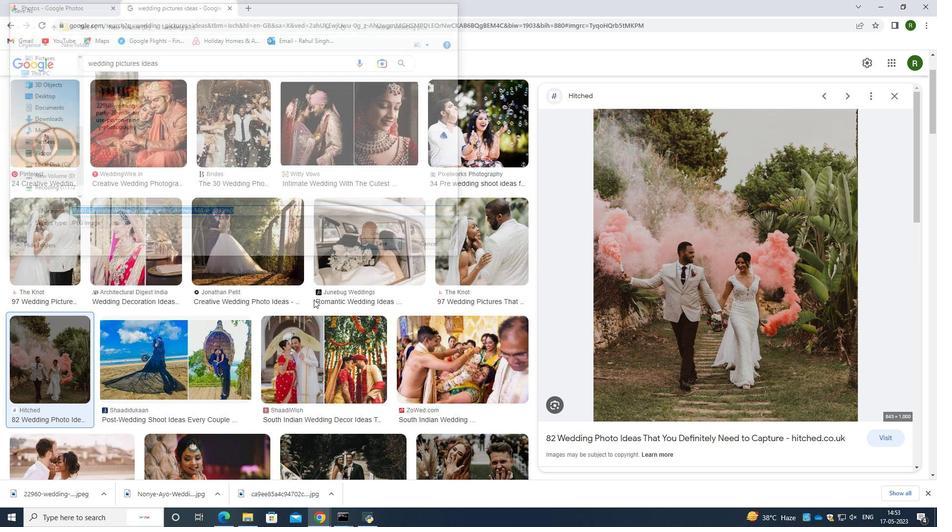 
Action: Mouse scrolled (265, 332) with delta (0, 0)
Screenshot: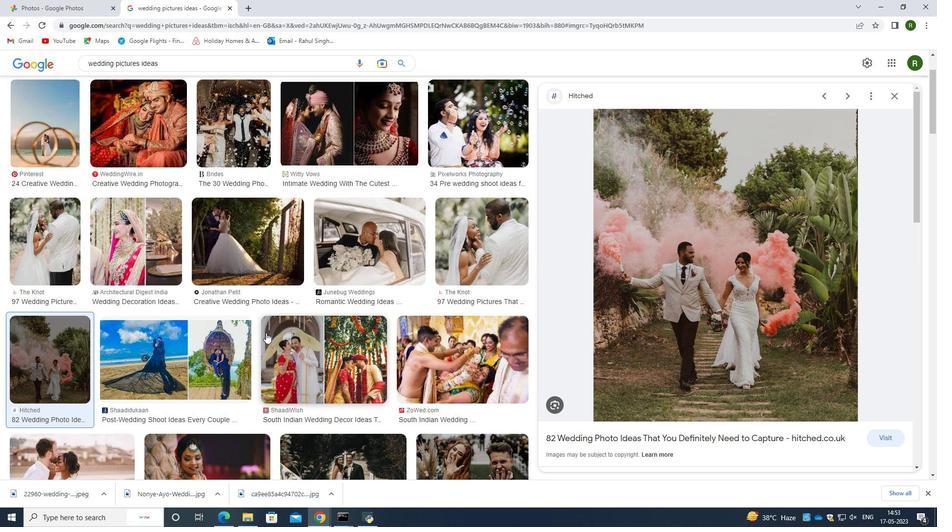 
Action: Mouse scrolled (265, 332) with delta (0, 0)
Screenshot: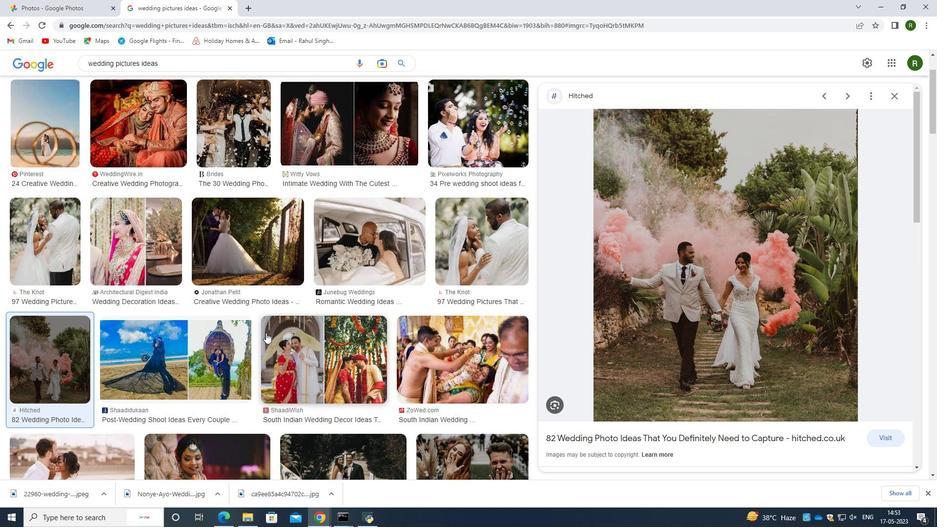 
Action: Mouse scrolled (265, 332) with delta (0, 0)
Screenshot: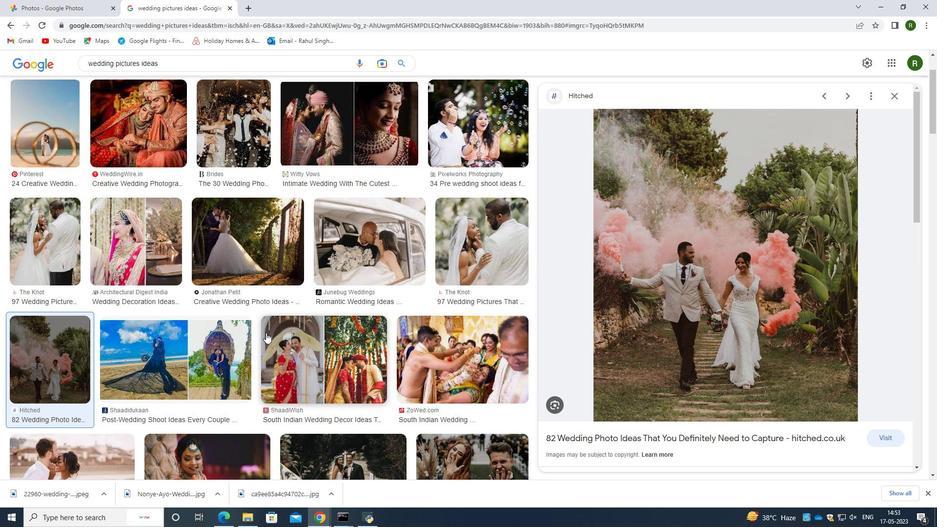 
Action: Mouse moved to (217, 340)
Screenshot: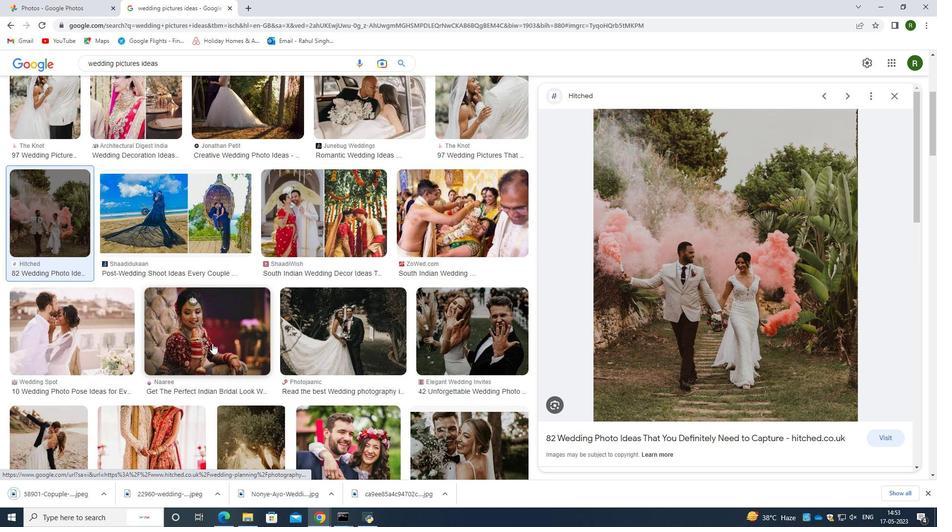 
Action: Mouse scrolled (217, 339) with delta (0, 0)
Screenshot: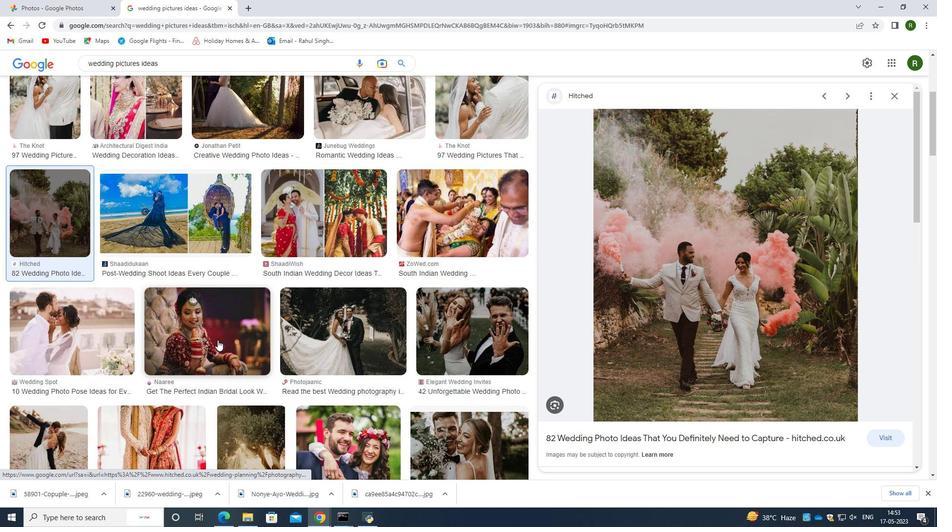 
Action: Mouse moved to (143, 419)
Screenshot: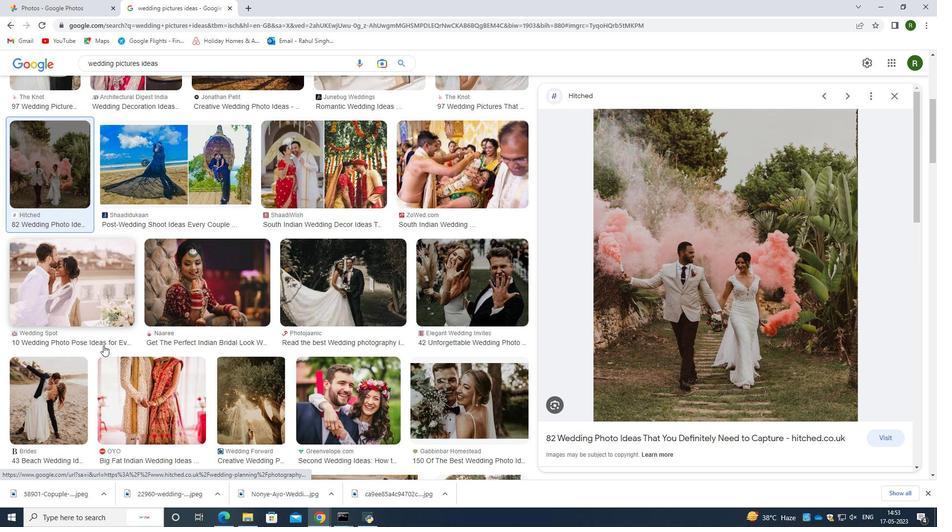 
Action: Mouse pressed left at (143, 419)
Screenshot: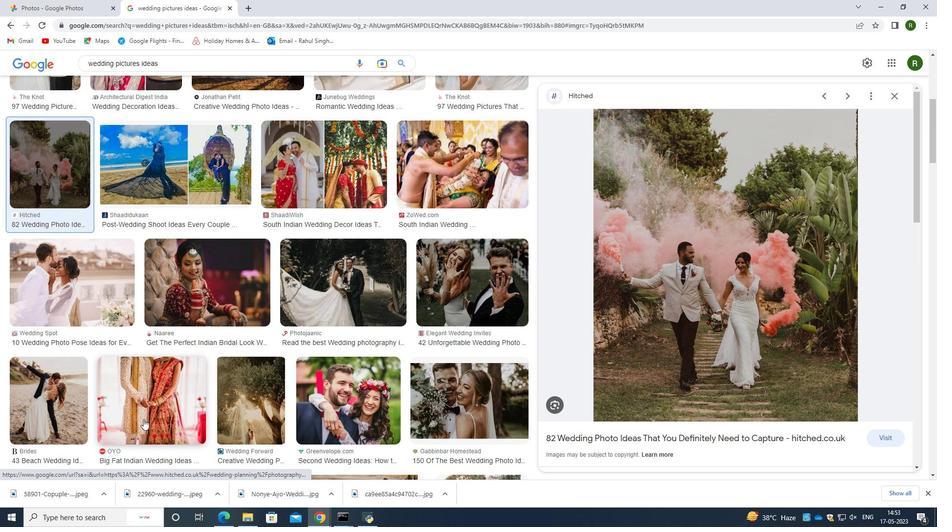 
Action: Mouse moved to (706, 246)
Screenshot: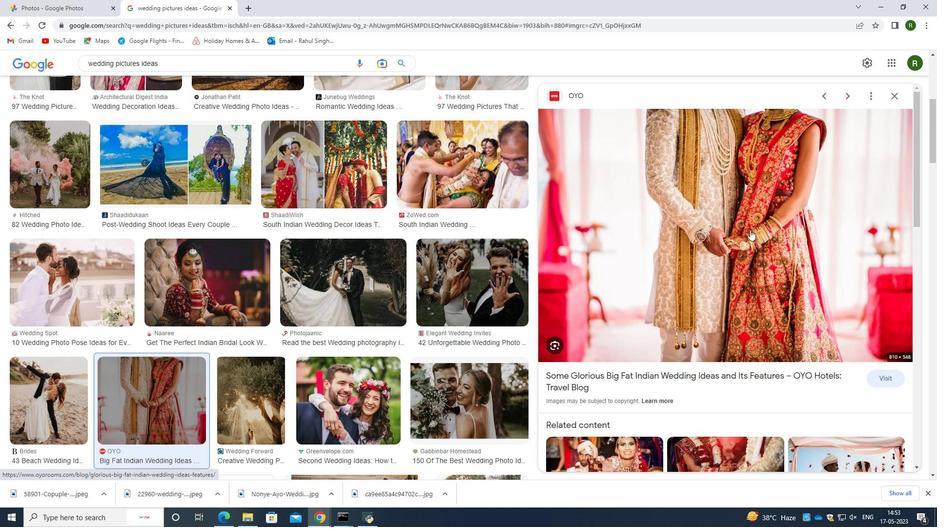 
Action: Mouse pressed right at (706, 246)
Screenshot: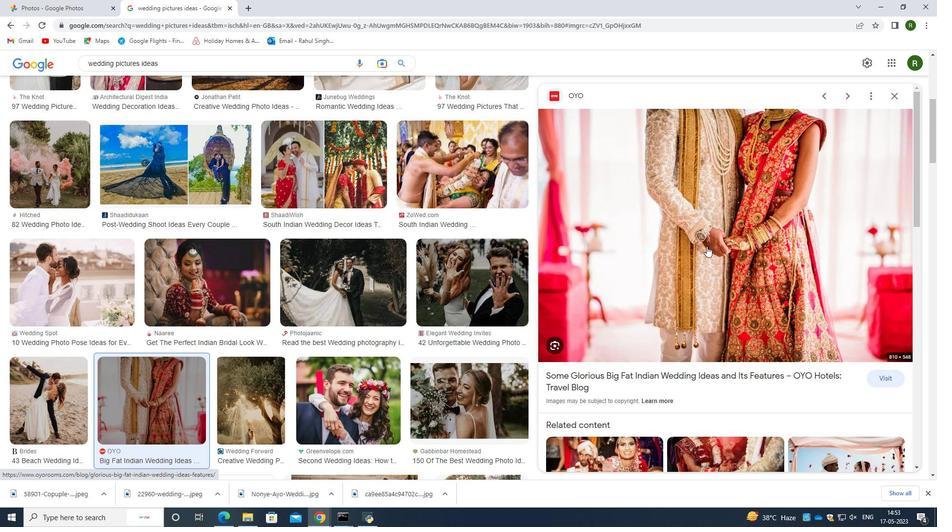 
Action: Mouse moved to (489, 378)
Screenshot: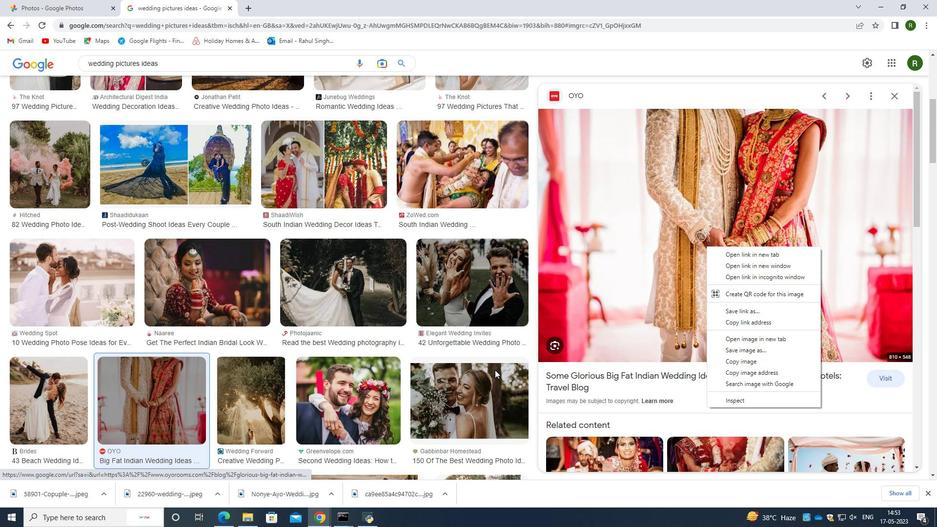 
Action: Mouse pressed left at (489, 378)
Screenshot: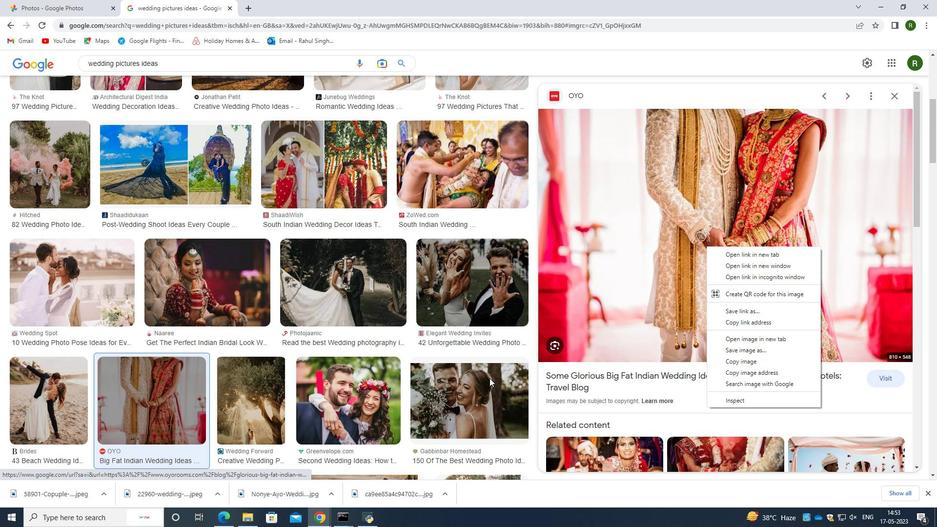 
Action: Mouse moved to (624, 399)
Screenshot: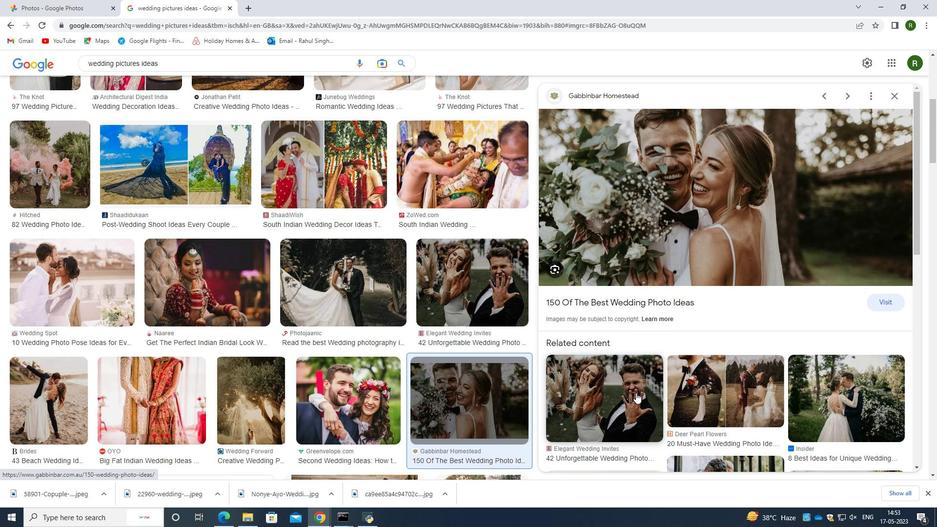 
Action: Mouse pressed left at (624, 399)
Screenshot: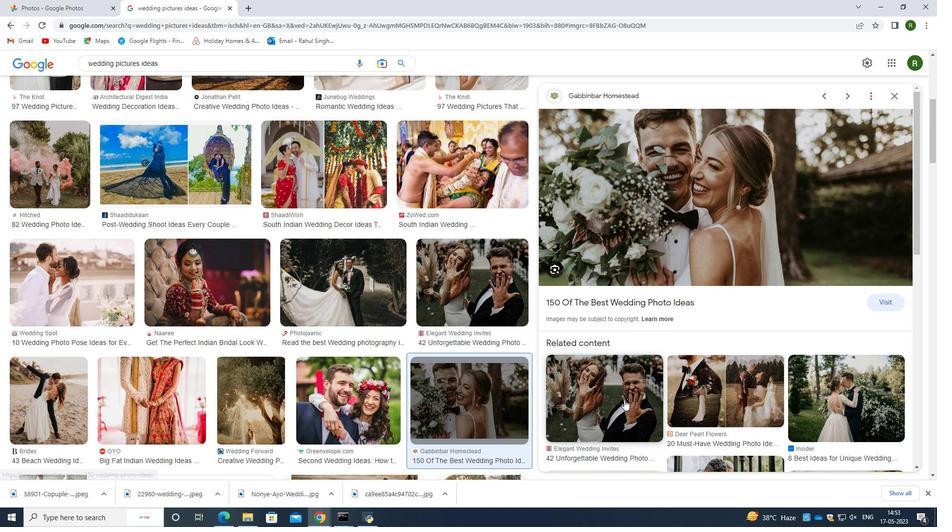 
Action: Mouse moved to (737, 428)
Screenshot: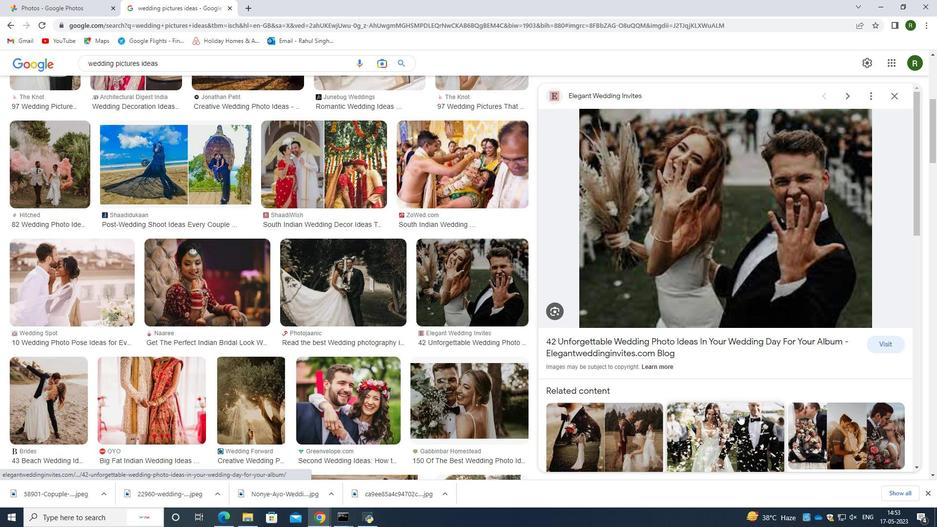 
Action: Mouse pressed left at (737, 428)
Screenshot: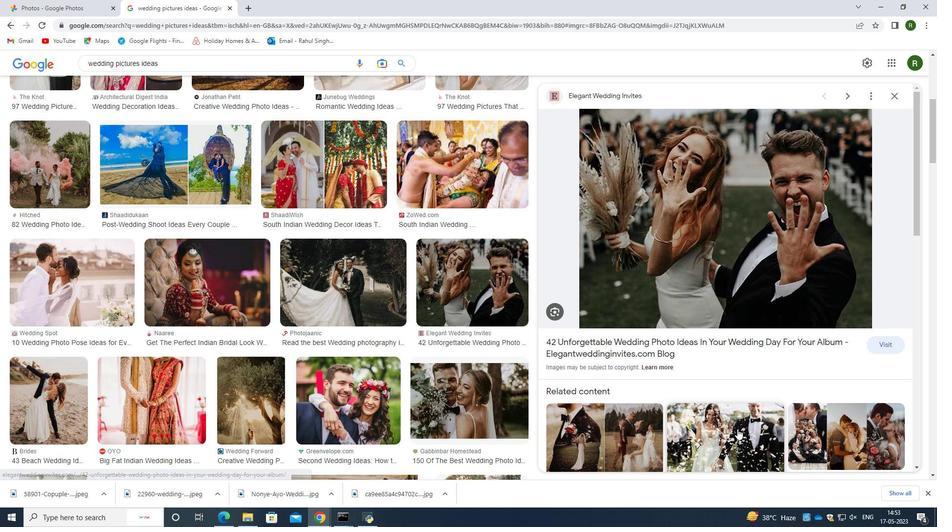 
Action: Mouse moved to (709, 232)
Screenshot: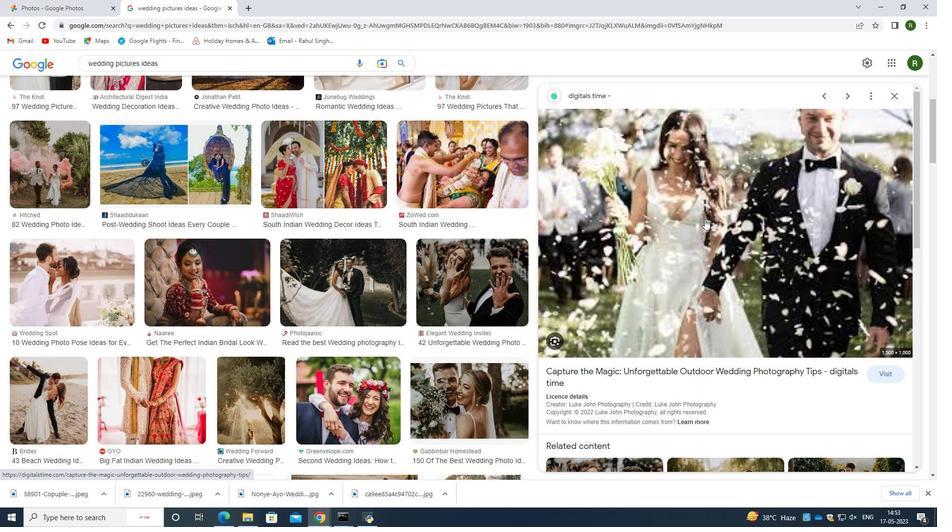 
Action: Mouse pressed left at (709, 232)
Screenshot: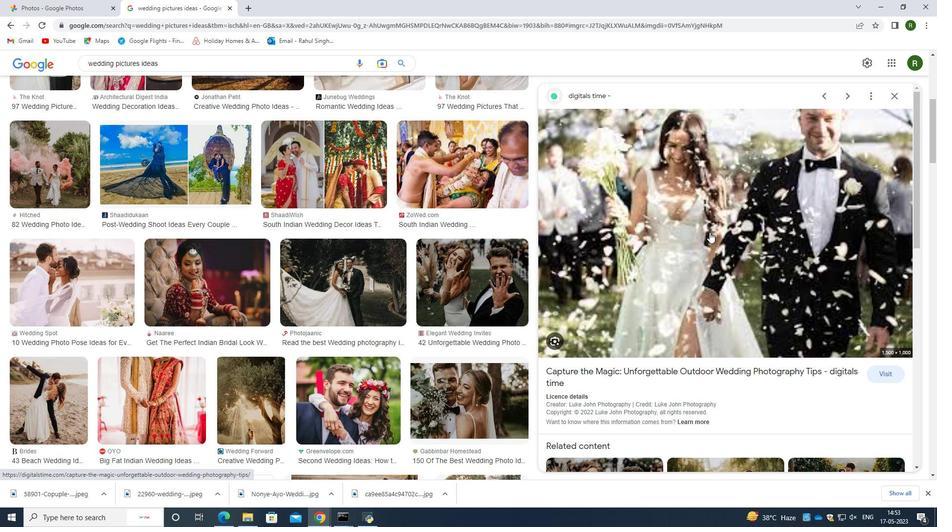 
Action: Mouse moved to (345, 8)
Screenshot: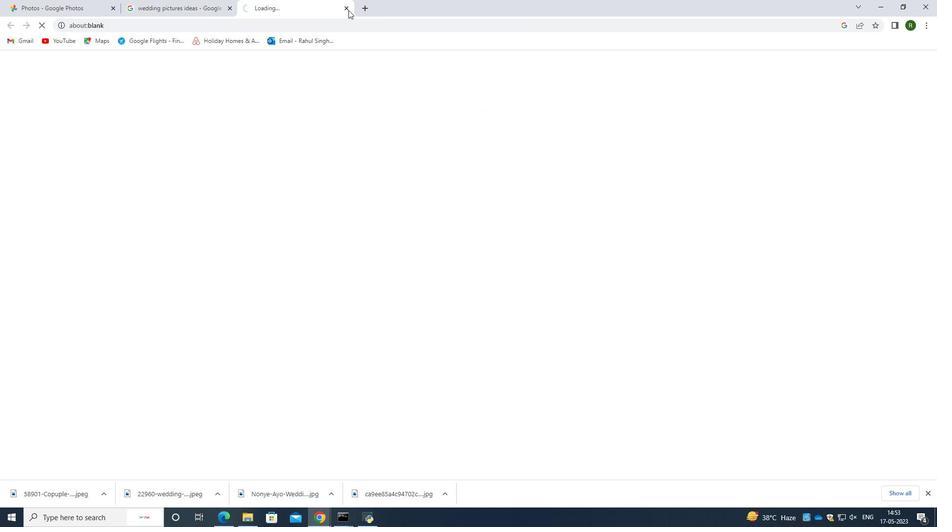 
Action: Mouse pressed left at (345, 8)
Screenshot: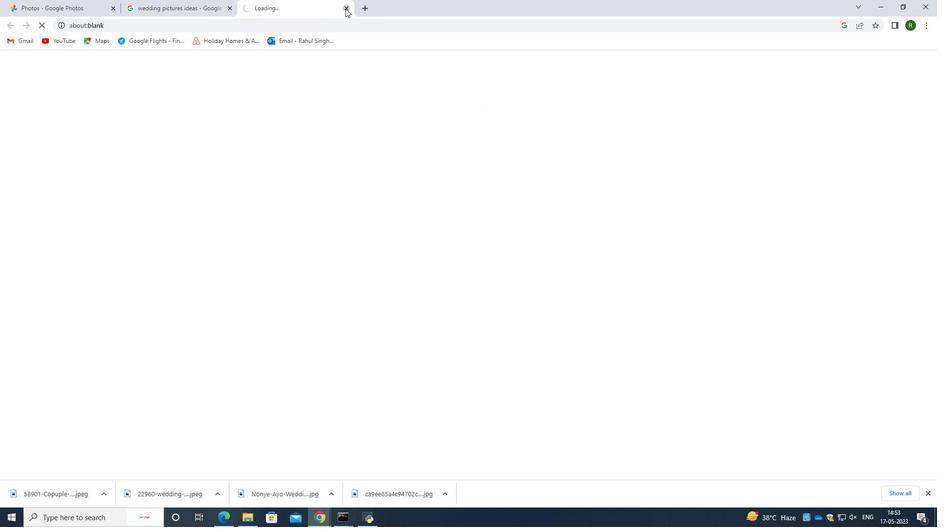 
Action: Mouse moved to (458, 299)
Screenshot: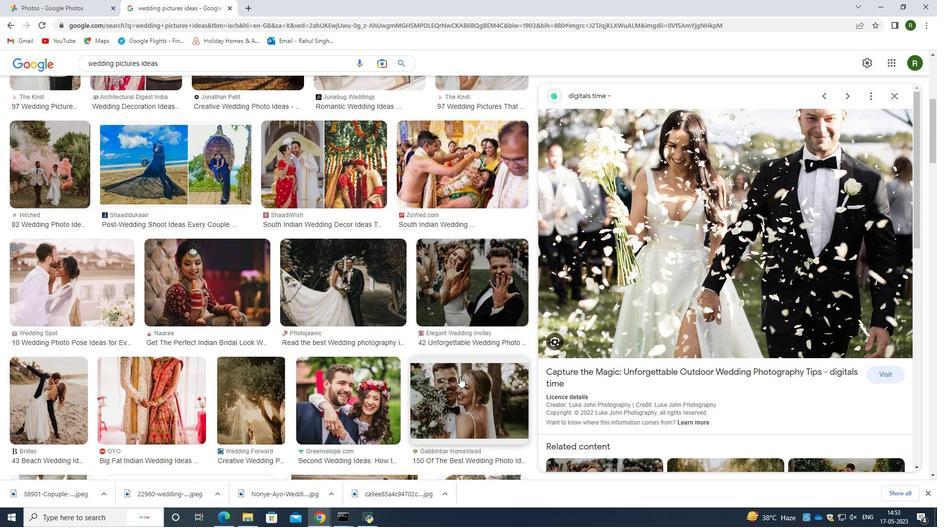 
Action: Mouse pressed left at (458, 299)
Screenshot: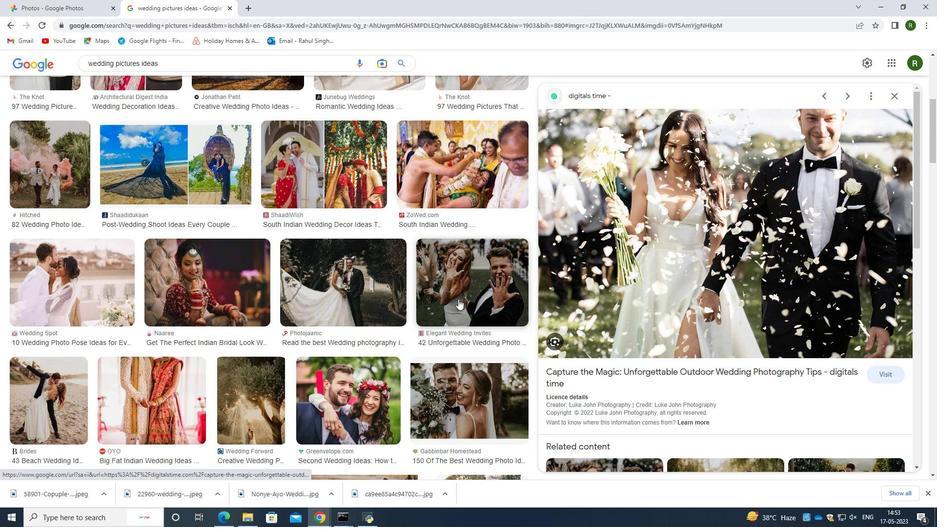 
Action: Mouse moved to (668, 213)
Screenshot: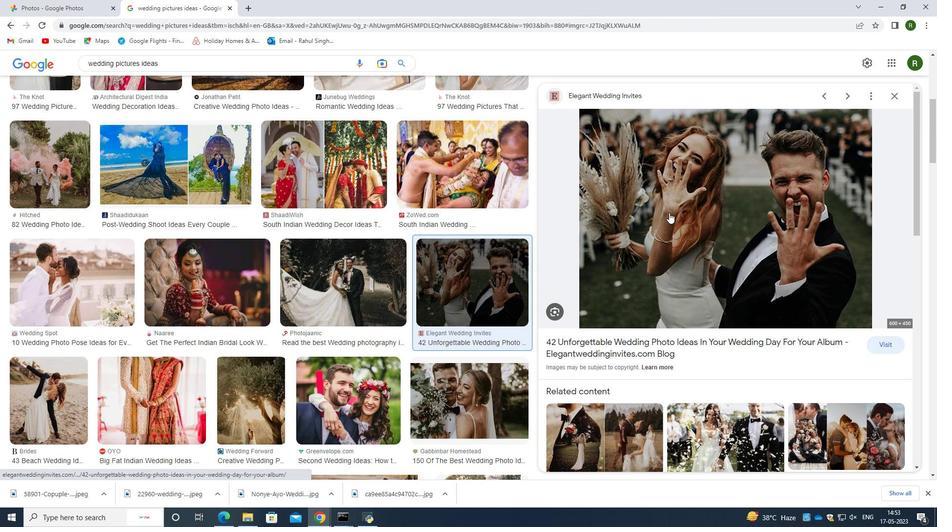 
Action: Mouse pressed right at (668, 213)
Screenshot: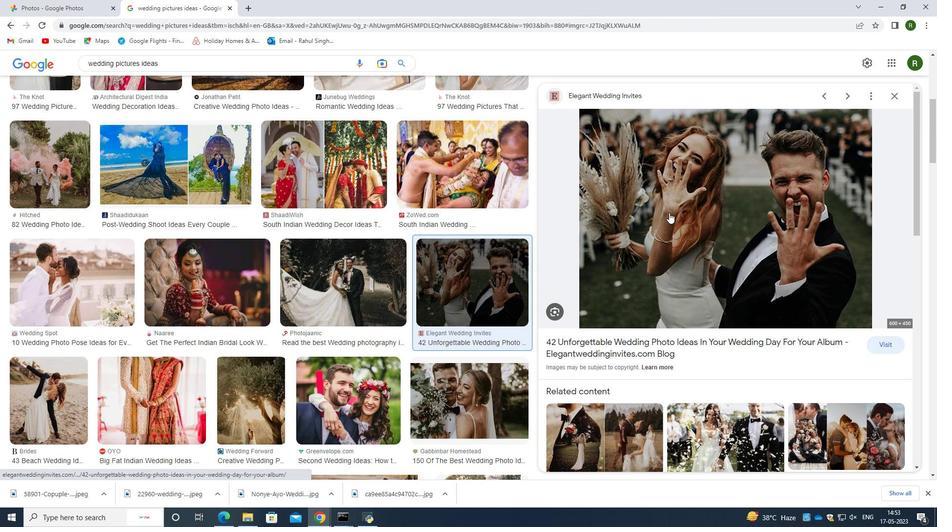 
Action: Mouse moved to (724, 318)
Screenshot: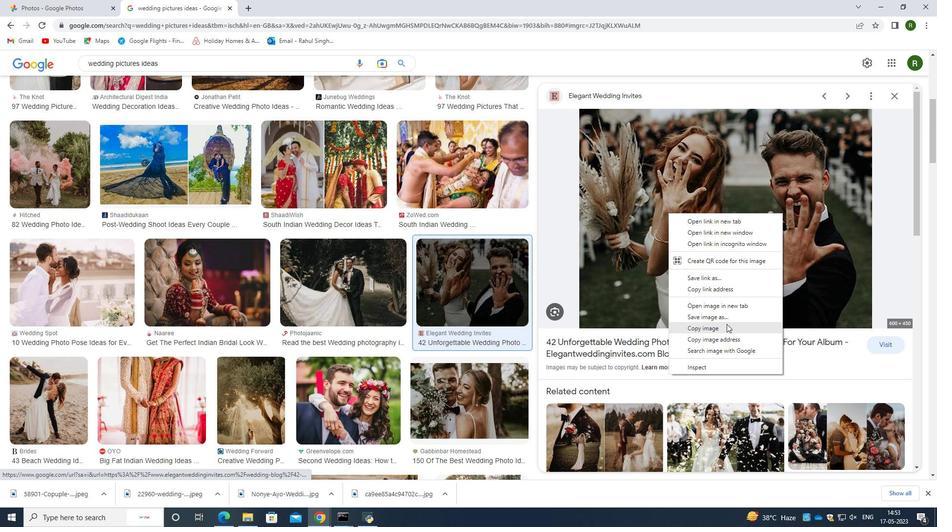 
Action: Mouse pressed left at (724, 318)
Screenshot: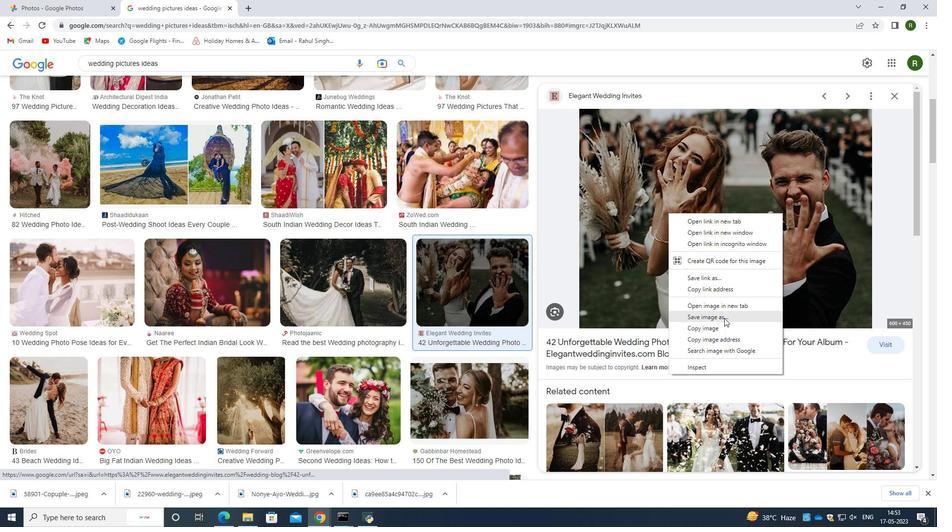 
Action: Mouse moved to (388, 245)
Screenshot: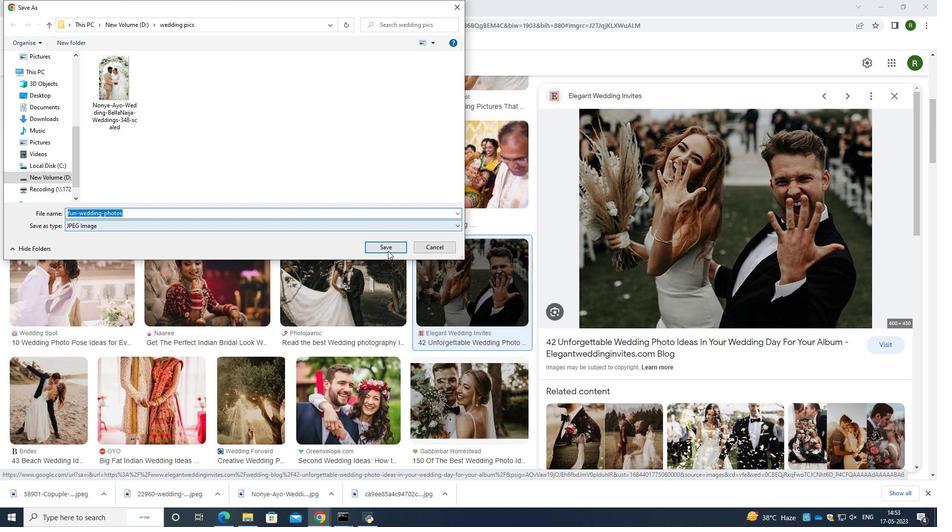 
Action: Mouse pressed left at (388, 245)
Screenshot: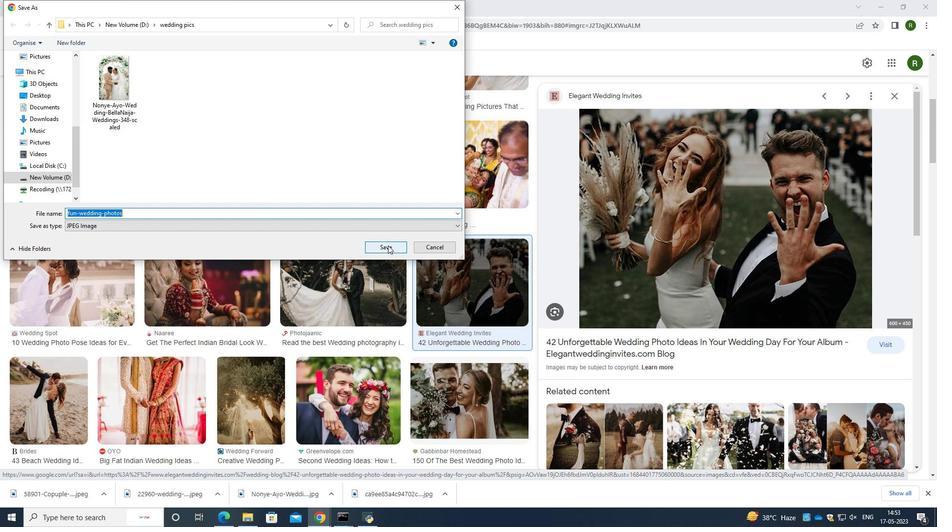
Action: Mouse moved to (217, 306)
Screenshot: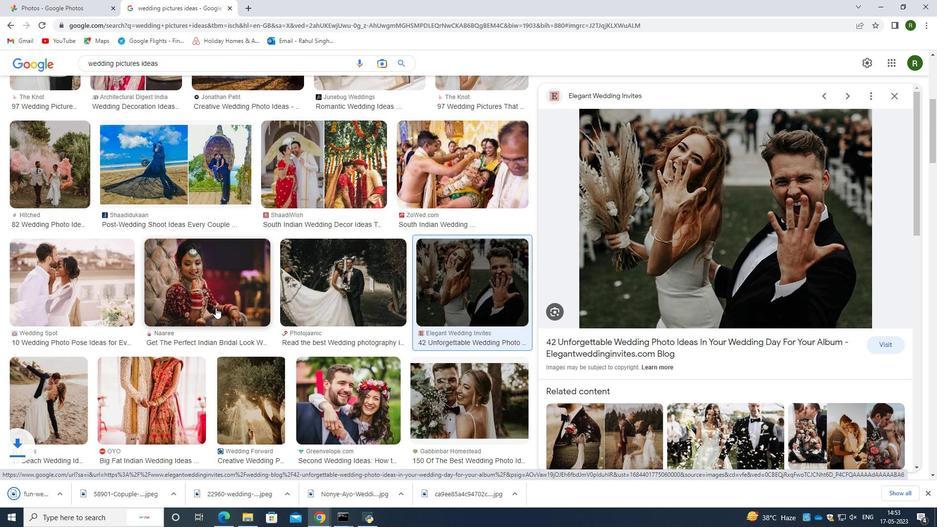 
Action: Mouse scrolled (217, 305) with delta (0, 0)
Screenshot: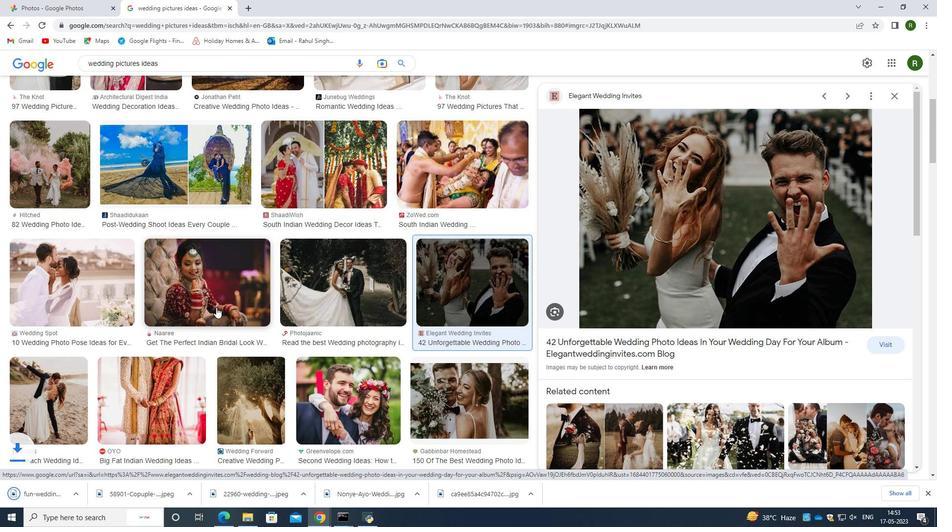 
Action: Mouse scrolled (217, 305) with delta (0, 0)
Screenshot: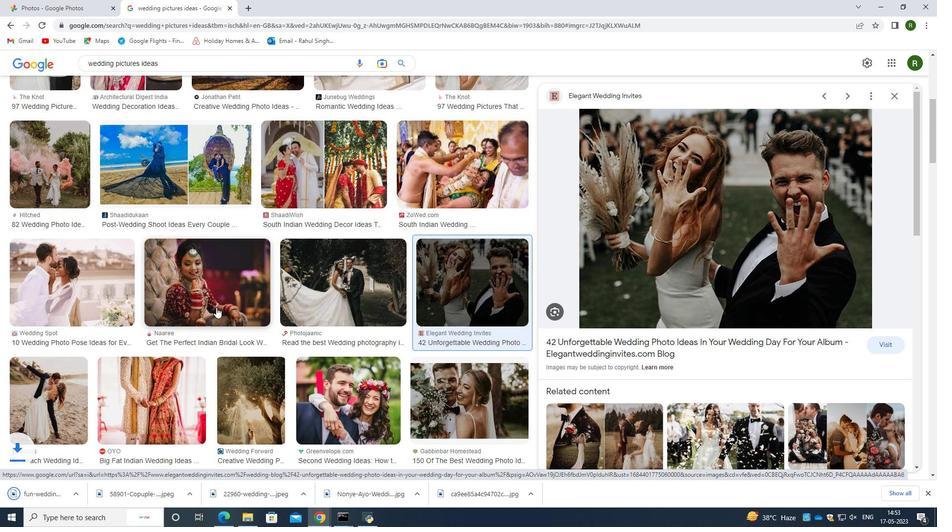 
Action: Mouse moved to (222, 299)
Screenshot: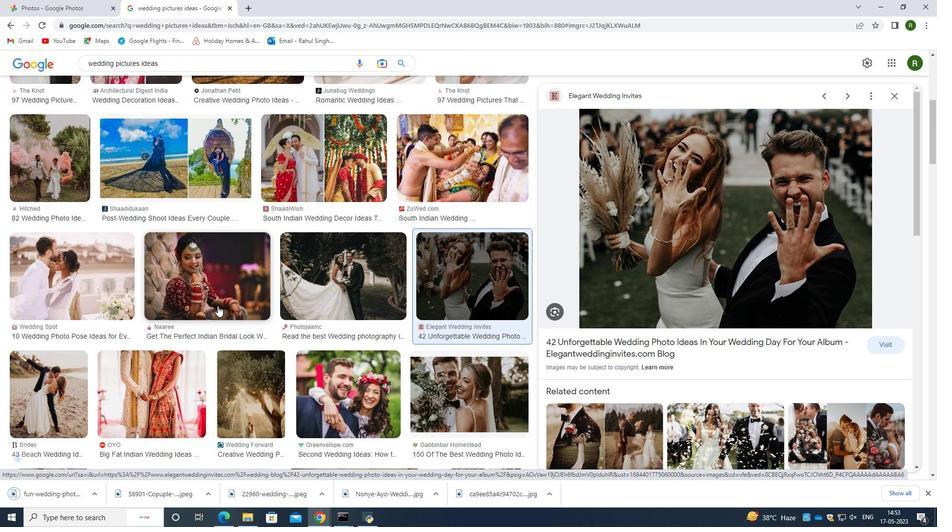 
Action: Mouse scrolled (222, 299) with delta (0, 0)
Screenshot: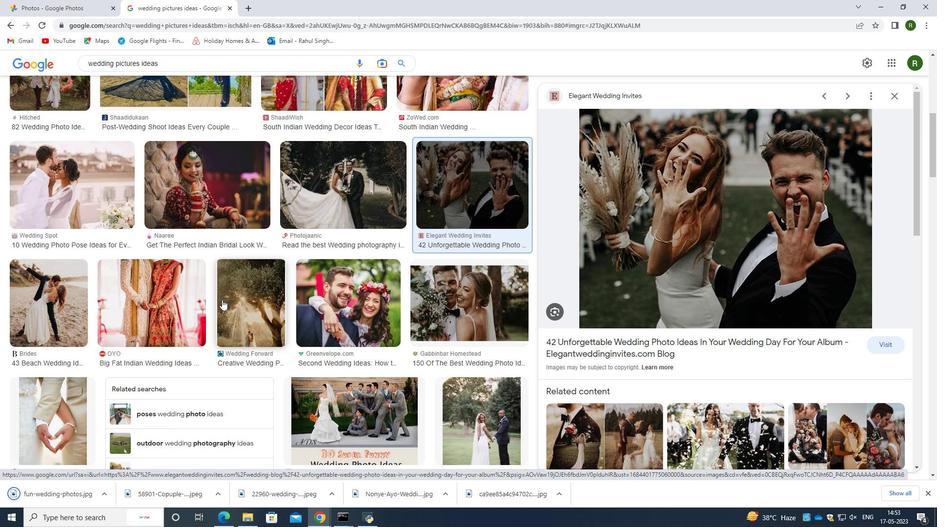 
Action: Mouse scrolled (222, 300) with delta (0, 0)
Screenshot: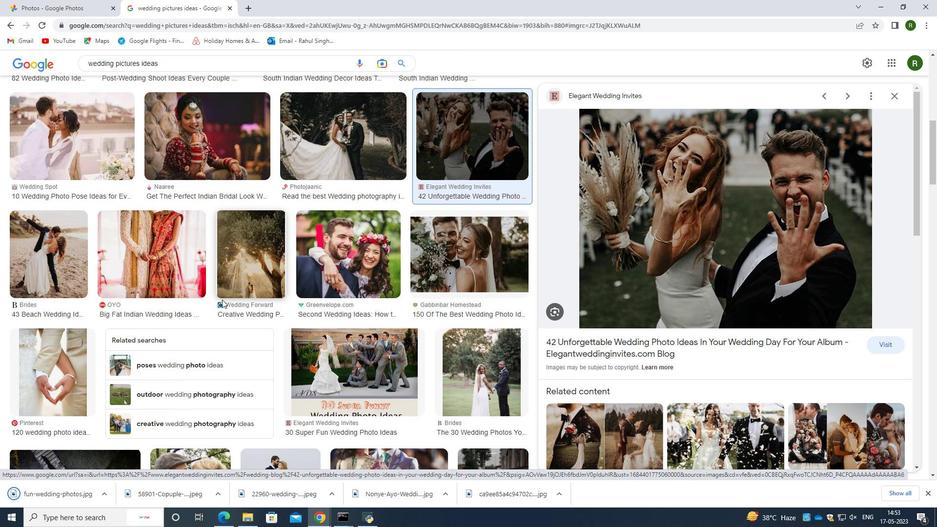 
Action: Mouse scrolled (222, 300) with delta (0, 0)
Screenshot: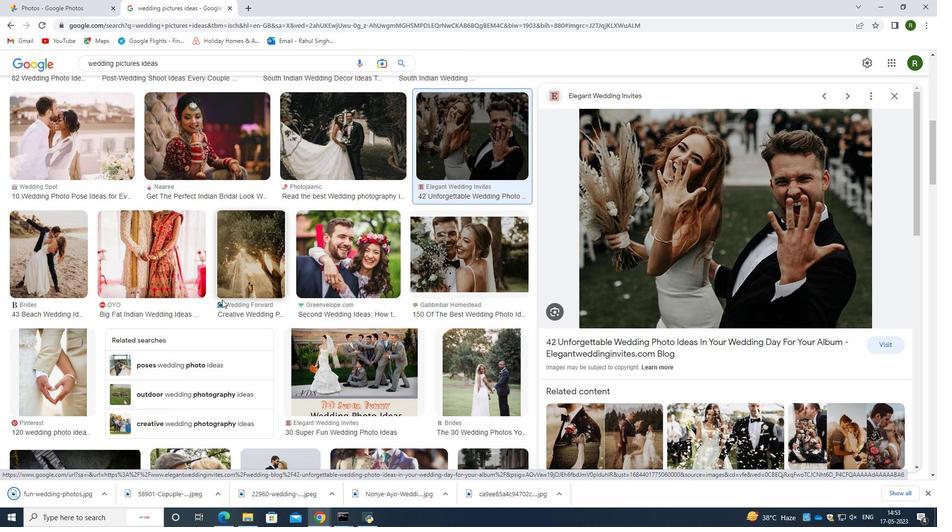 
Action: Mouse scrolled (222, 300) with delta (0, 0)
Screenshot: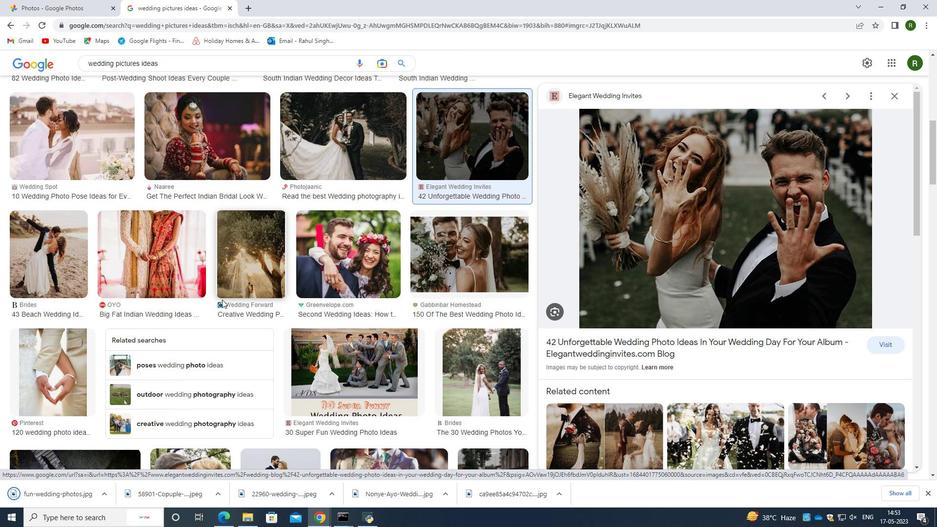 
Action: Mouse moved to (172, 265)
Screenshot: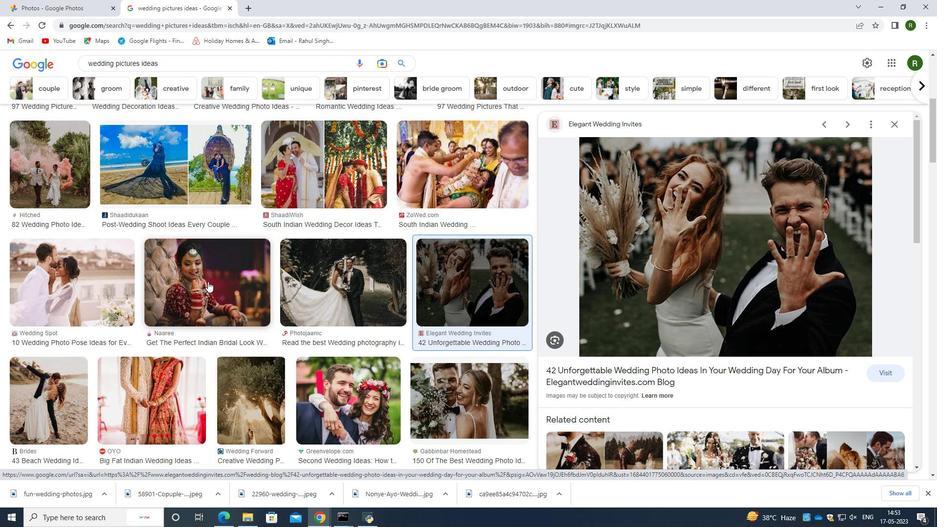 
Action: Mouse scrolled (172, 265) with delta (0, 0)
Screenshot: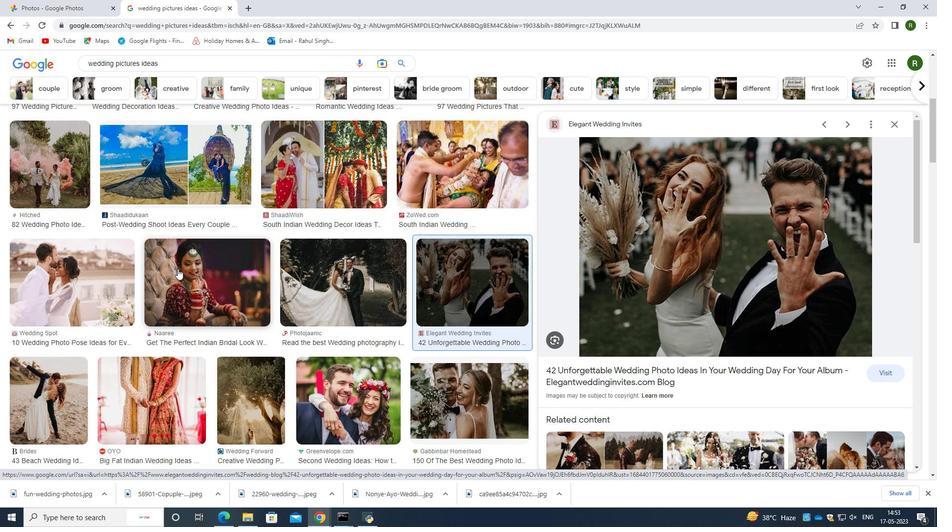 
Action: Mouse moved to (85, 177)
Screenshot: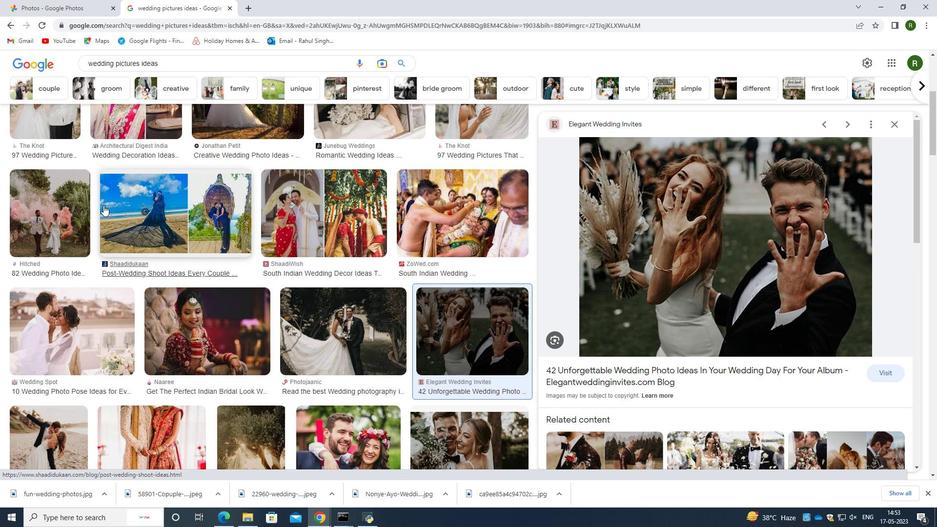 
Action: Mouse scrolled (85, 178) with delta (0, 0)
Screenshot: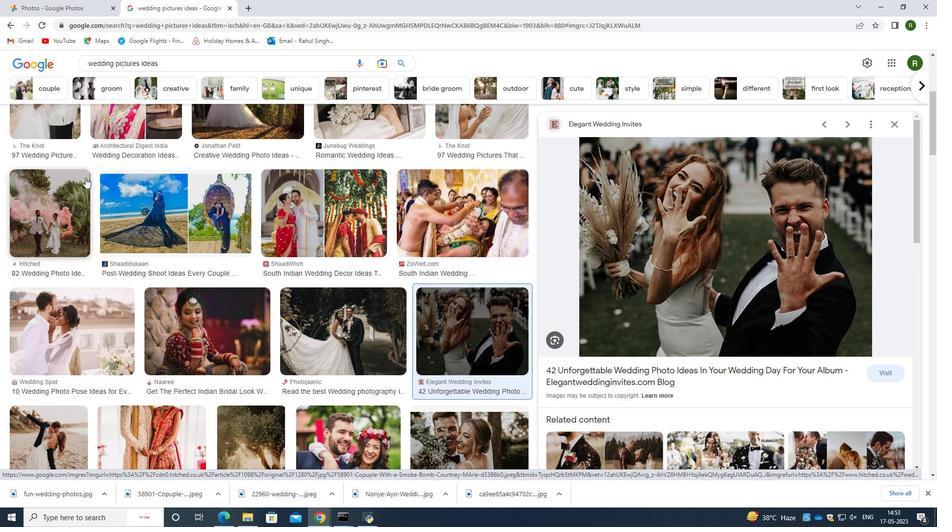 
Action: Mouse scrolled (85, 178) with delta (0, 0)
Screenshot: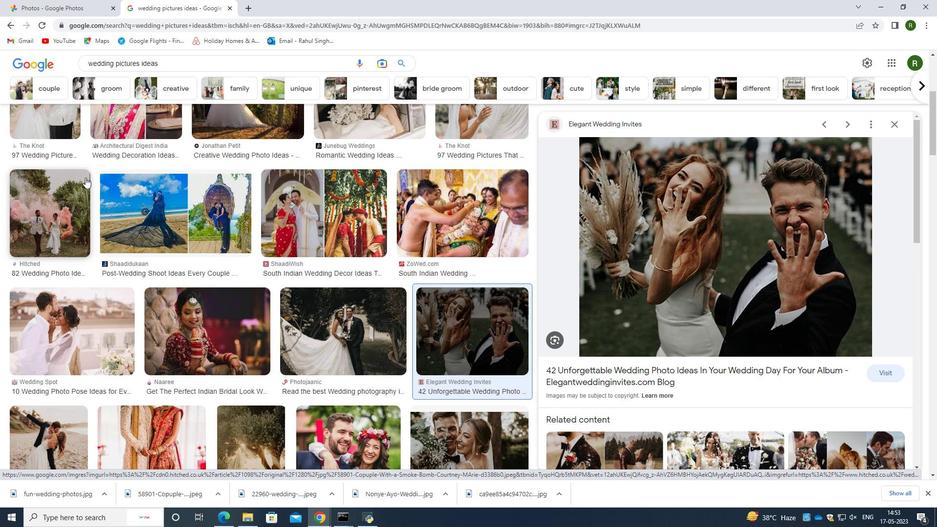 
Action: Mouse moved to (167, 237)
Screenshot: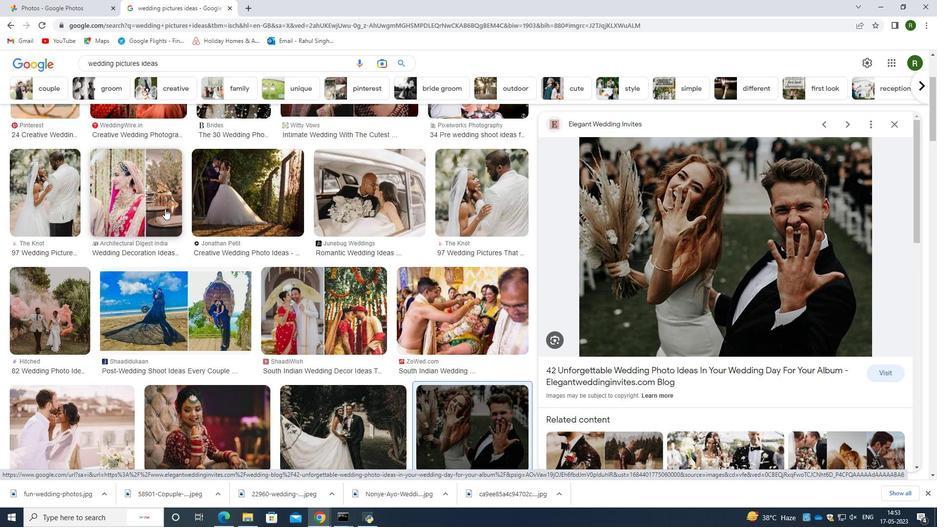 
Action: Mouse scrolled (167, 236) with delta (0, 0)
Screenshot: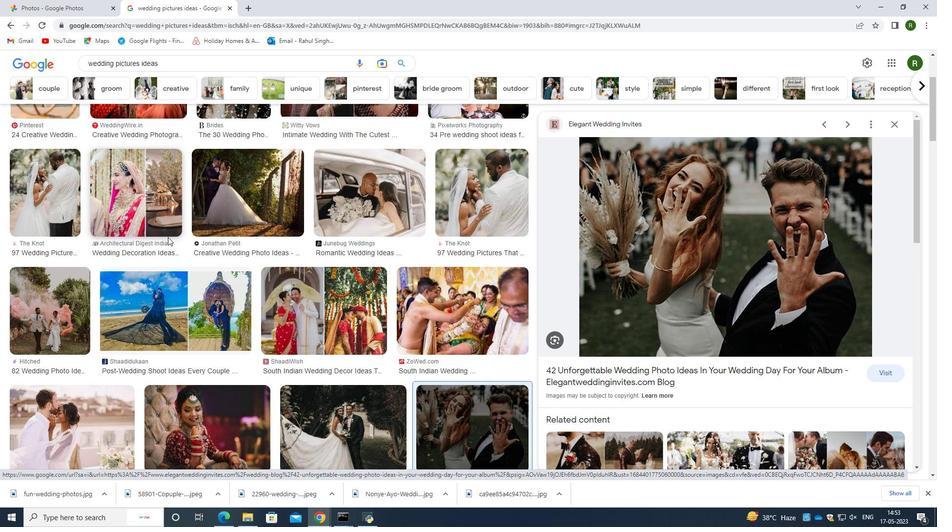 
Action: Mouse moved to (167, 237)
Screenshot: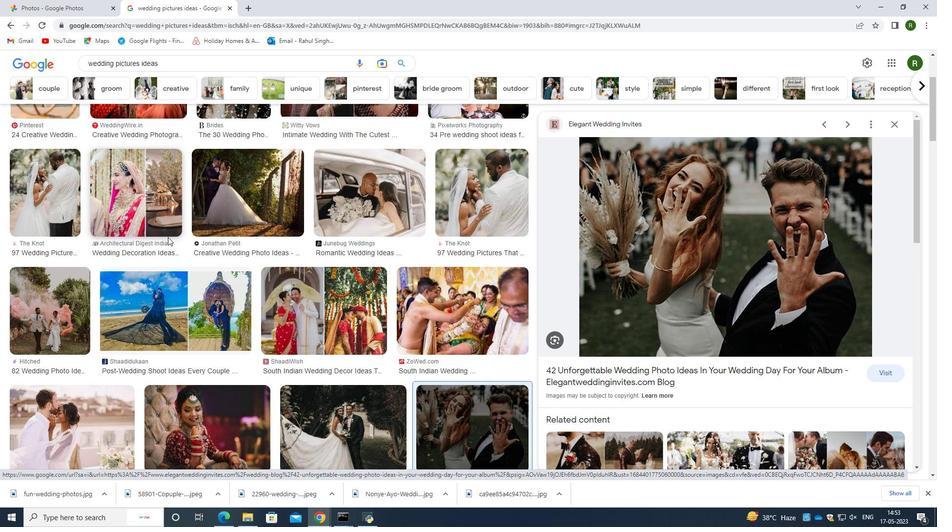 
Action: Mouse scrolled (167, 237) with delta (0, 0)
Screenshot: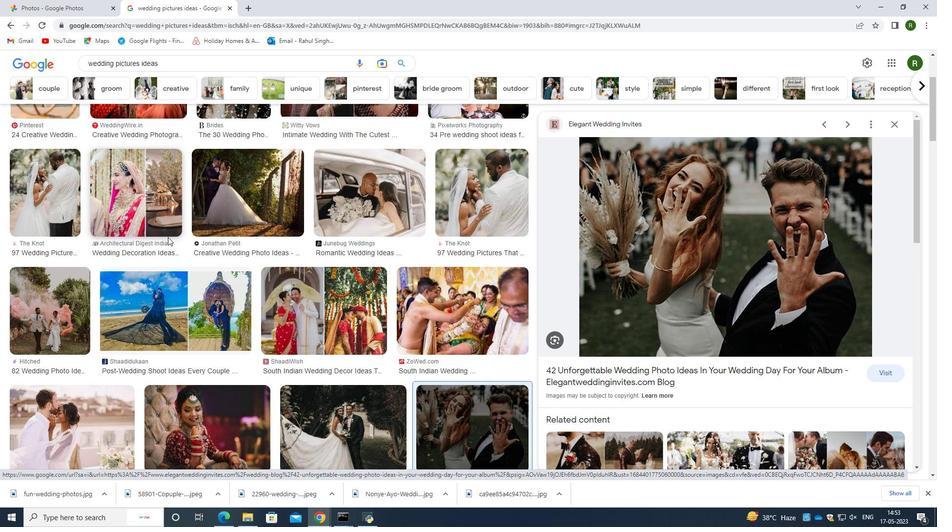 
Action: Mouse scrolled (167, 237) with delta (0, 0)
Screenshot: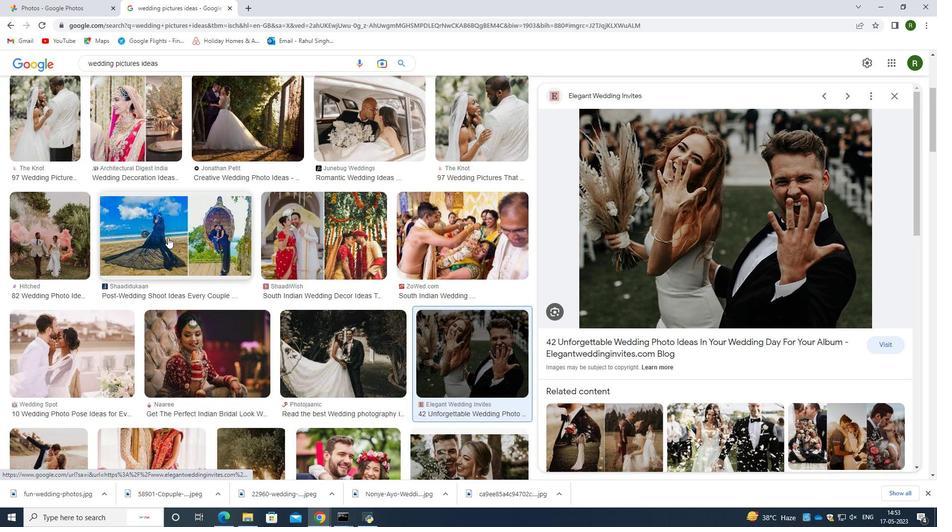 
Action: Mouse scrolled (167, 237) with delta (0, 0)
Screenshot: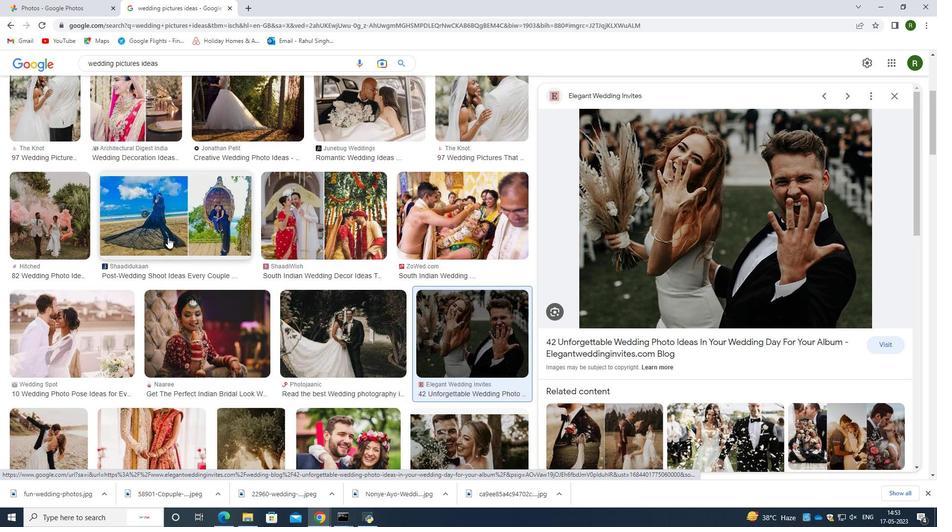 
Action: Mouse scrolled (167, 237) with delta (0, 0)
Screenshot: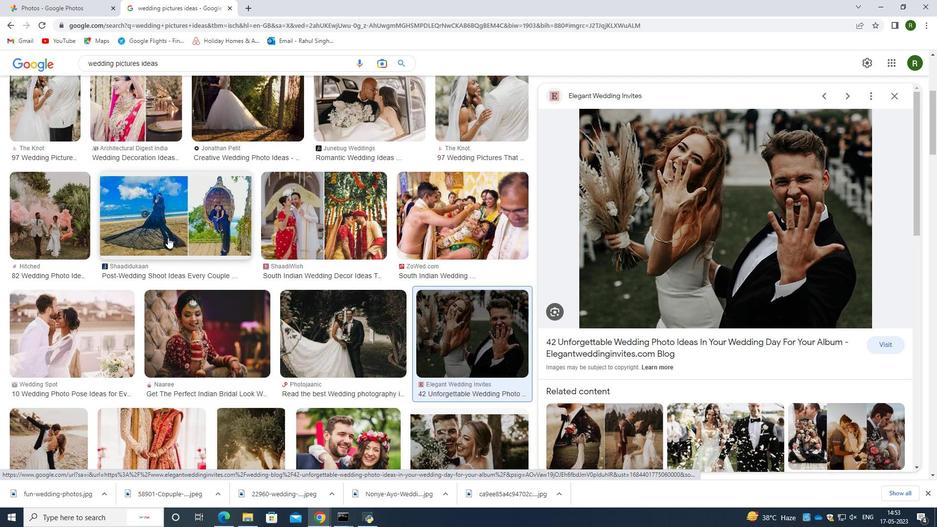
Action: Mouse moved to (311, 264)
Screenshot: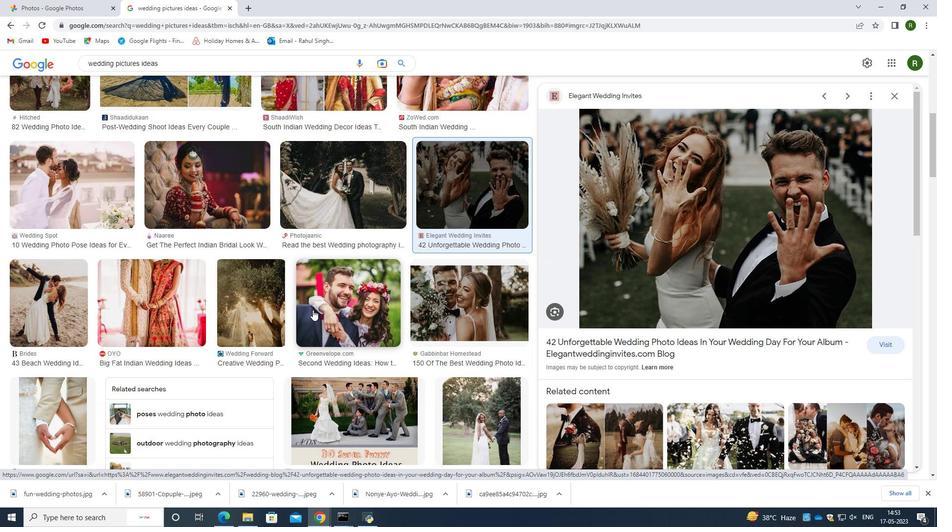 
Action: Mouse scrolled (311, 264) with delta (0, 0)
Screenshot: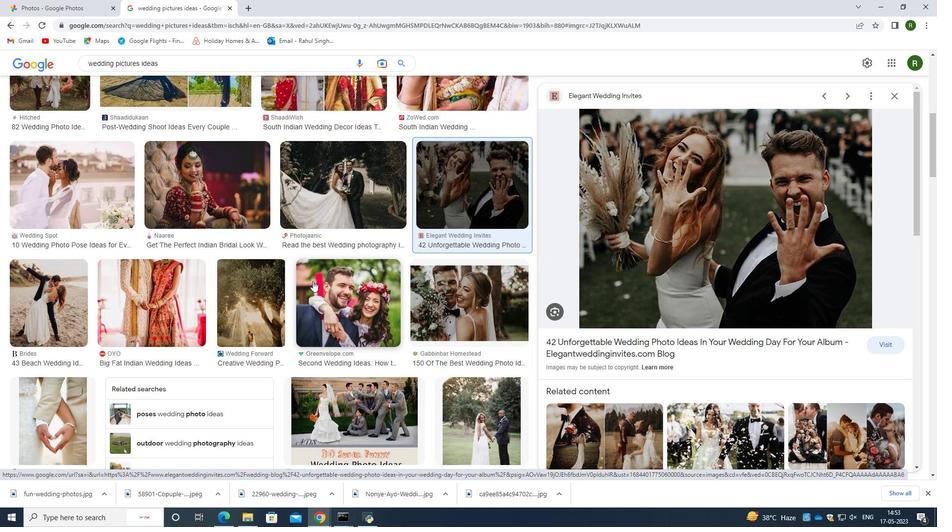 
Action: Mouse scrolled (311, 264) with delta (0, 0)
Screenshot: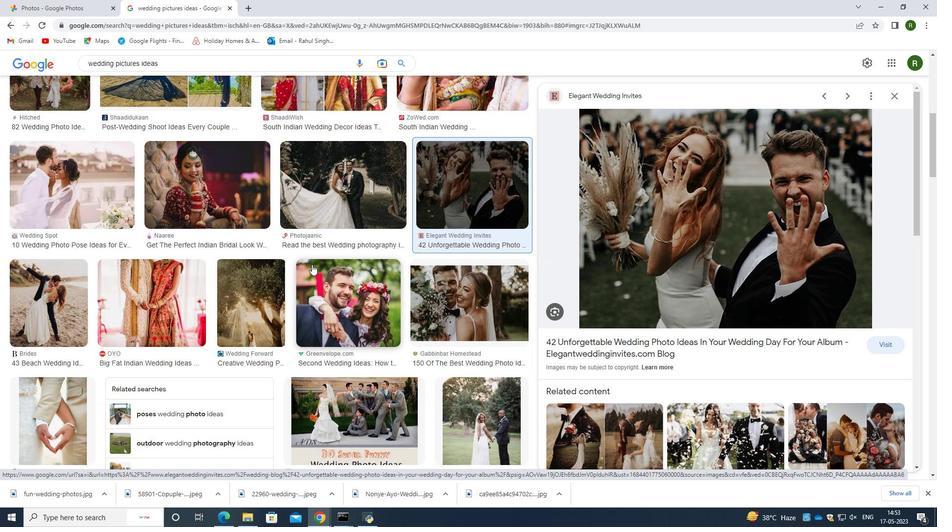 
Action: Mouse scrolled (311, 264) with delta (0, 0)
Screenshot: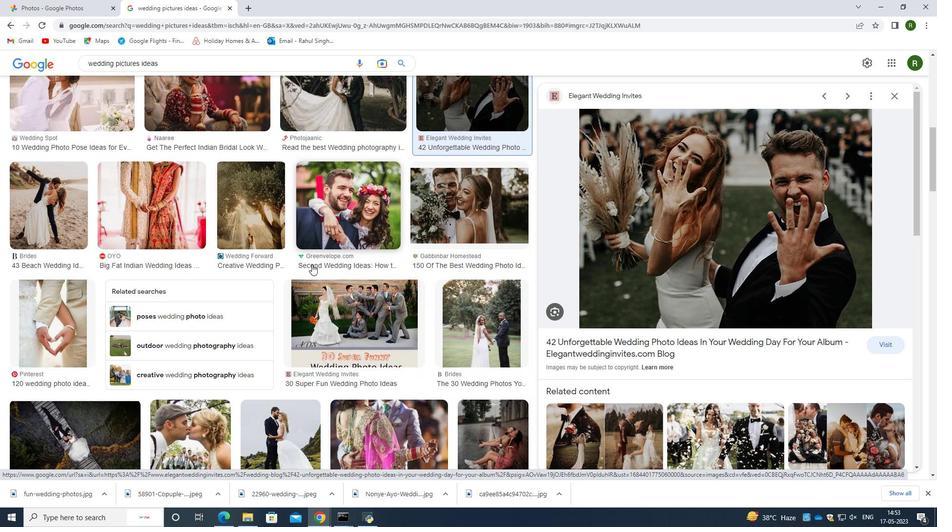 
Action: Mouse scrolled (311, 264) with delta (0, 0)
Screenshot: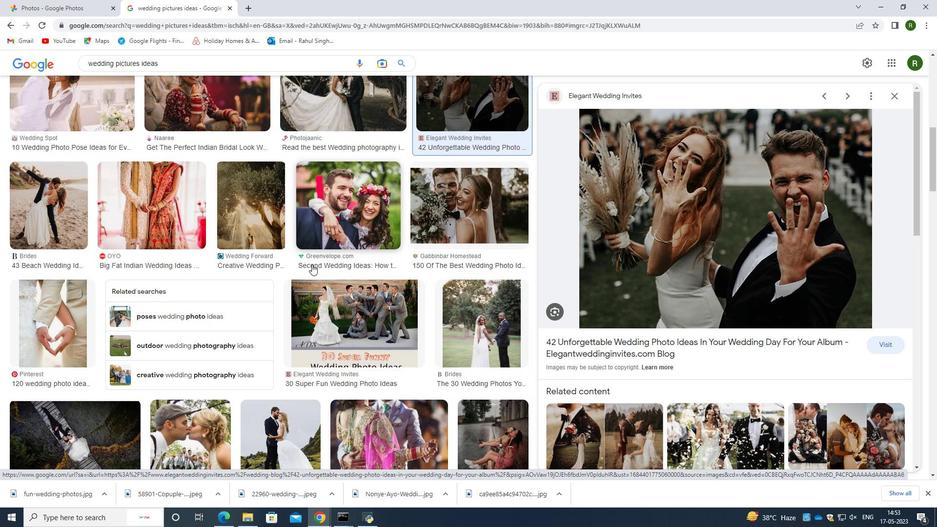 
Action: Mouse moved to (293, 359)
Screenshot: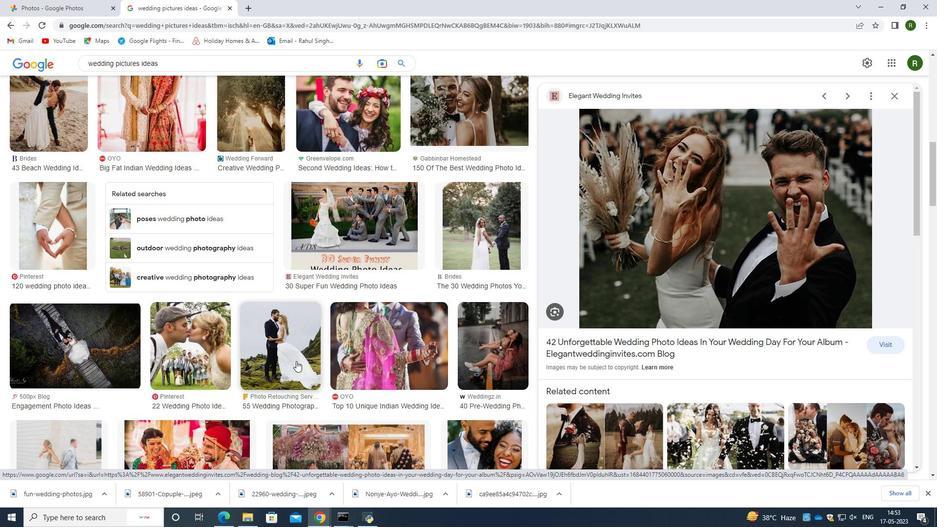 
Action: Mouse pressed left at (293, 359)
Screenshot: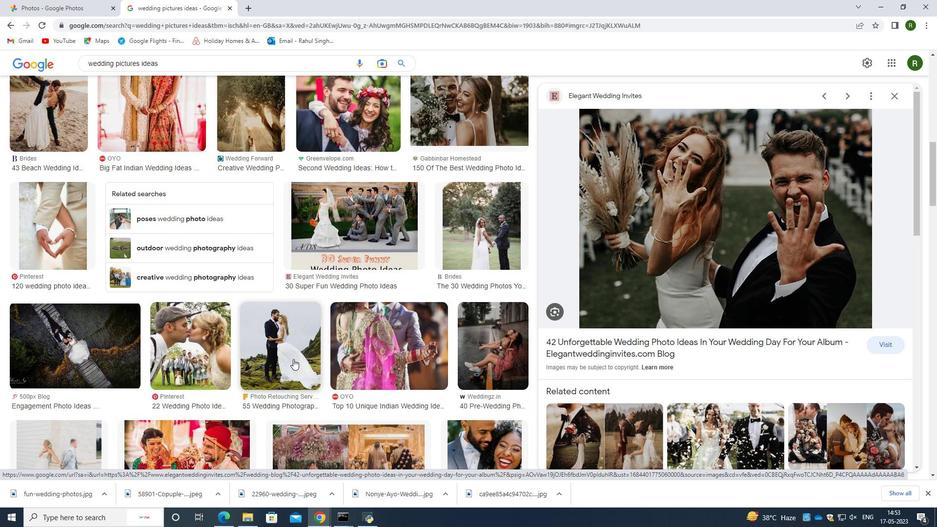 
Action: Mouse moved to (622, 240)
Screenshot: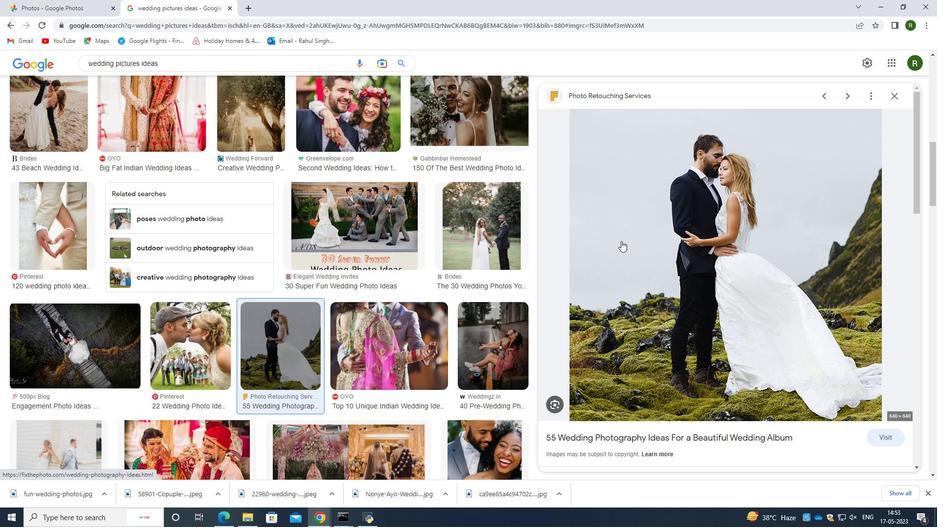 
Action: Mouse pressed right at (622, 240)
Screenshot: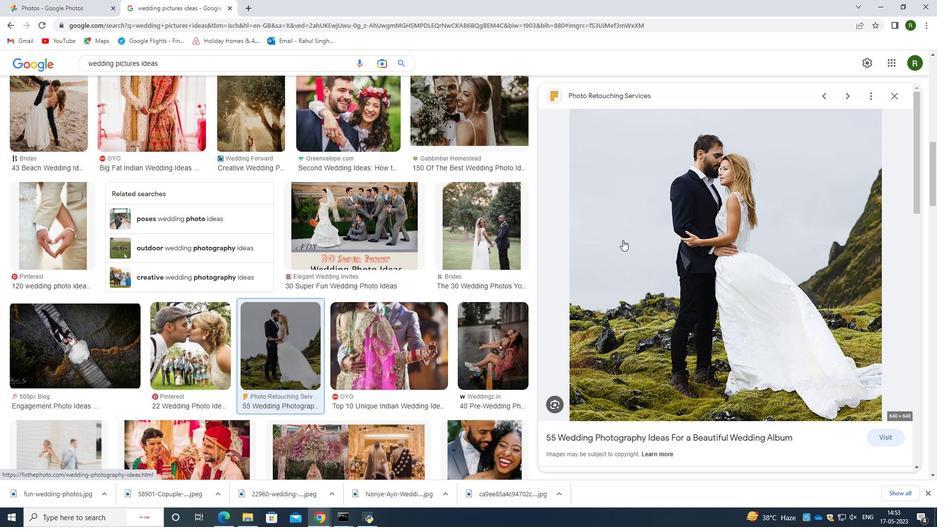 
Action: Mouse moved to (678, 338)
Screenshot: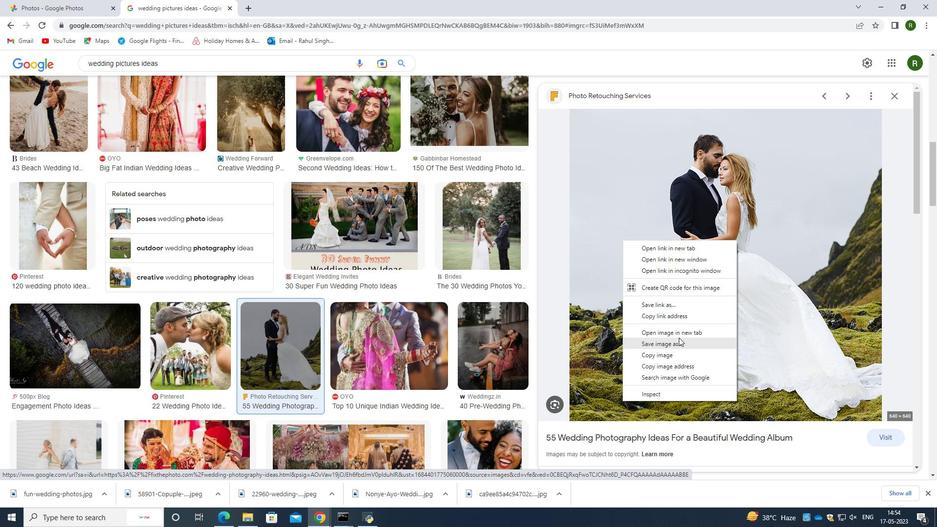 
Action: Mouse pressed left at (678, 338)
Screenshot: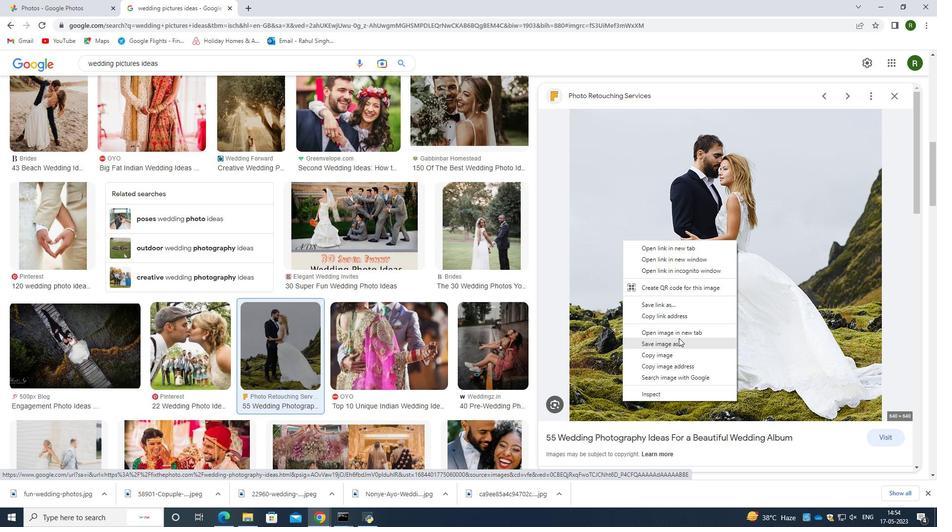 
Action: Mouse moved to (378, 247)
Screenshot: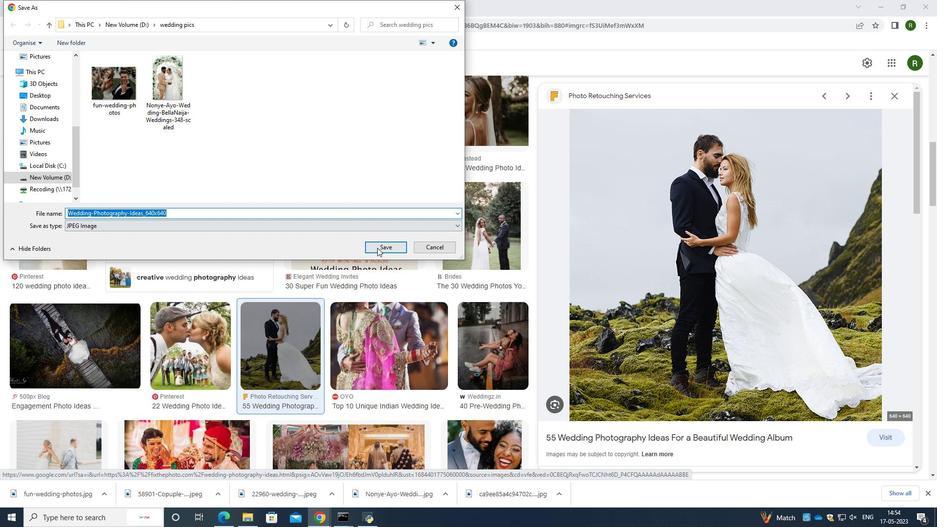 
Action: Mouse pressed left at (378, 247)
Screenshot: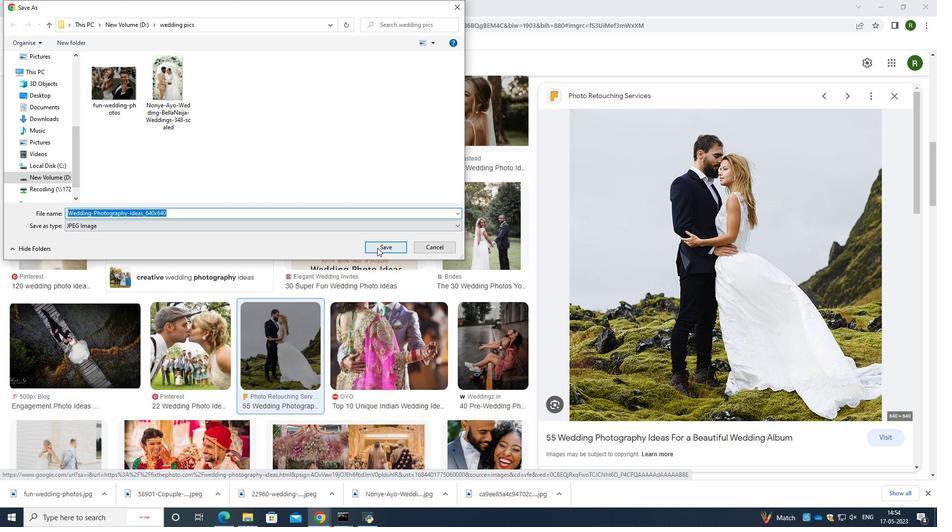 
Action: Mouse moved to (357, 290)
Screenshot: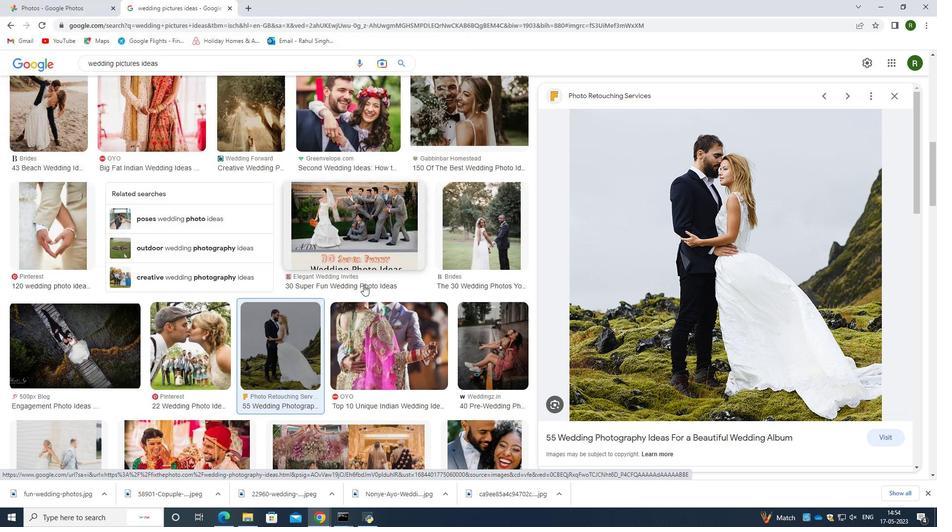 
Action: Mouse scrolled (357, 289) with delta (0, 0)
Screenshot: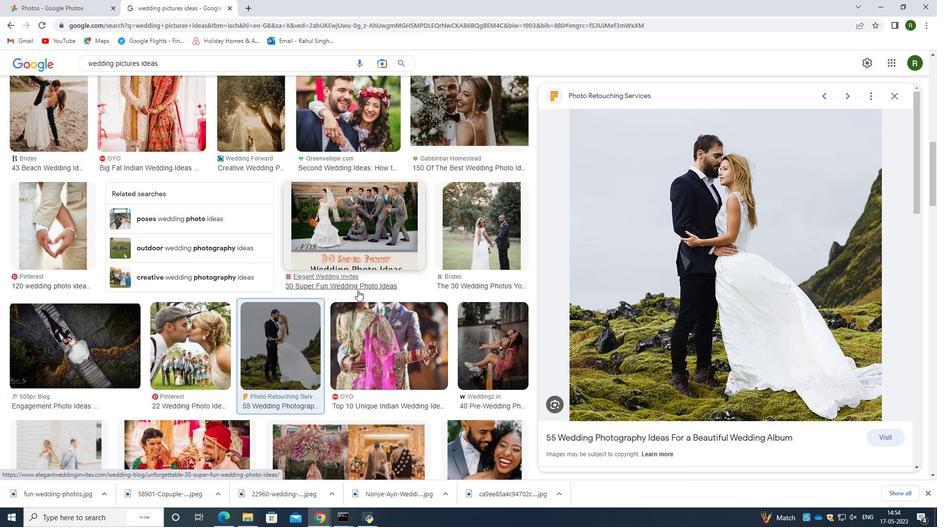 
Action: Mouse scrolled (357, 289) with delta (0, 0)
Screenshot: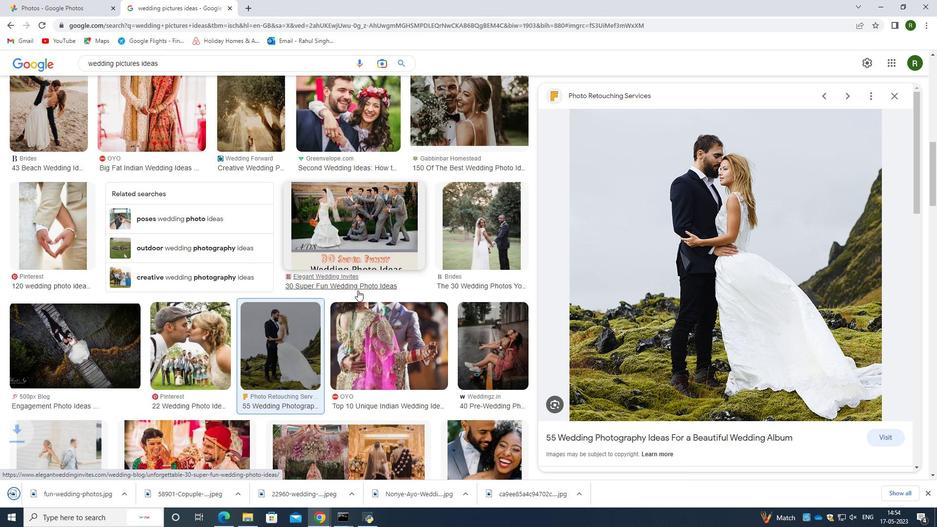 
Action: Mouse scrolled (357, 289) with delta (0, 0)
Screenshot: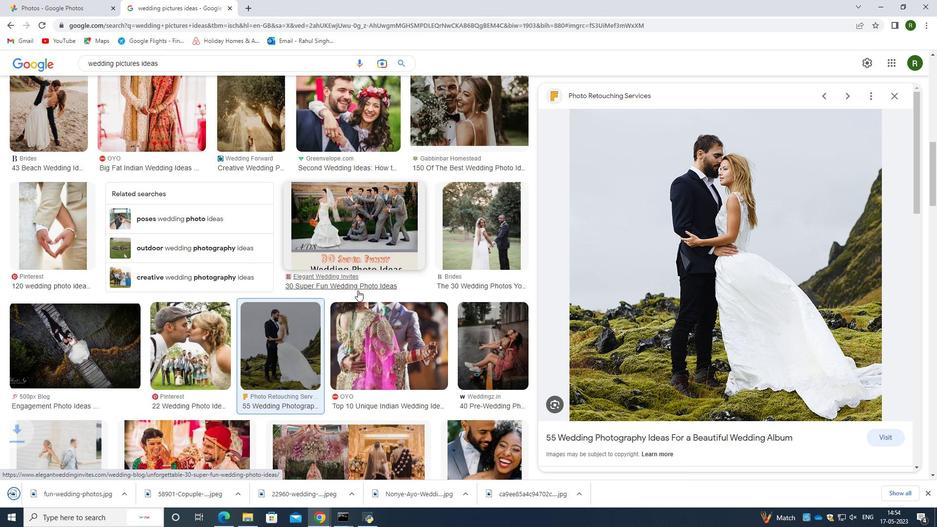 
Action: Mouse moved to (376, 286)
Screenshot: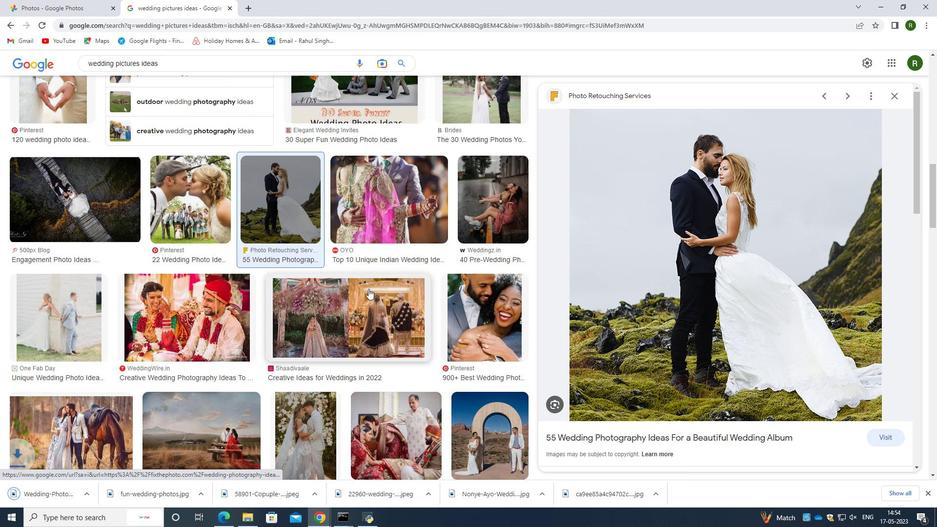 
Action: Mouse scrolled (376, 286) with delta (0, 0)
Screenshot: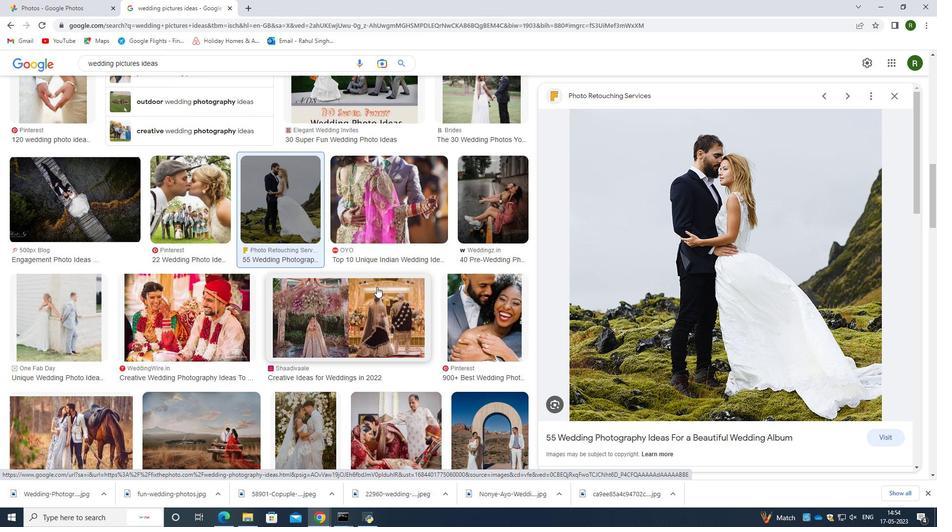 
Action: Mouse scrolled (376, 286) with delta (0, 0)
Screenshot: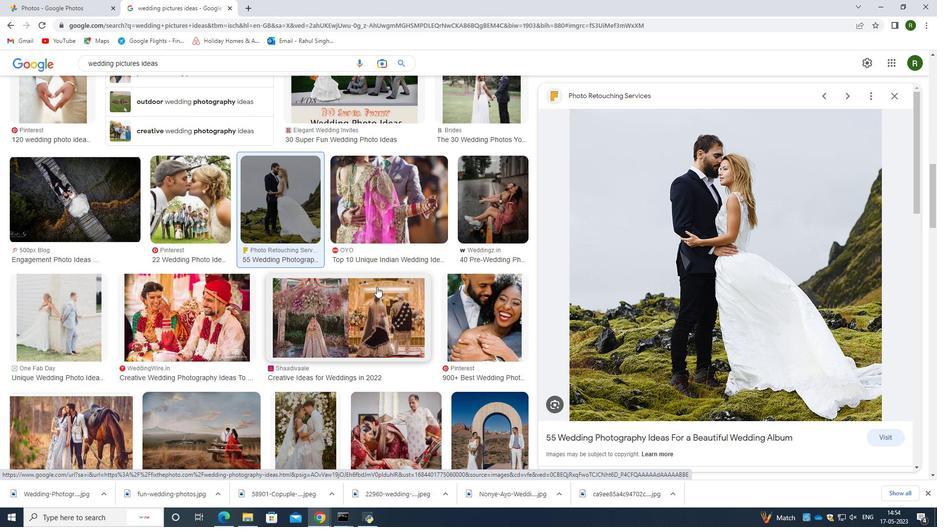 
Action: Mouse moved to (306, 296)
Screenshot: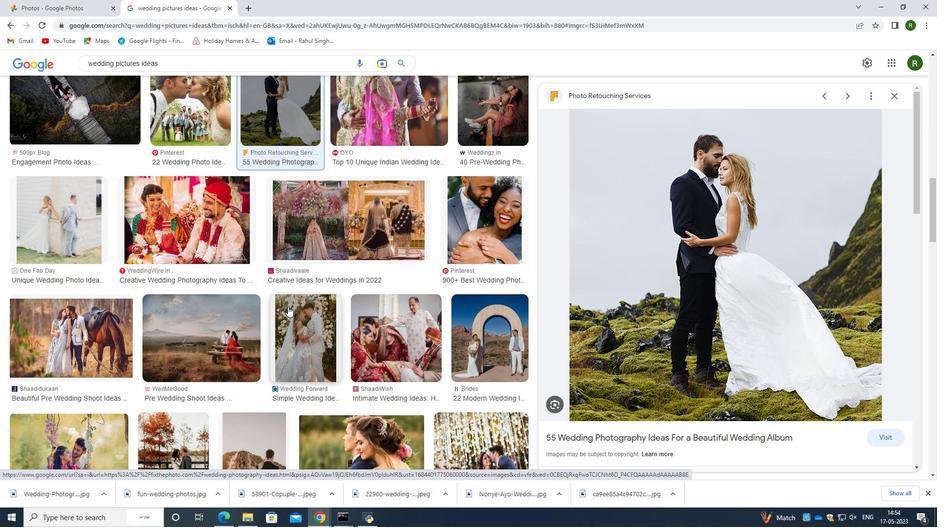 
Action: Mouse scrolled (306, 296) with delta (0, 0)
Screenshot: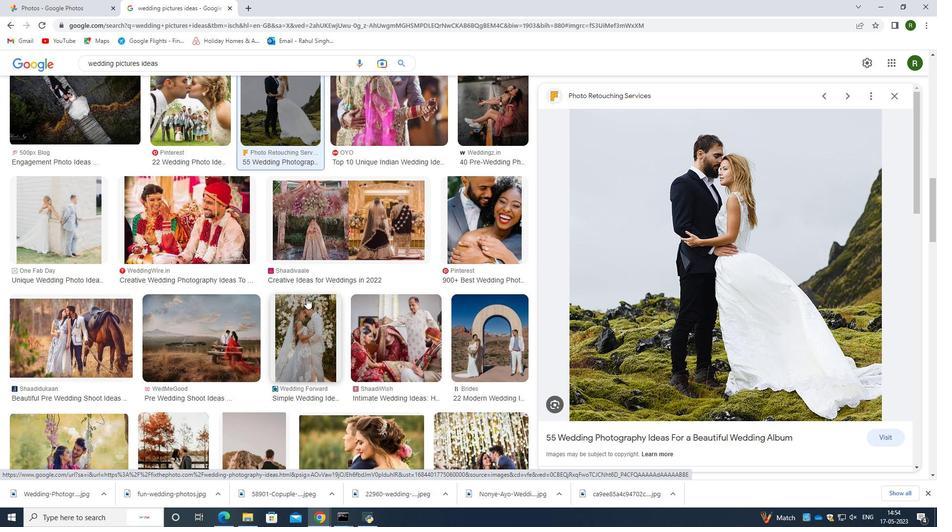 
Action: Mouse scrolled (306, 296) with delta (0, 0)
Screenshot: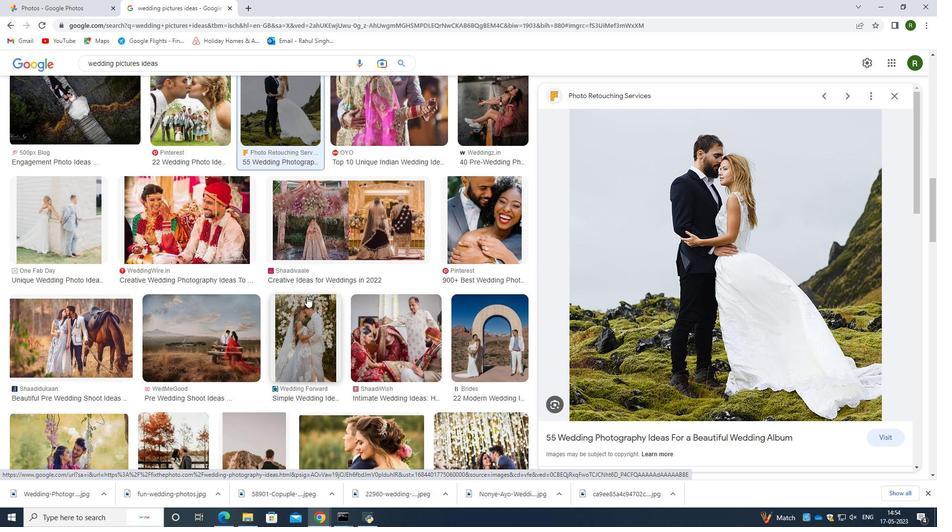 
Action: Mouse moved to (258, 347)
Screenshot: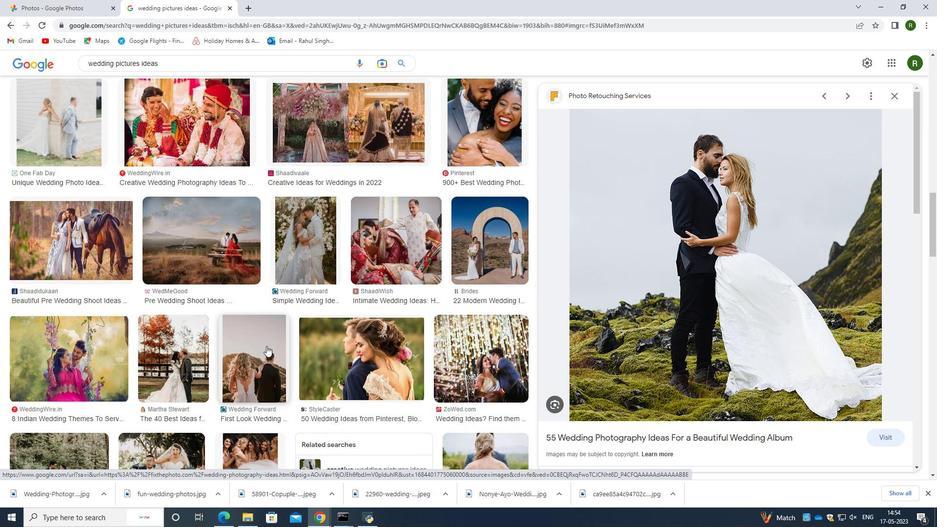 
Action: Mouse pressed left at (258, 347)
Screenshot: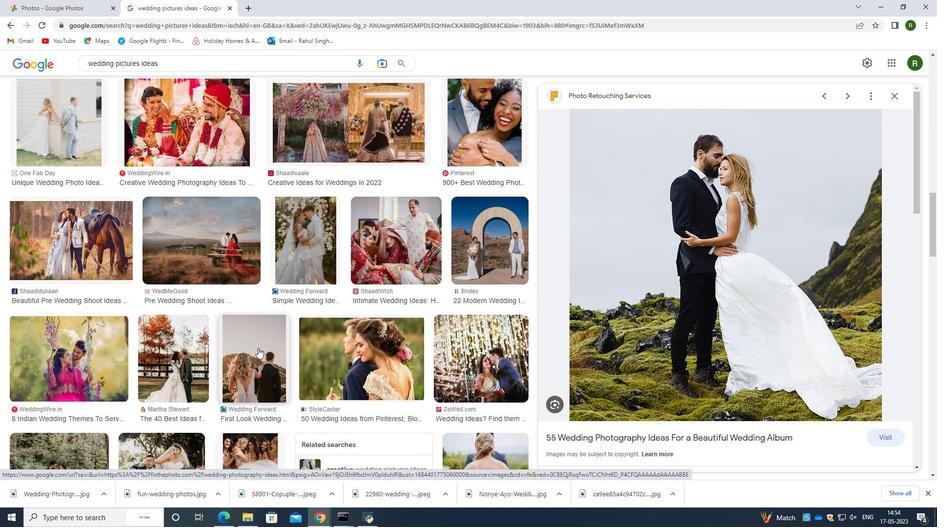 
Action: Mouse moved to (704, 214)
Screenshot: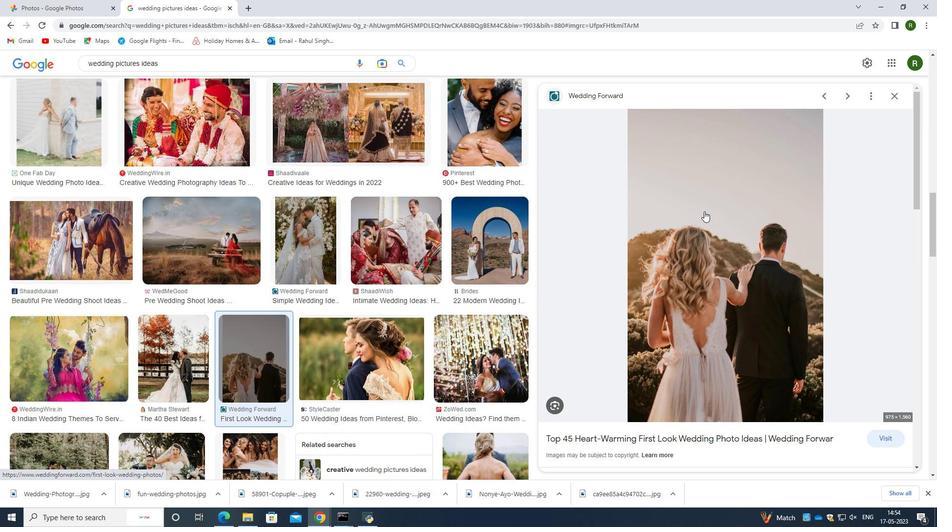 
Action: Mouse pressed right at (704, 214)
Screenshot: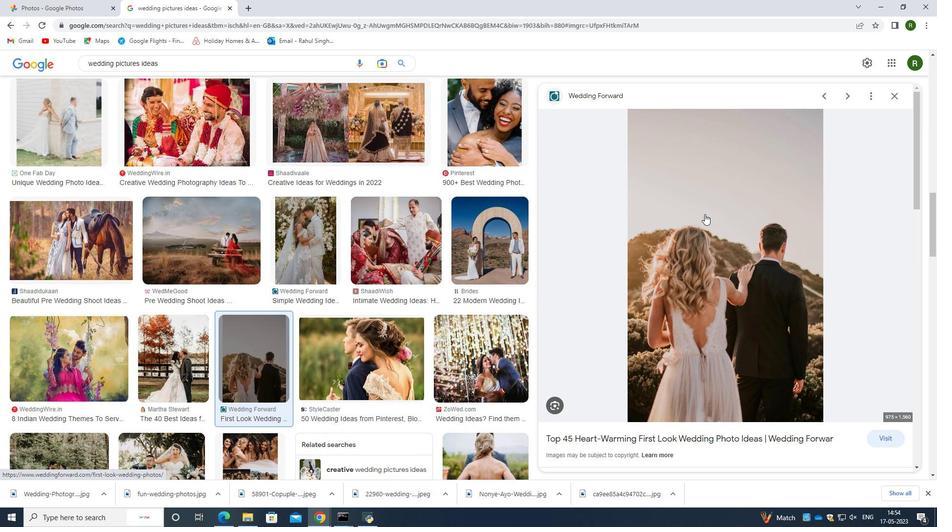 
Action: Mouse moved to (755, 315)
Screenshot: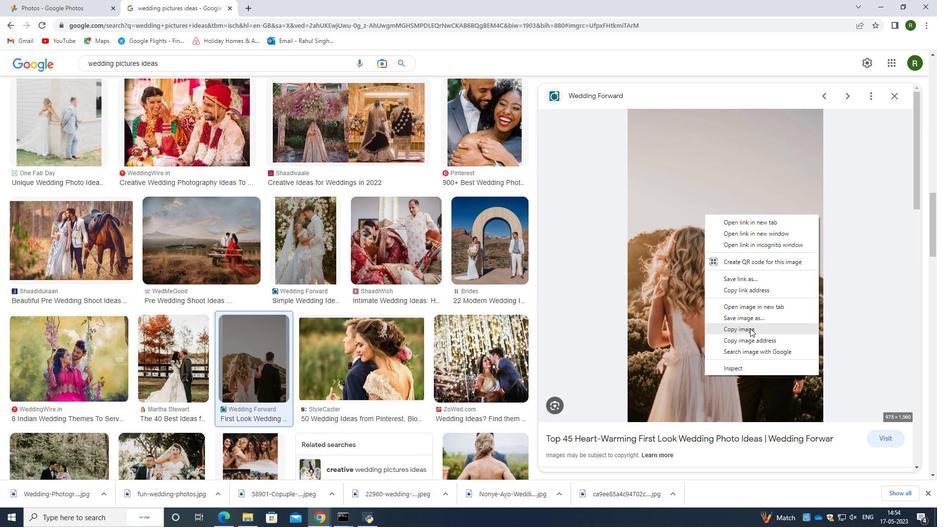 
Action: Mouse pressed left at (755, 315)
Screenshot: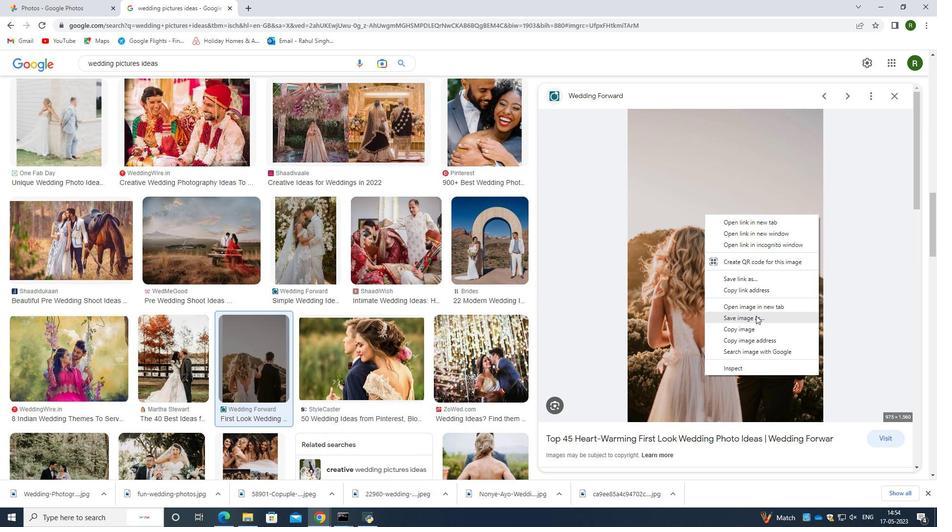 
Action: Mouse moved to (372, 246)
Screenshot: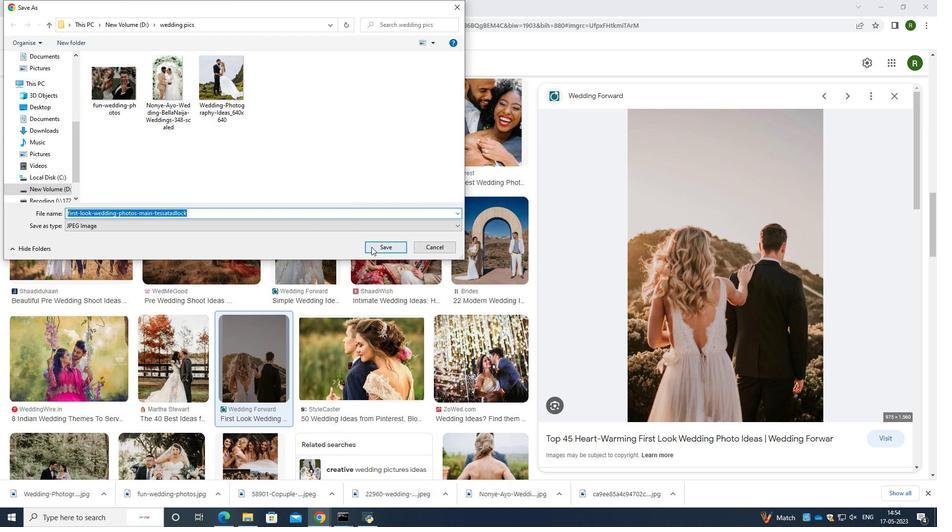 
Action: Mouse pressed left at (372, 246)
Screenshot: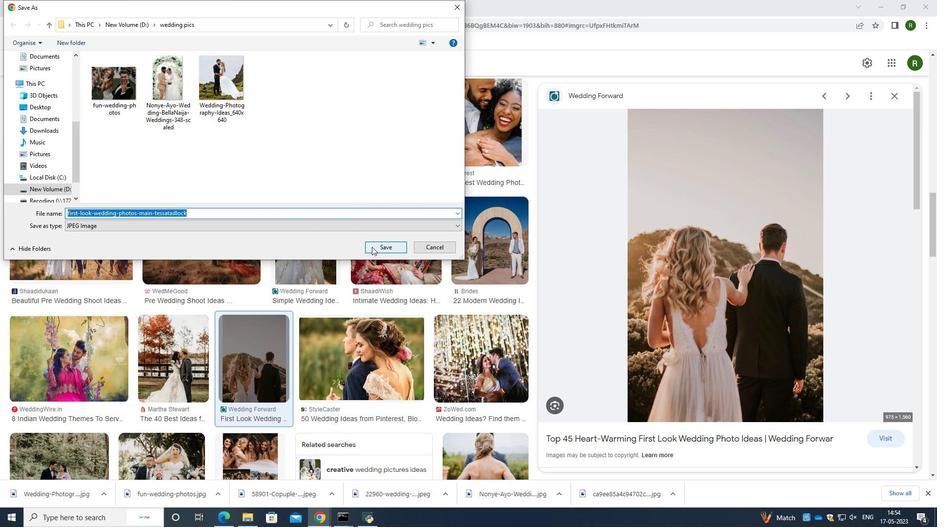 
Action: Mouse moved to (214, 233)
Screenshot: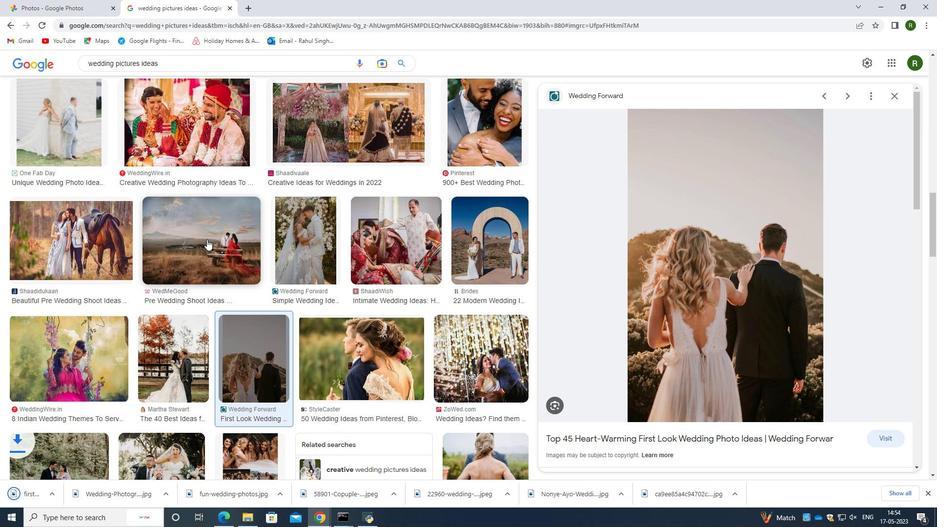 
Action: Mouse scrolled (214, 233) with delta (0, 0)
Screenshot: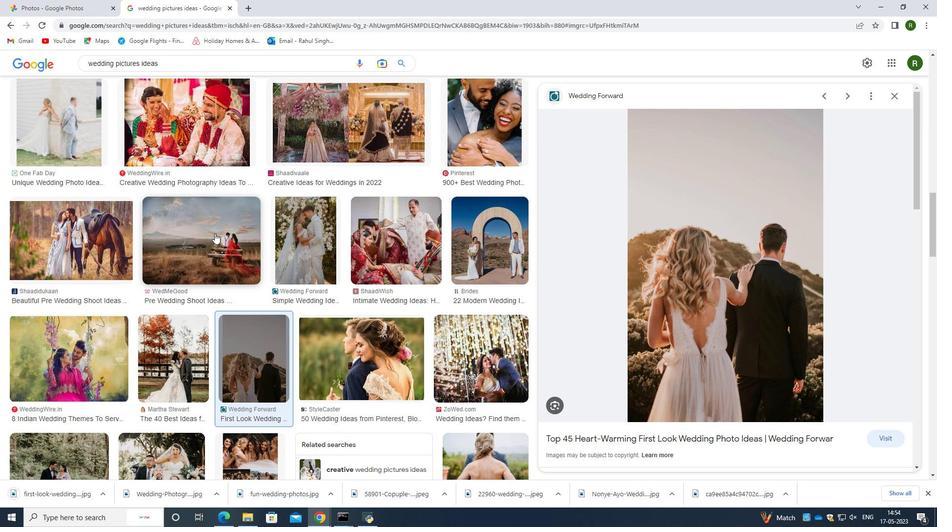 
Action: Mouse scrolled (214, 233) with delta (0, 0)
Screenshot: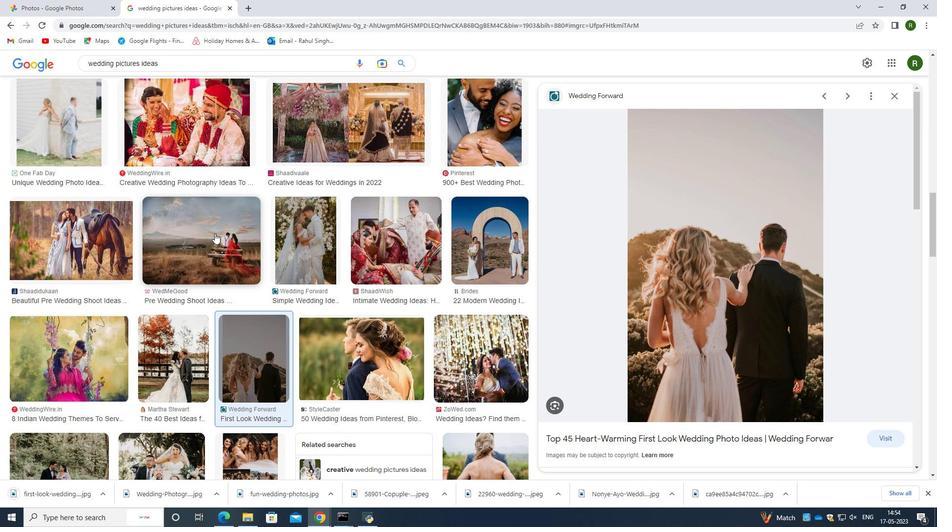 
Action: Mouse scrolled (214, 233) with delta (0, 0)
Screenshot: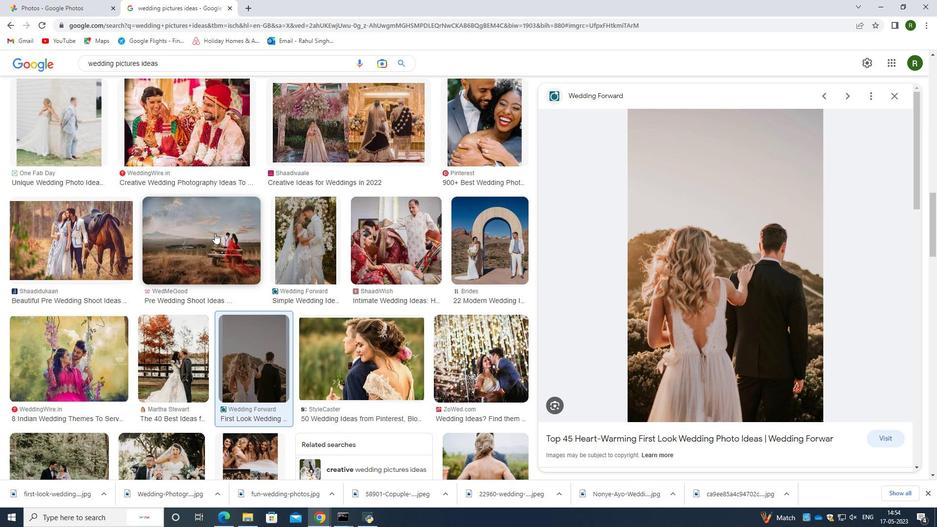 
Action: Mouse scrolled (214, 233) with delta (0, 0)
Screenshot: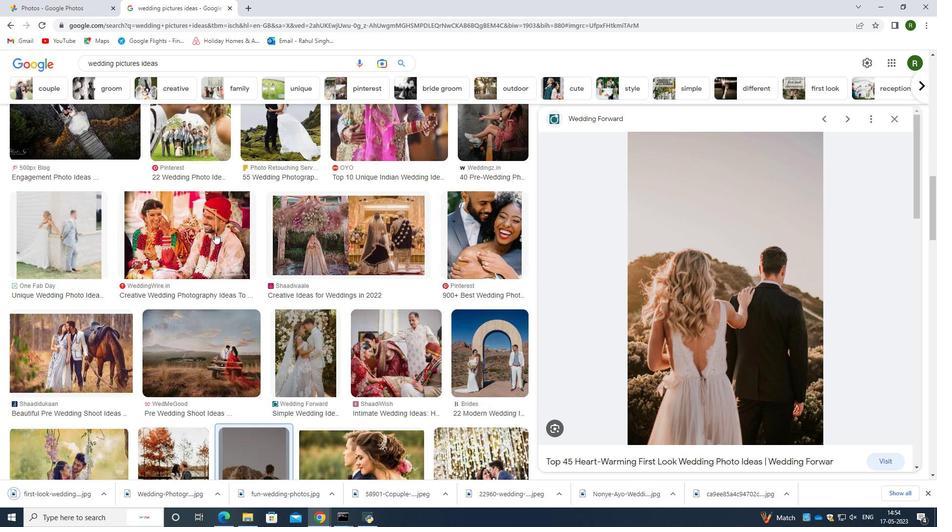 
Action: Mouse scrolled (214, 233) with delta (0, 0)
Screenshot: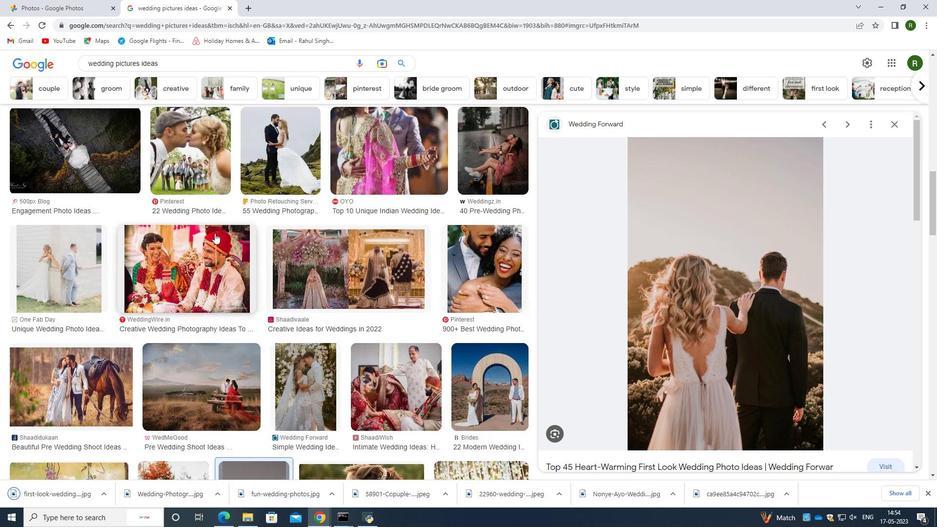 
Action: Mouse scrolled (214, 233) with delta (0, 0)
Screenshot: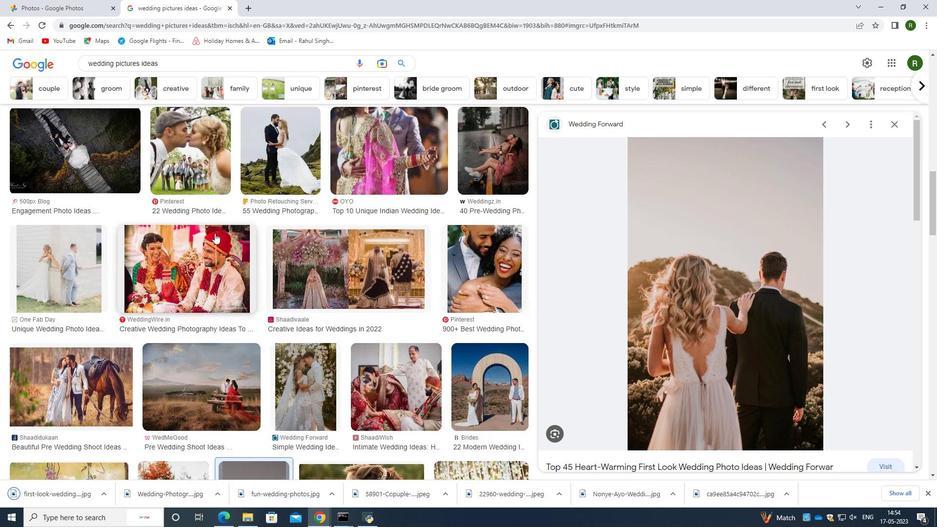 
Action: Mouse scrolled (214, 233) with delta (0, 0)
Screenshot: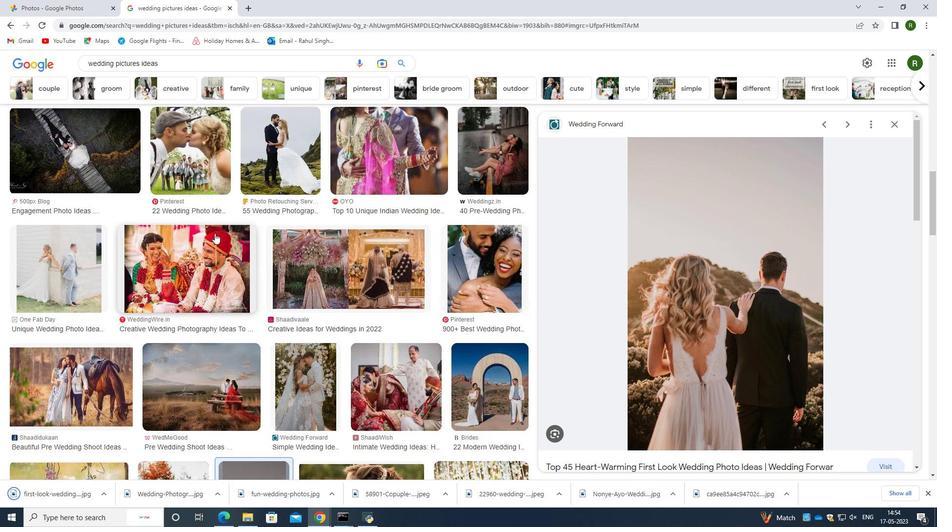 
Action: Mouse moved to (928, 492)
Screenshot: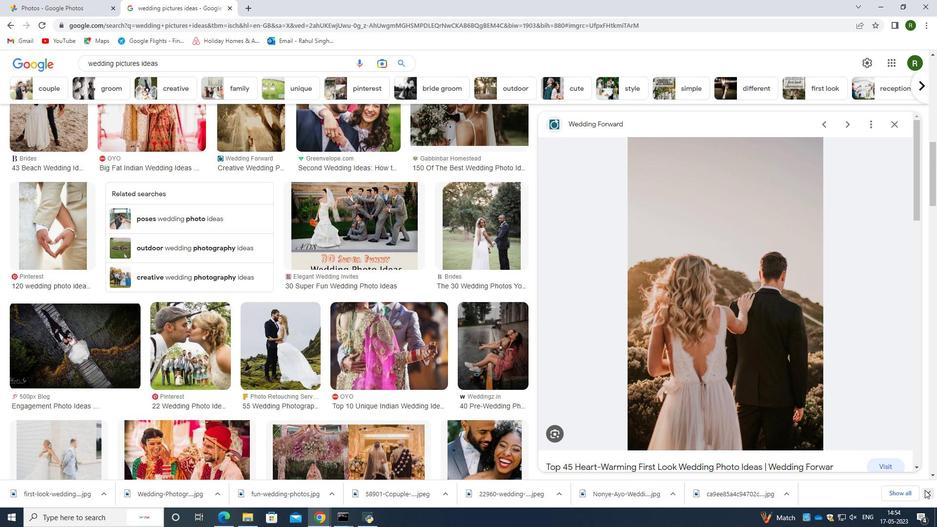 
Action: Mouse pressed left at (928, 492)
Screenshot: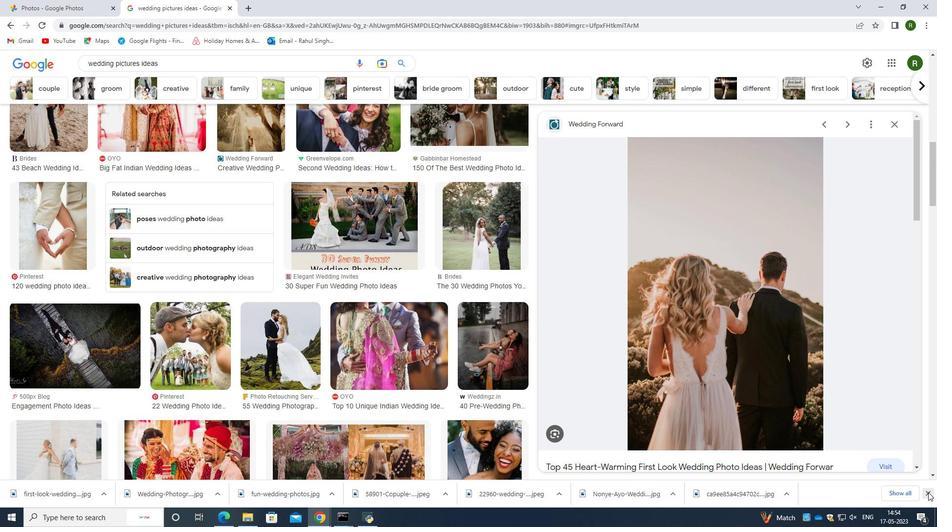 
Action: Mouse moved to (496, 287)
Screenshot: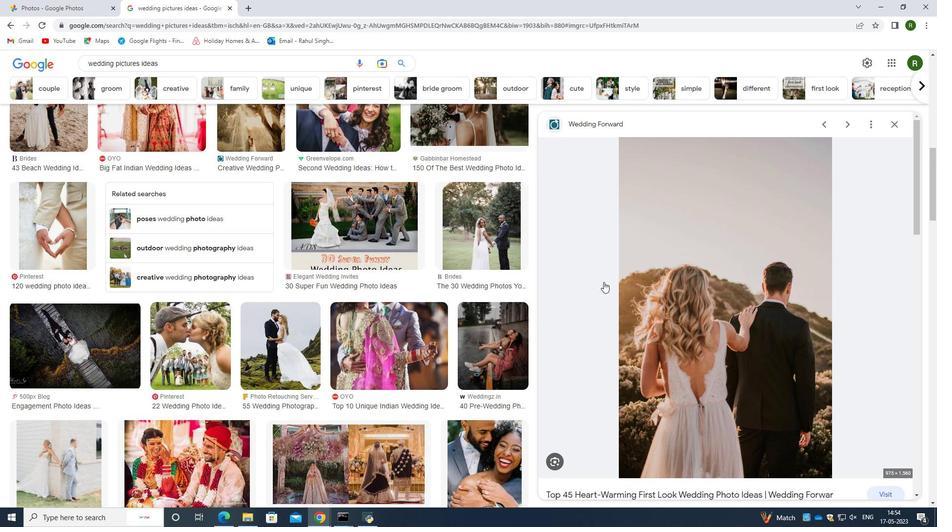 
Action: Mouse scrolled (496, 287) with delta (0, 0)
Screenshot: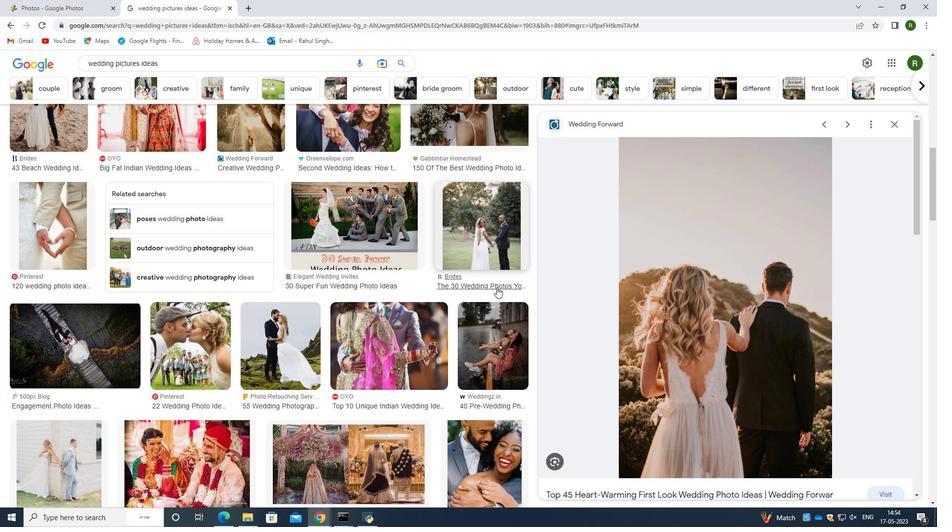 
Action: Mouse scrolled (496, 287) with delta (0, 0)
Screenshot: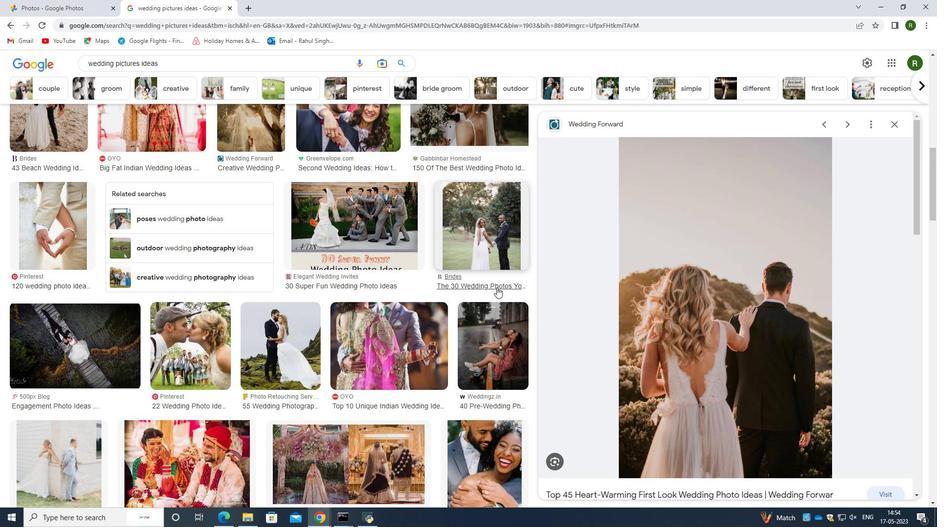 
Action: Mouse scrolled (496, 287) with delta (0, 0)
Screenshot: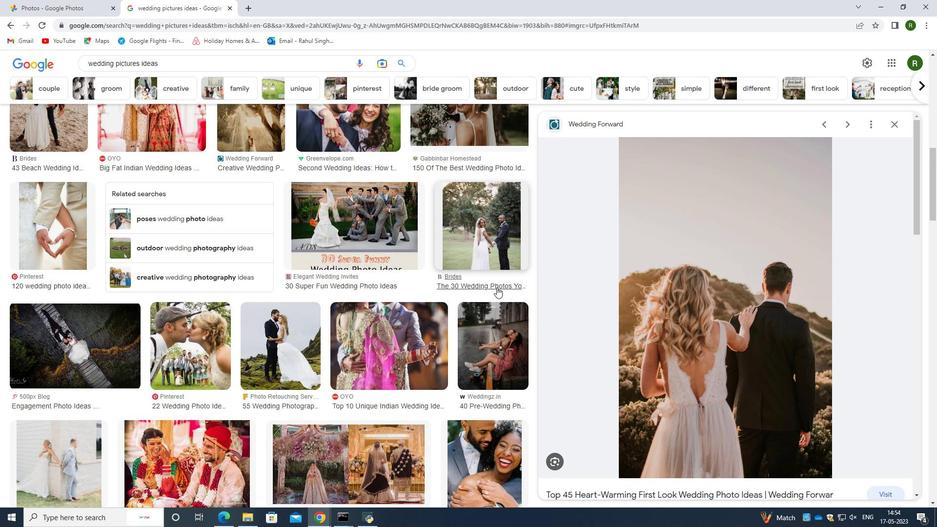 
Action: Mouse scrolled (496, 287) with delta (0, 0)
Screenshot: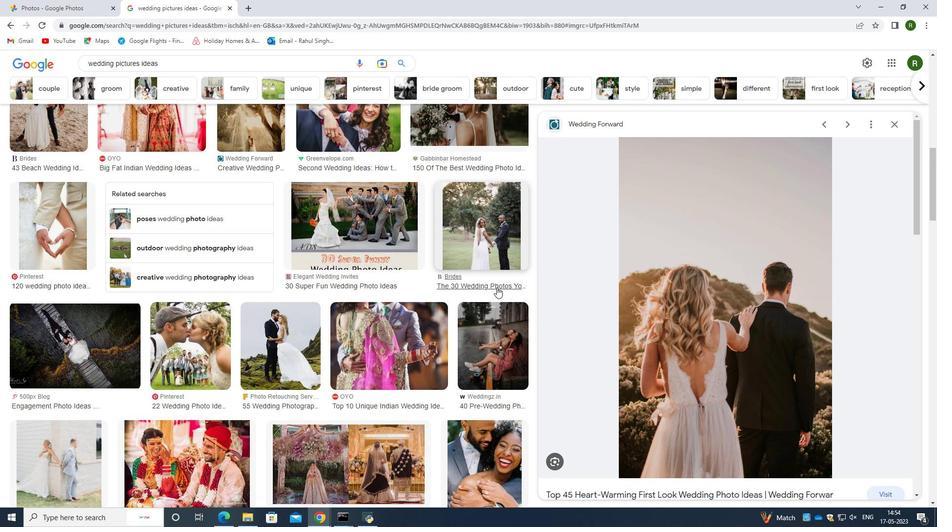 
Action: Mouse scrolled (496, 287) with delta (0, 0)
Screenshot: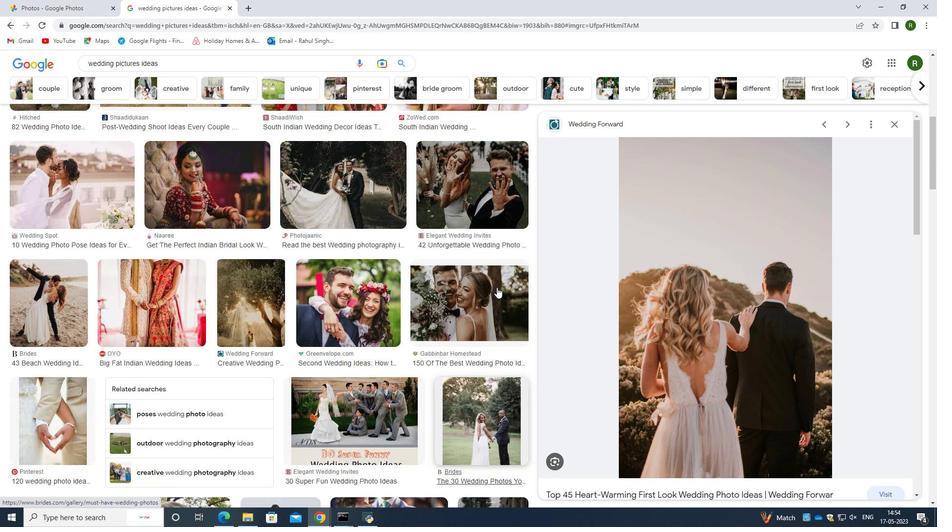 
Action: Mouse scrolled (496, 287) with delta (0, 0)
Screenshot: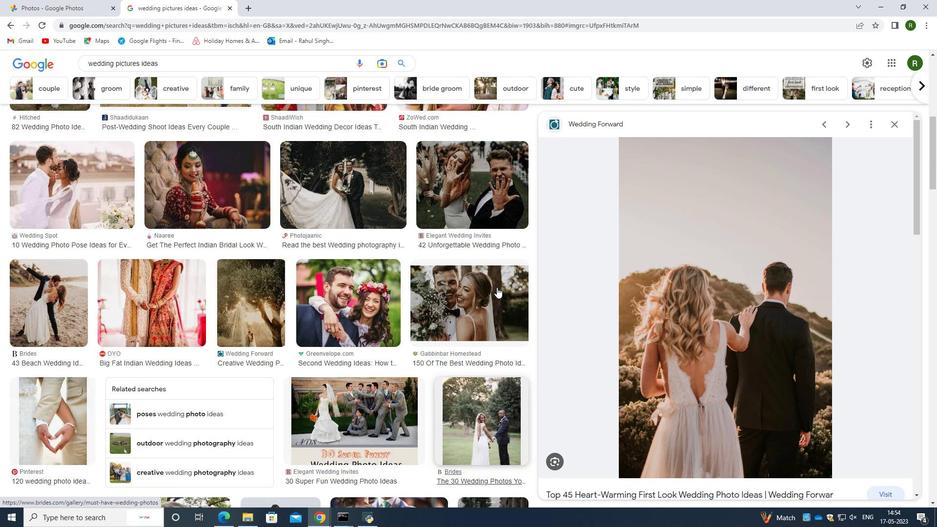
Action: Mouse scrolled (496, 287) with delta (0, 0)
Screenshot: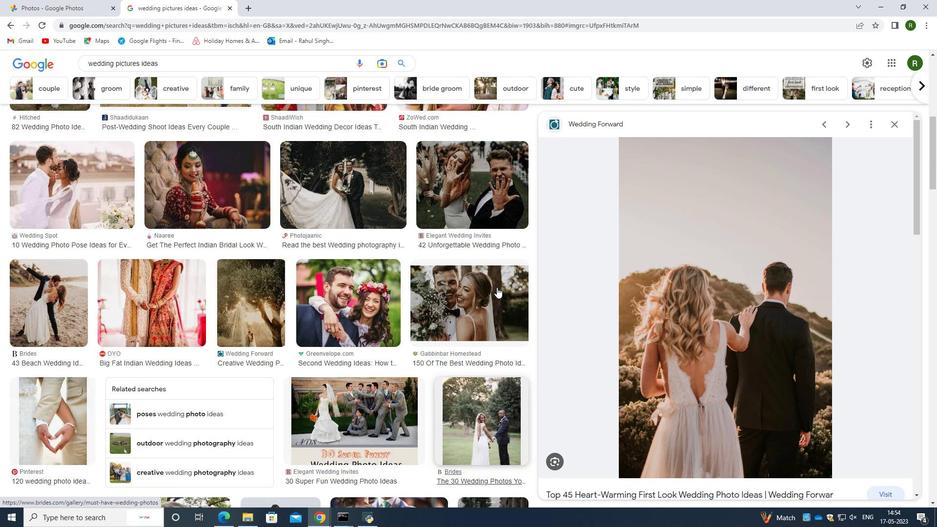 
Action: Mouse scrolled (496, 287) with delta (0, 0)
Screenshot: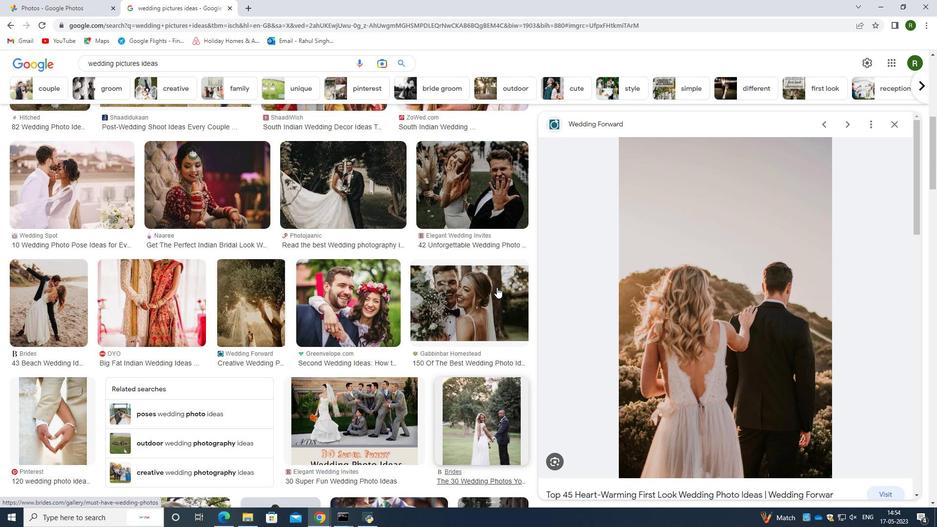 
Action: Mouse scrolled (496, 287) with delta (0, 0)
Screenshot: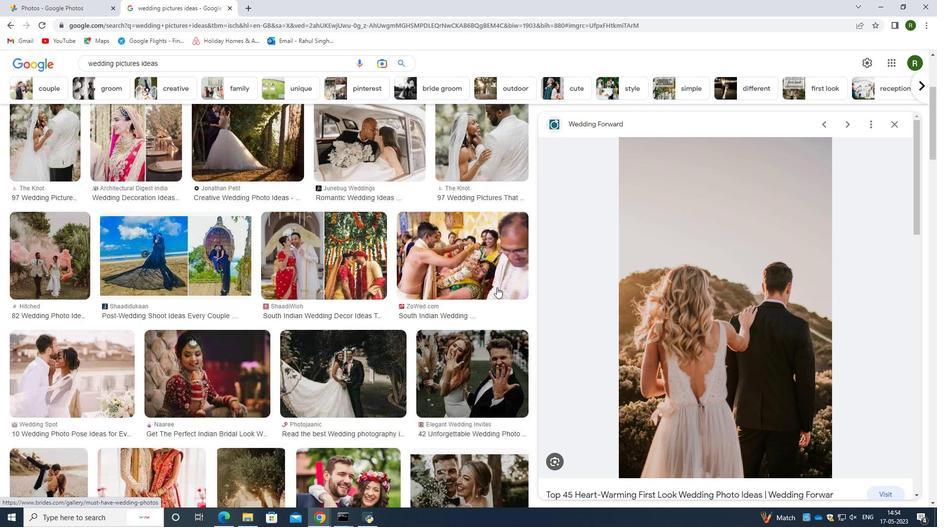 
Action: Mouse scrolled (496, 287) with delta (0, 0)
Screenshot: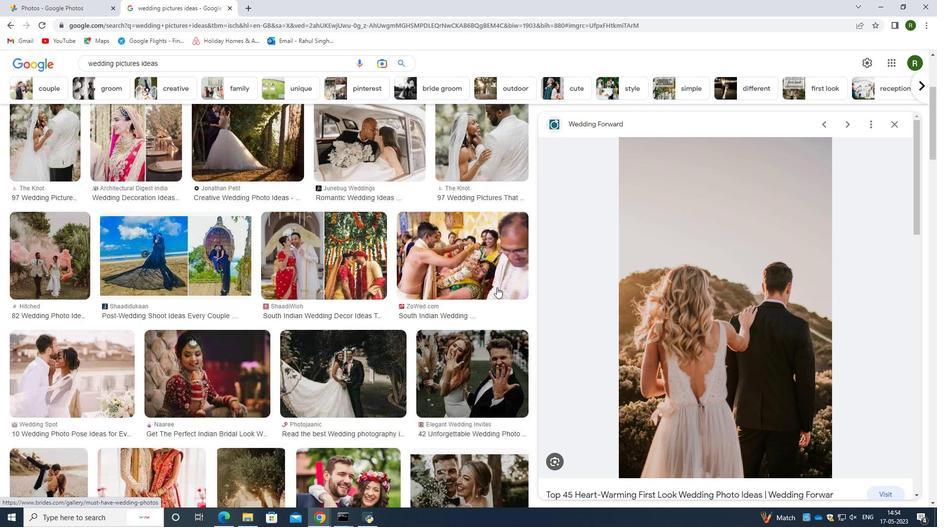 
Action: Mouse scrolled (496, 287) with delta (0, 0)
Screenshot: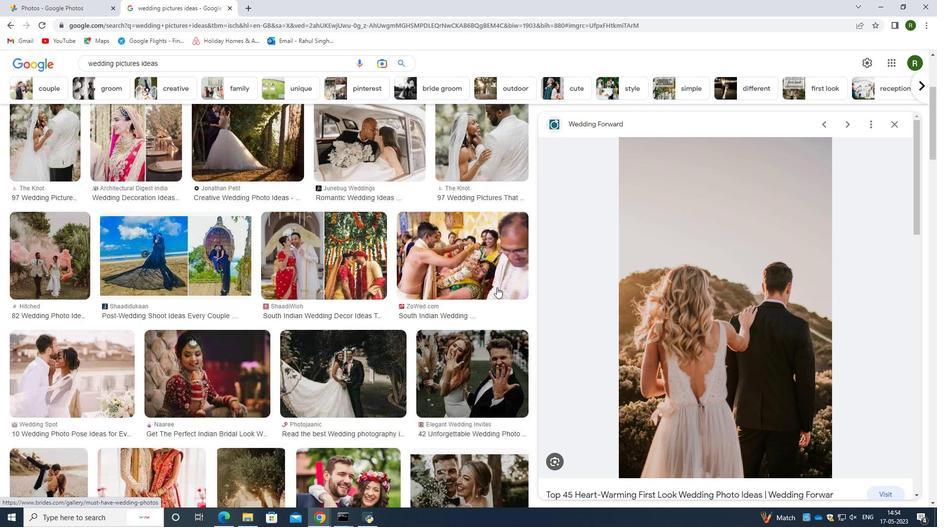 
Action: Mouse scrolled (496, 287) with delta (0, 0)
Screenshot: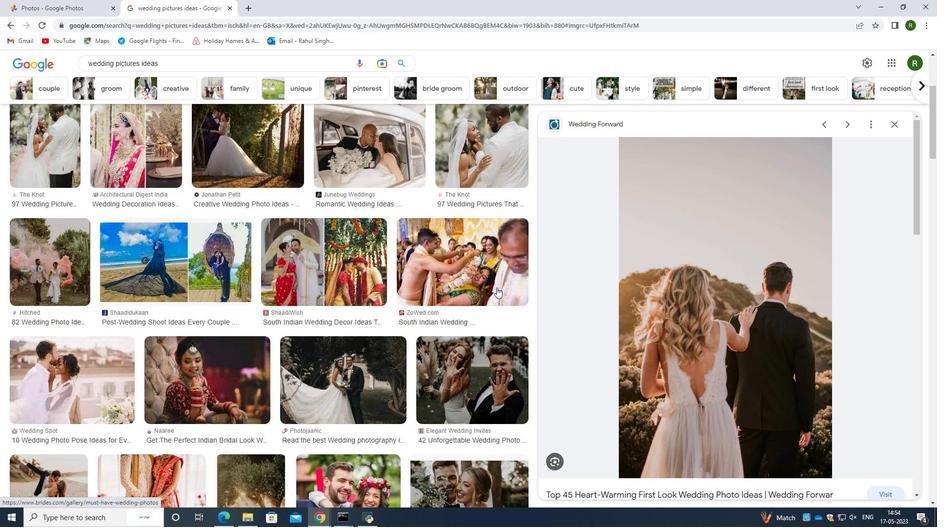 
Action: Mouse scrolled (496, 287) with delta (0, 0)
Screenshot: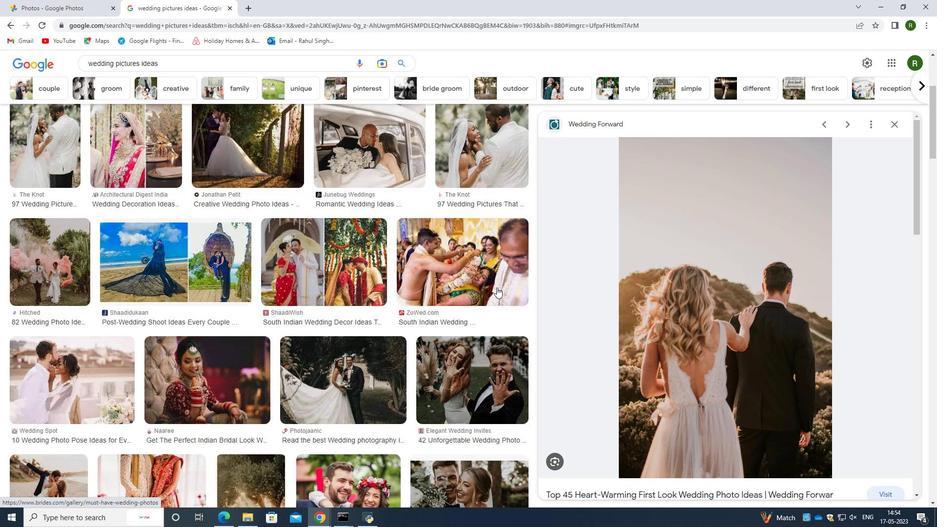 
Action: Mouse scrolled (496, 287) with delta (0, 0)
Screenshot: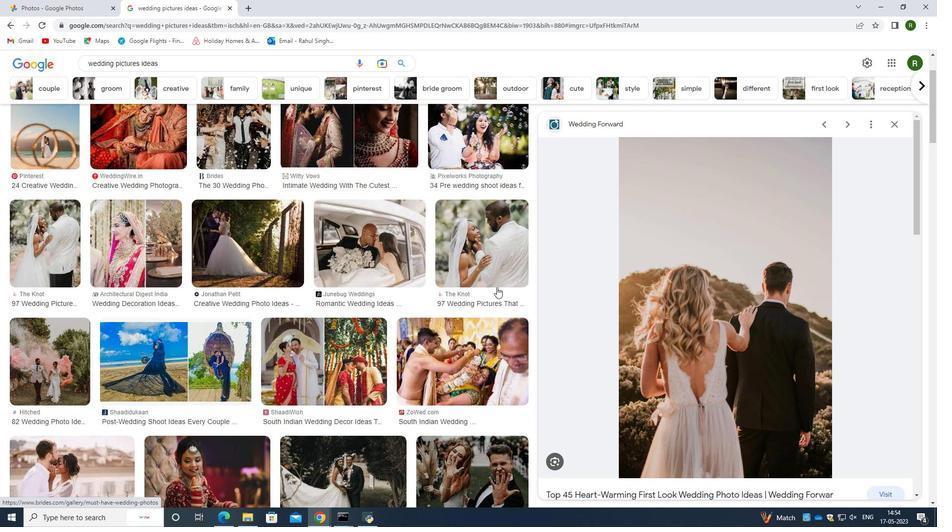 
Action: Mouse scrolled (496, 287) with delta (0, 0)
Screenshot: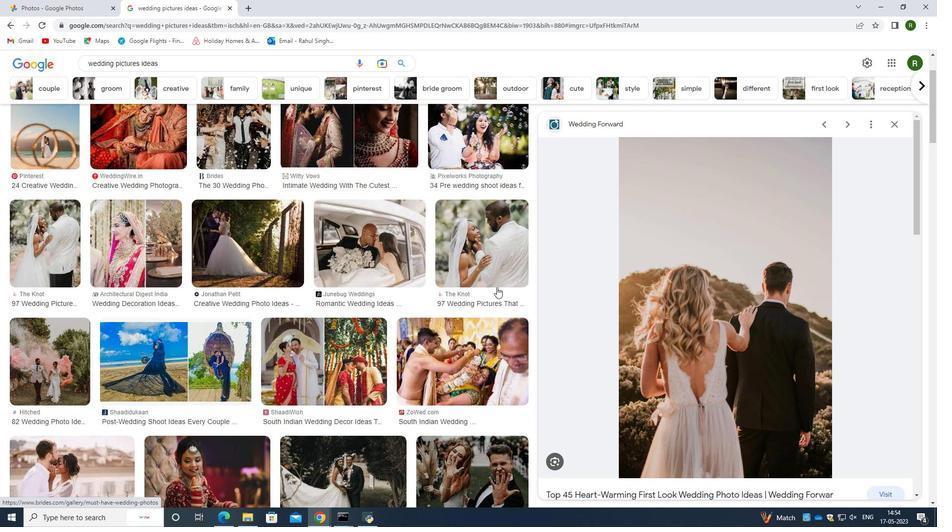 
Action: Mouse scrolled (496, 287) with delta (0, 0)
Screenshot: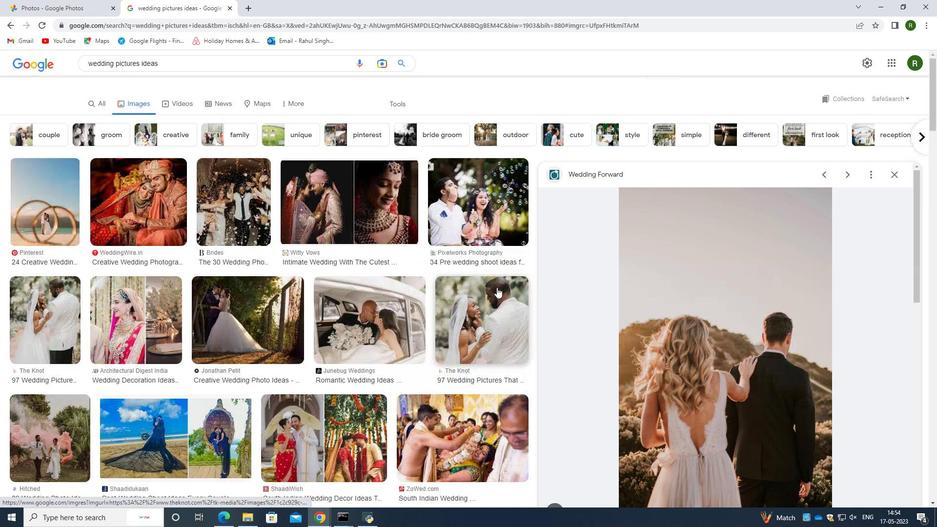 
Action: Mouse scrolled (496, 287) with delta (0, 0)
Screenshot: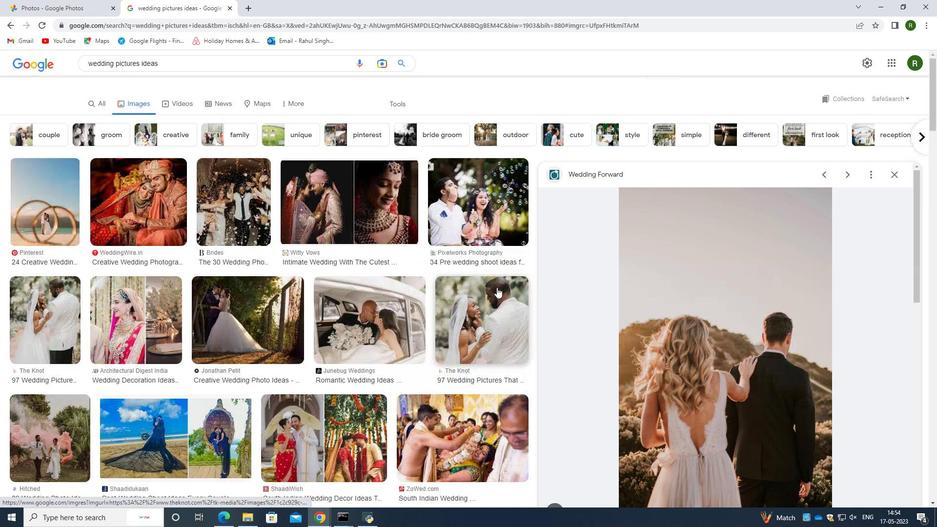 
Action: Mouse scrolled (496, 287) with delta (0, 0)
Screenshot: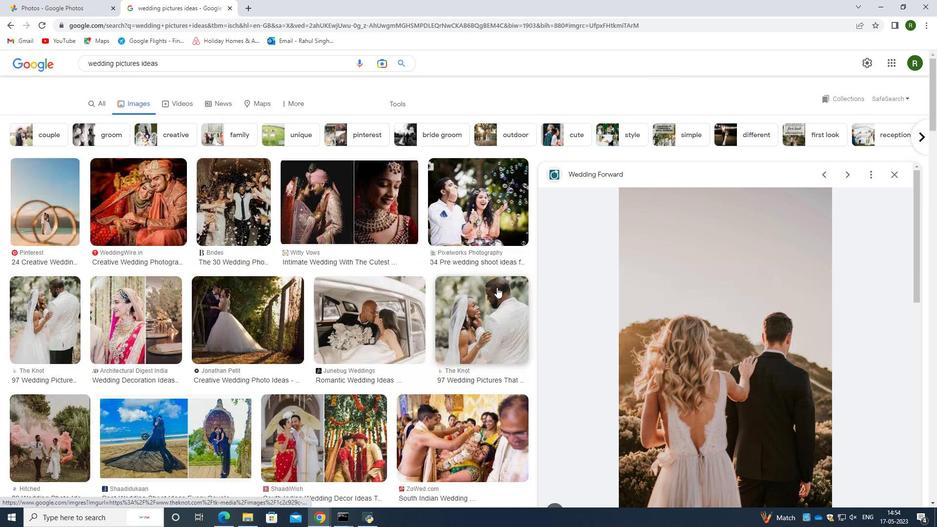
Action: Mouse scrolled (496, 287) with delta (0, 0)
Screenshot: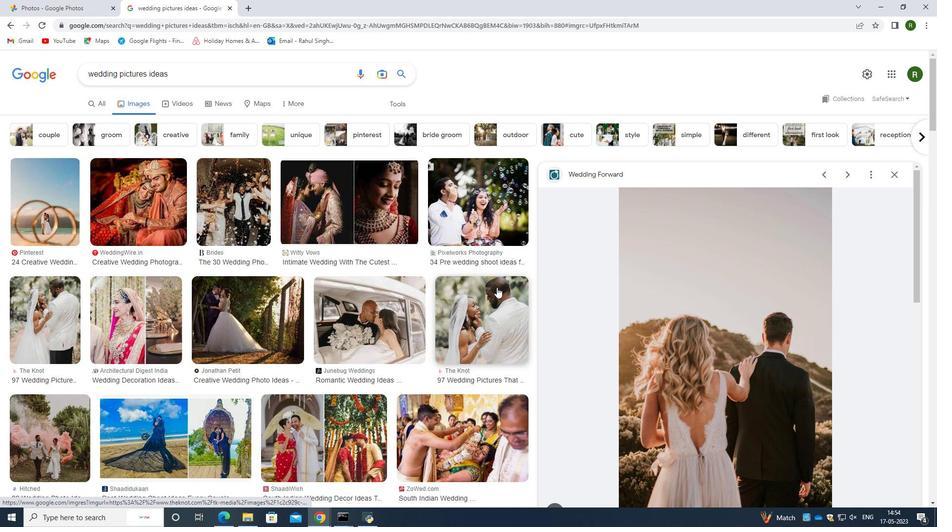 
Action: Mouse scrolled (496, 287) with delta (0, 0)
Screenshot: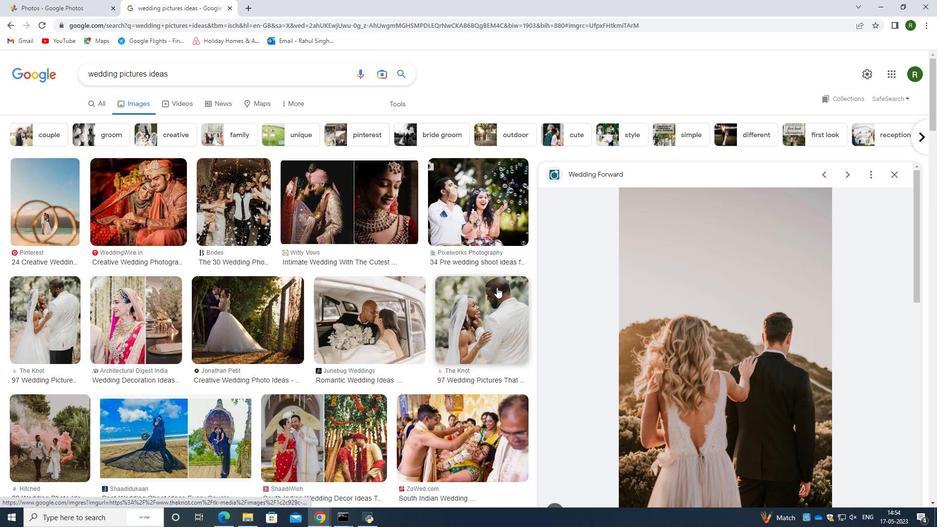 
Action: Mouse scrolled (496, 287) with delta (0, 0)
Screenshot: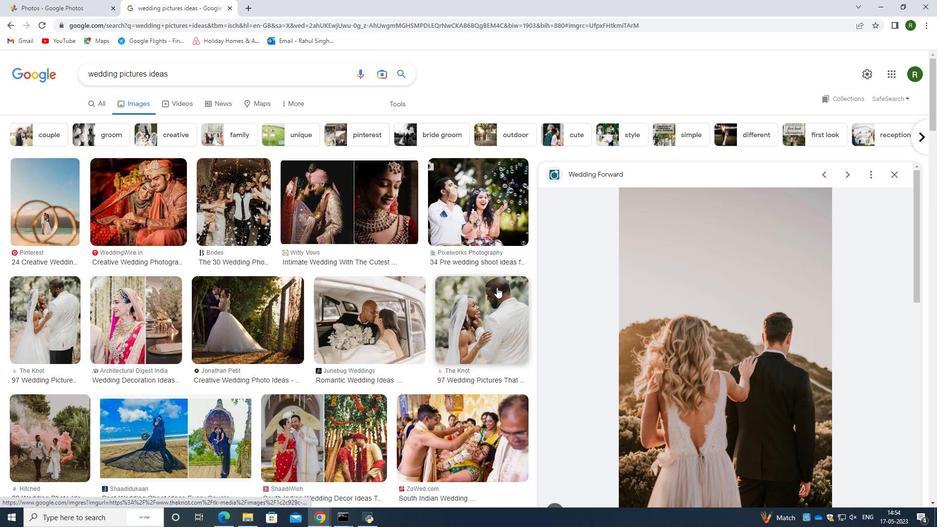 
Action: Mouse scrolled (496, 287) with delta (0, 0)
Screenshot: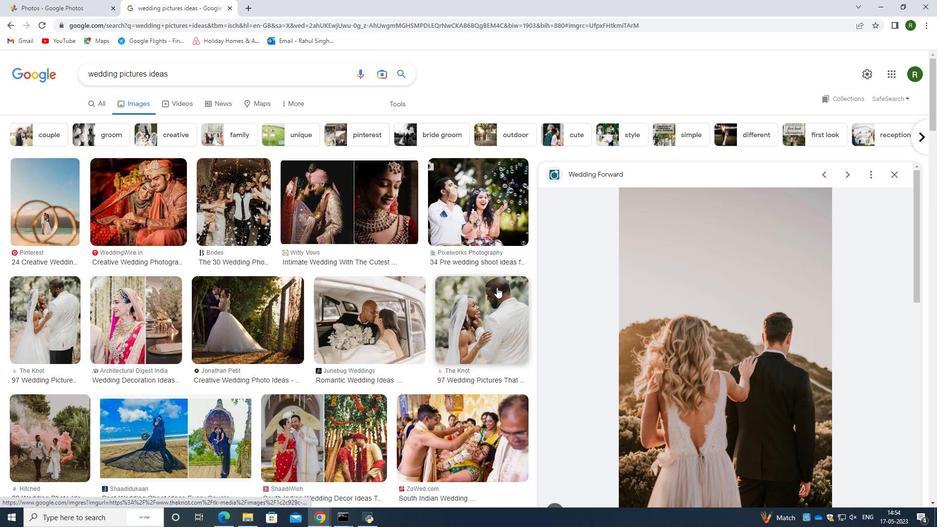
Action: Mouse scrolled (496, 287) with delta (0, 0)
Screenshot: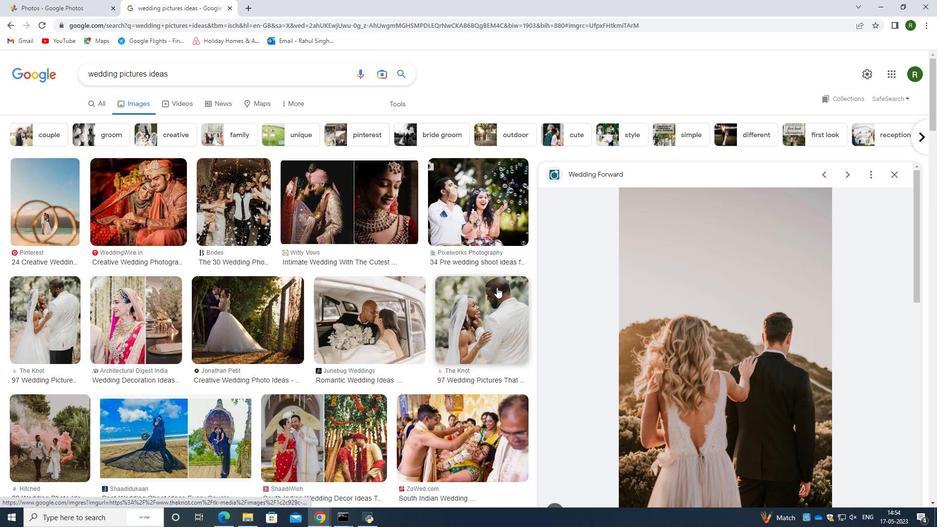 
Action: Mouse moved to (33, 0)
Screenshot: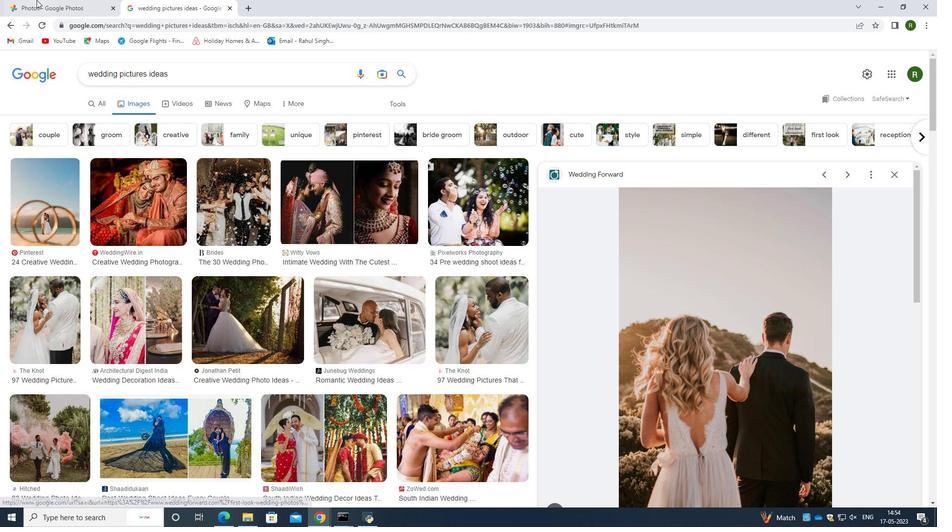 
Action: Mouse pressed left at (33, 0)
Screenshot: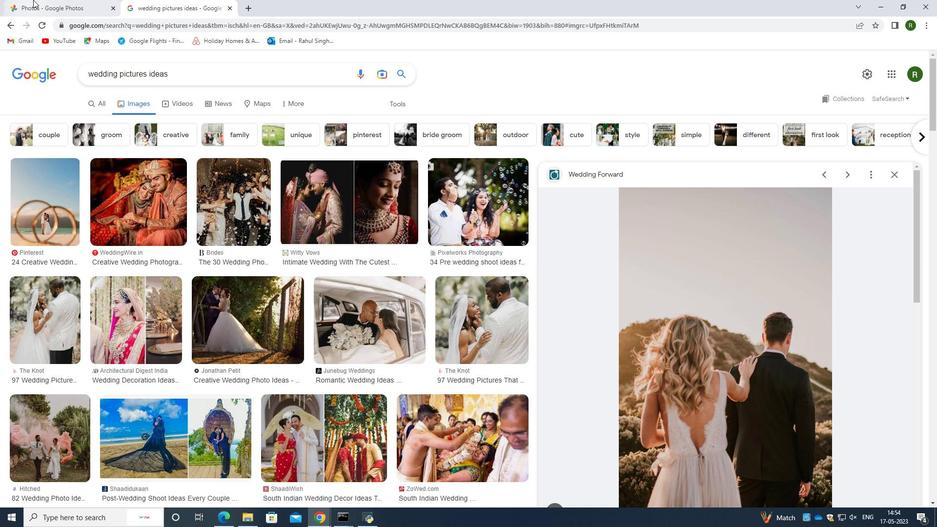 
Action: Mouse moved to (63, 141)
Screenshot: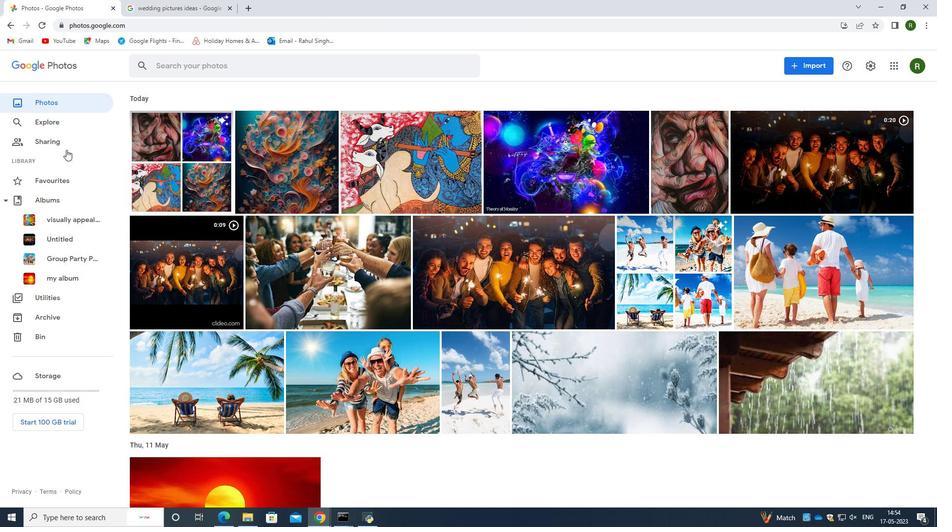 
Action: Mouse pressed left at (63, 141)
Screenshot: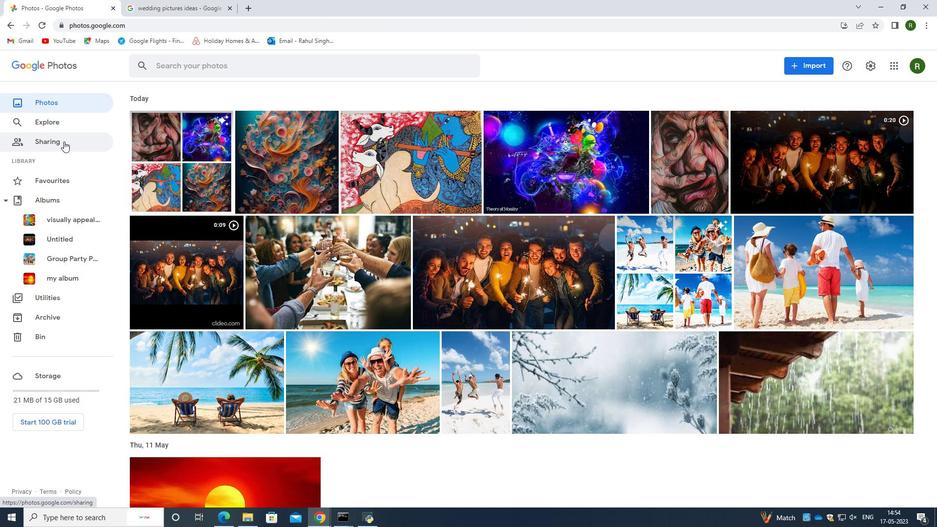 
Action: Mouse moved to (732, 101)
Screenshot: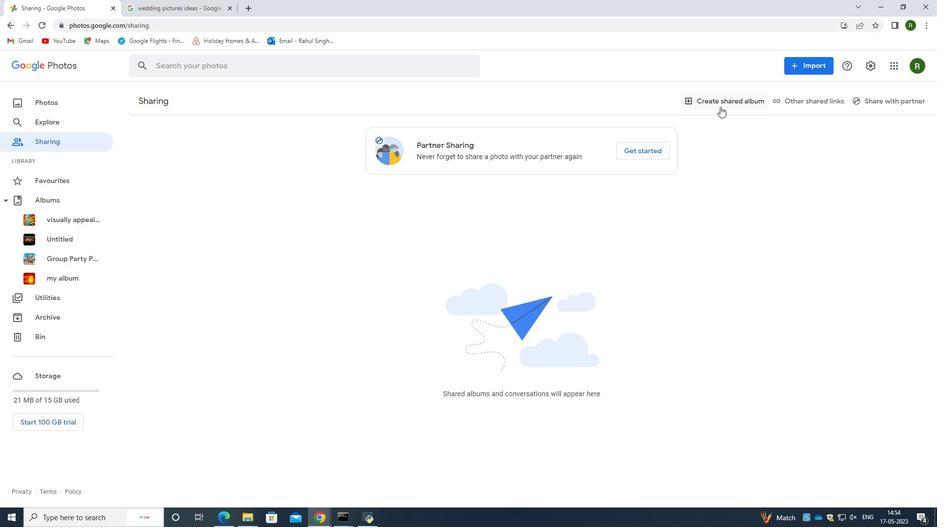 
Action: Mouse pressed left at (732, 101)
